 Task: For heading Calibri with Bold.  font size for heading24,  'Change the font style of data to'Bell MT.  and font size to 16,  Change the alignment of both headline & data to Align middle & Align Center.  In the sheet  Apex Sales review 
Action: Mouse moved to (188, 216)
Screenshot: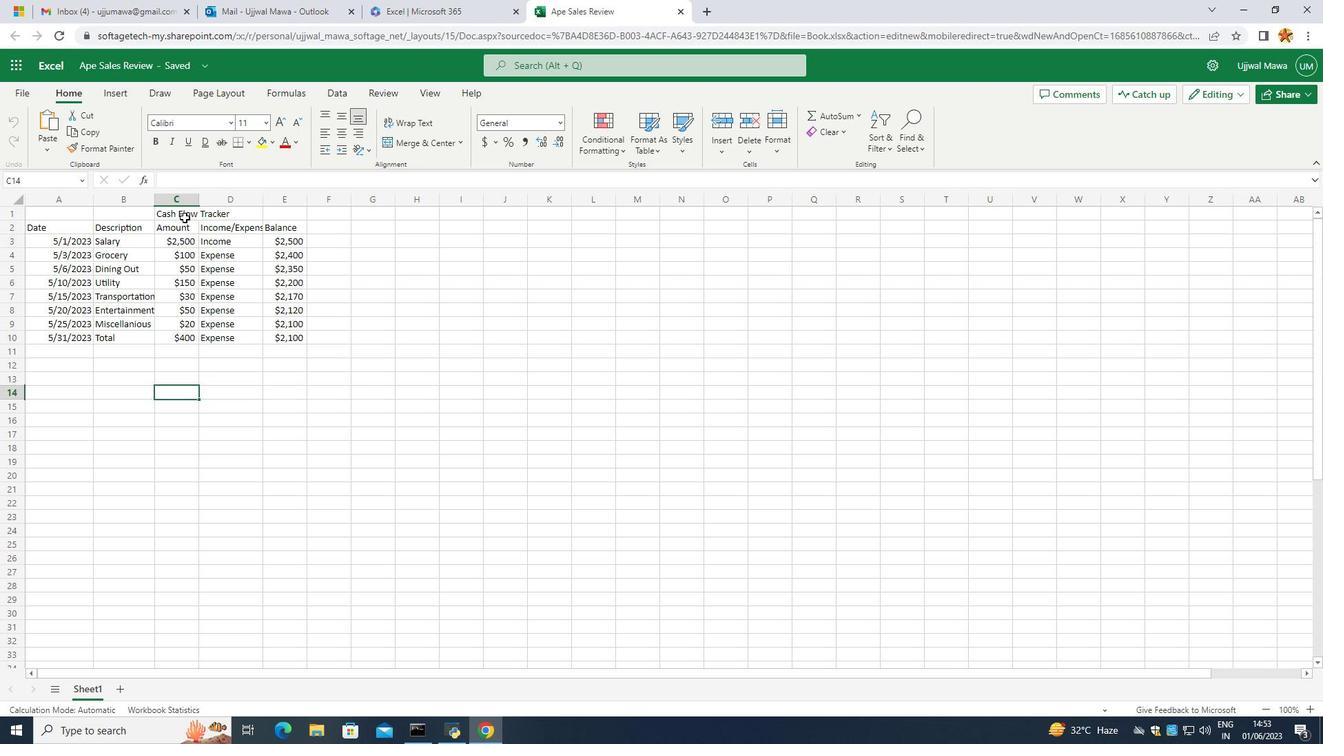 
Action: Mouse pressed left at (188, 216)
Screenshot: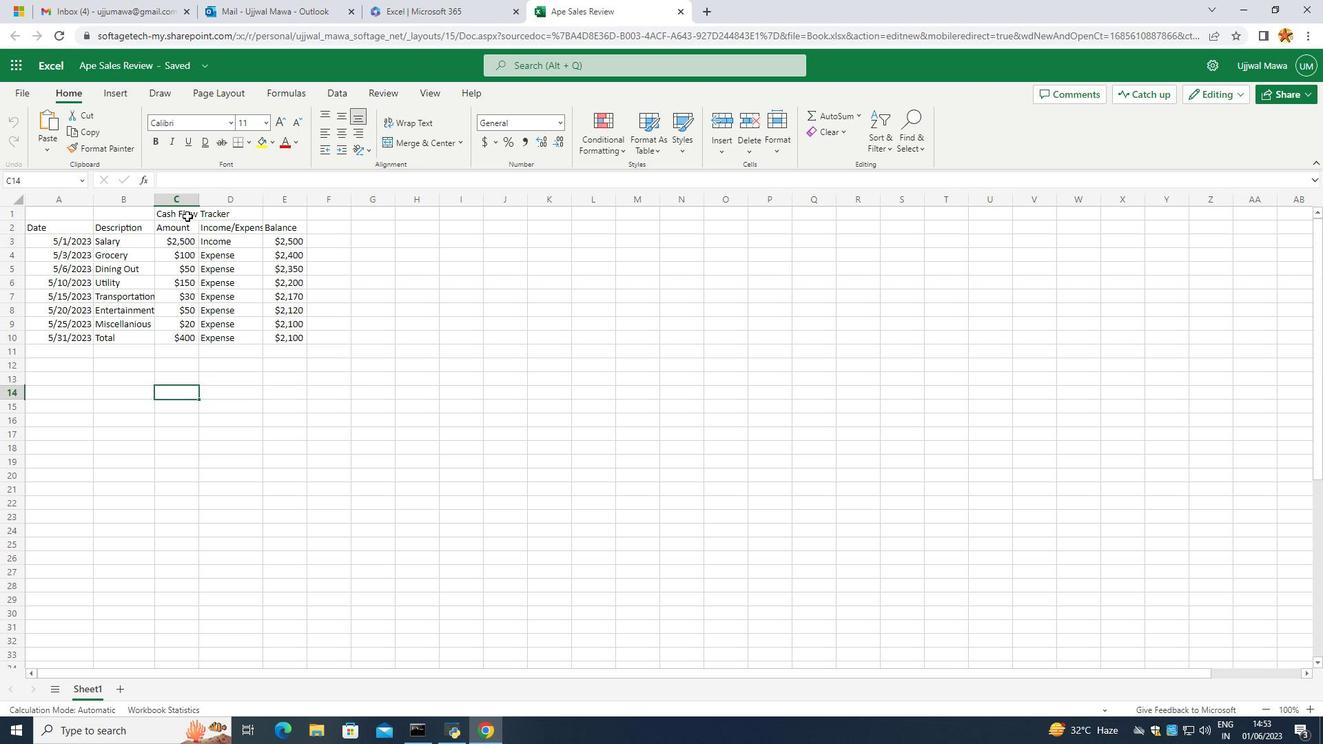 
Action: Mouse moved to (157, 139)
Screenshot: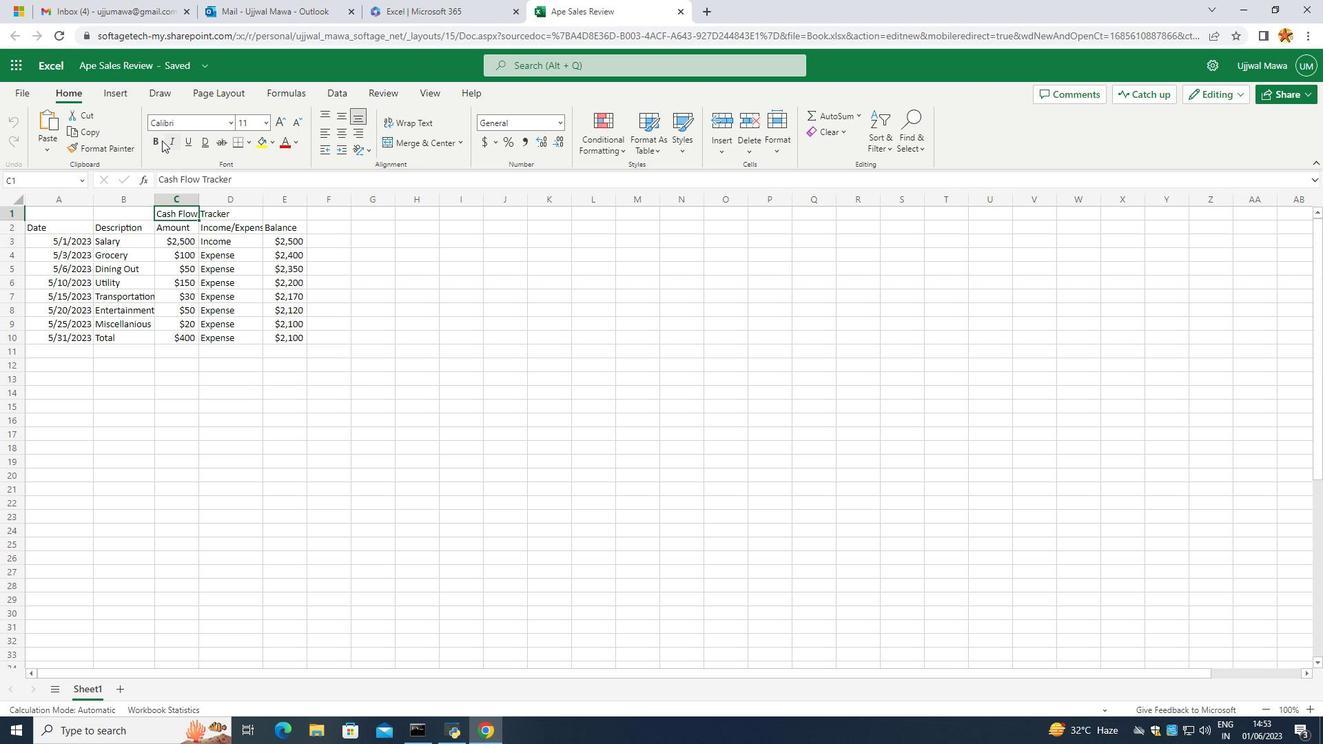 
Action: Mouse pressed left at (157, 139)
Screenshot: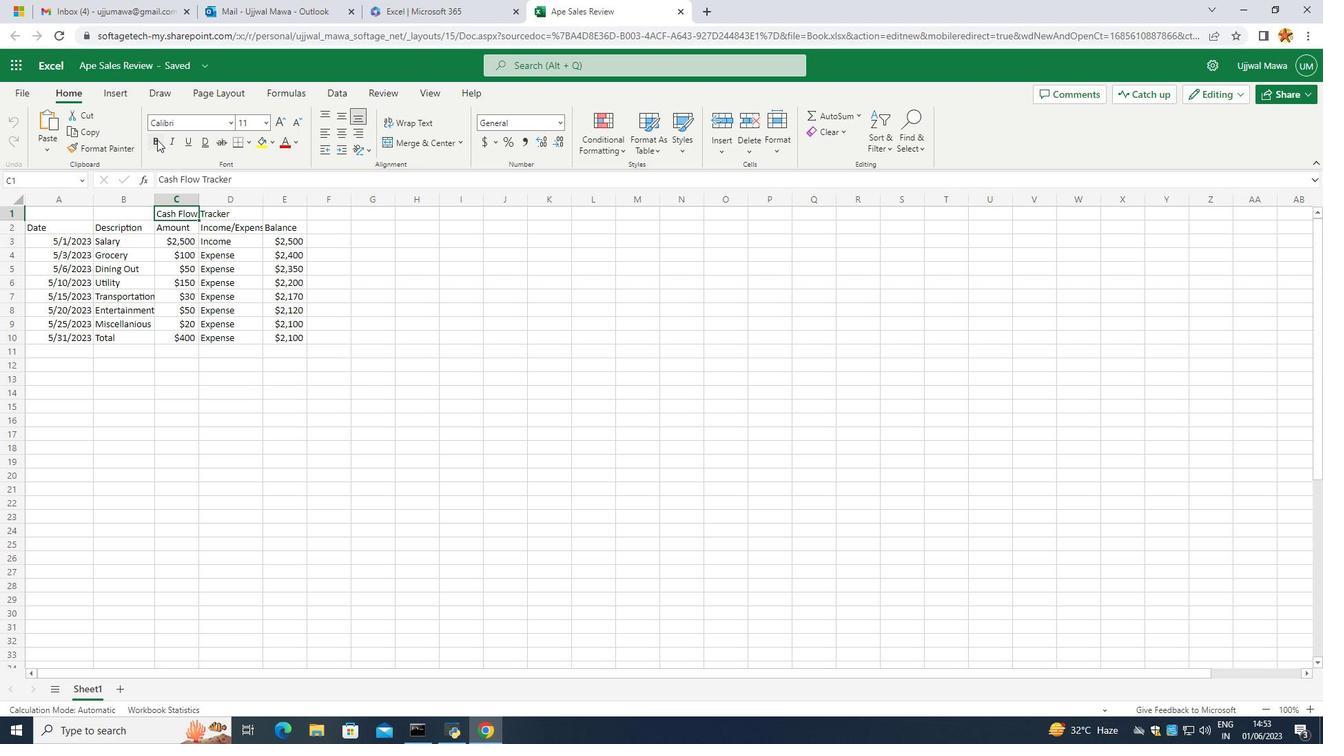 
Action: Mouse moved to (277, 124)
Screenshot: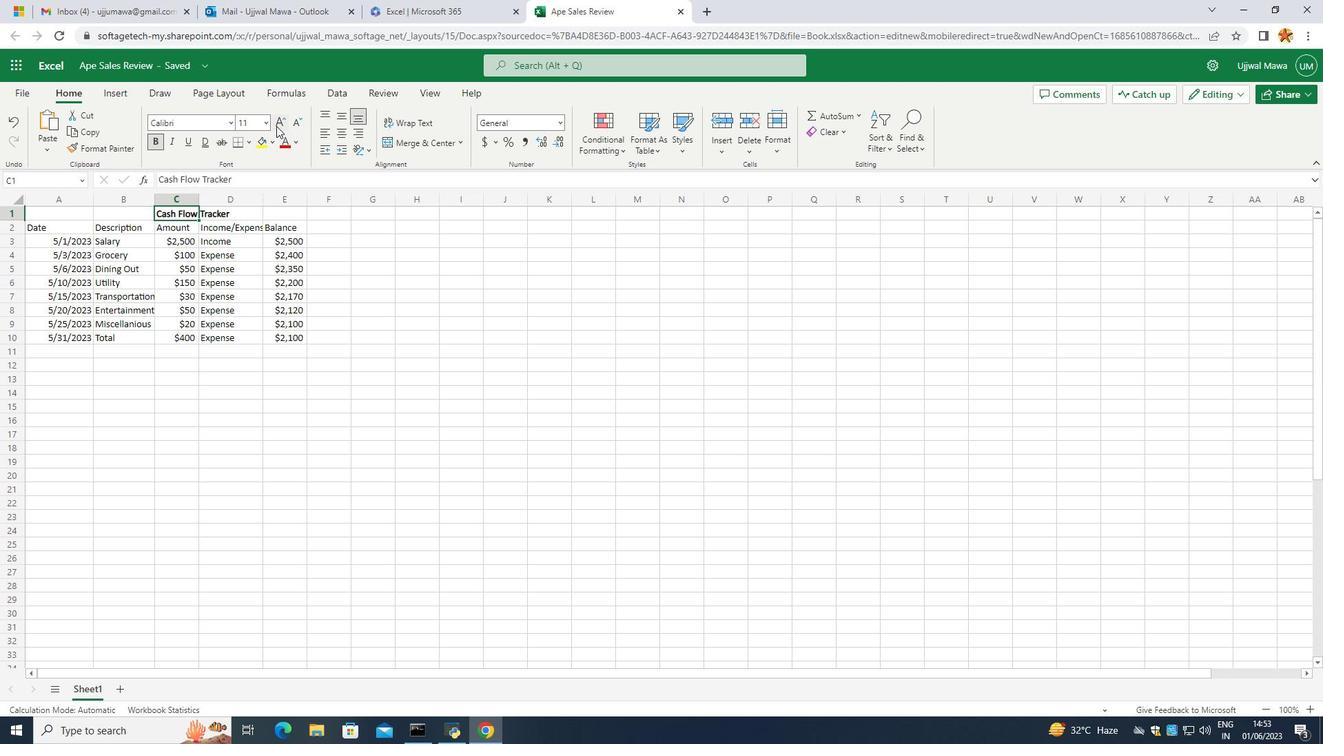 
Action: Mouse pressed left at (277, 124)
Screenshot: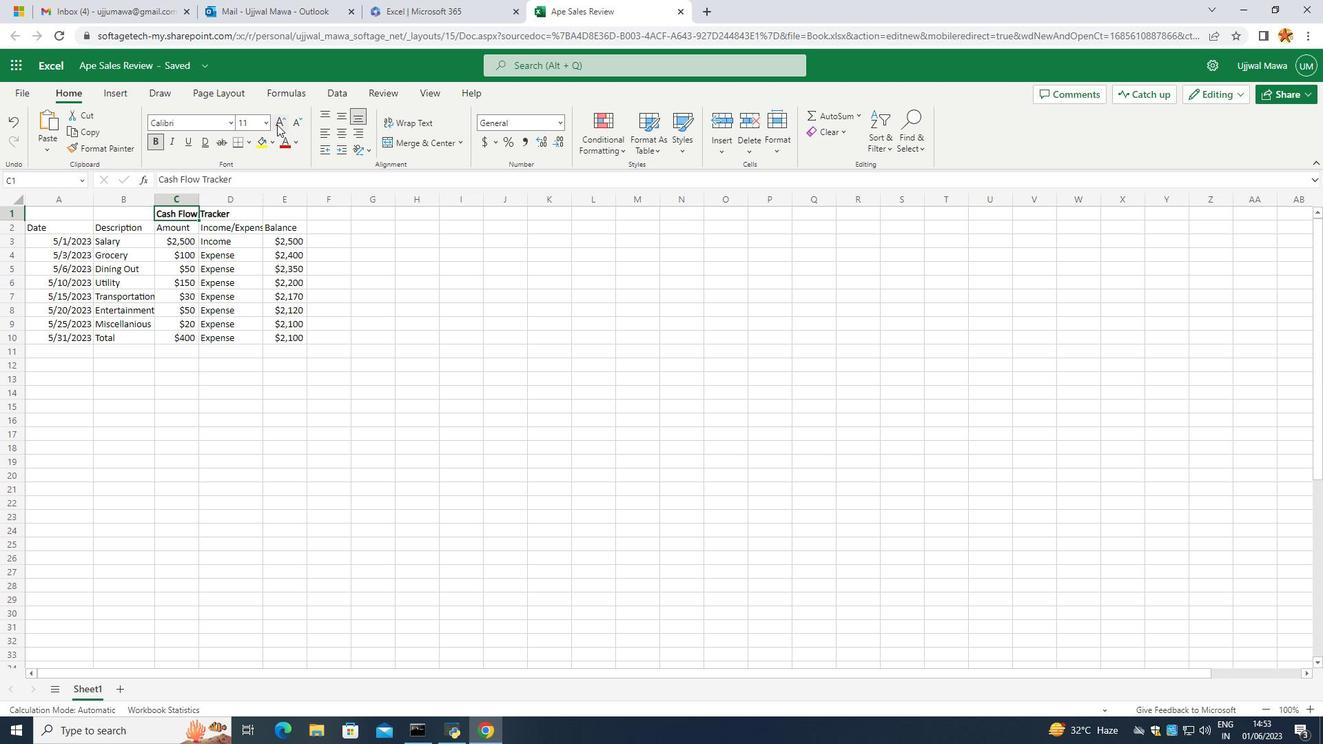 
Action: Mouse pressed left at (277, 124)
Screenshot: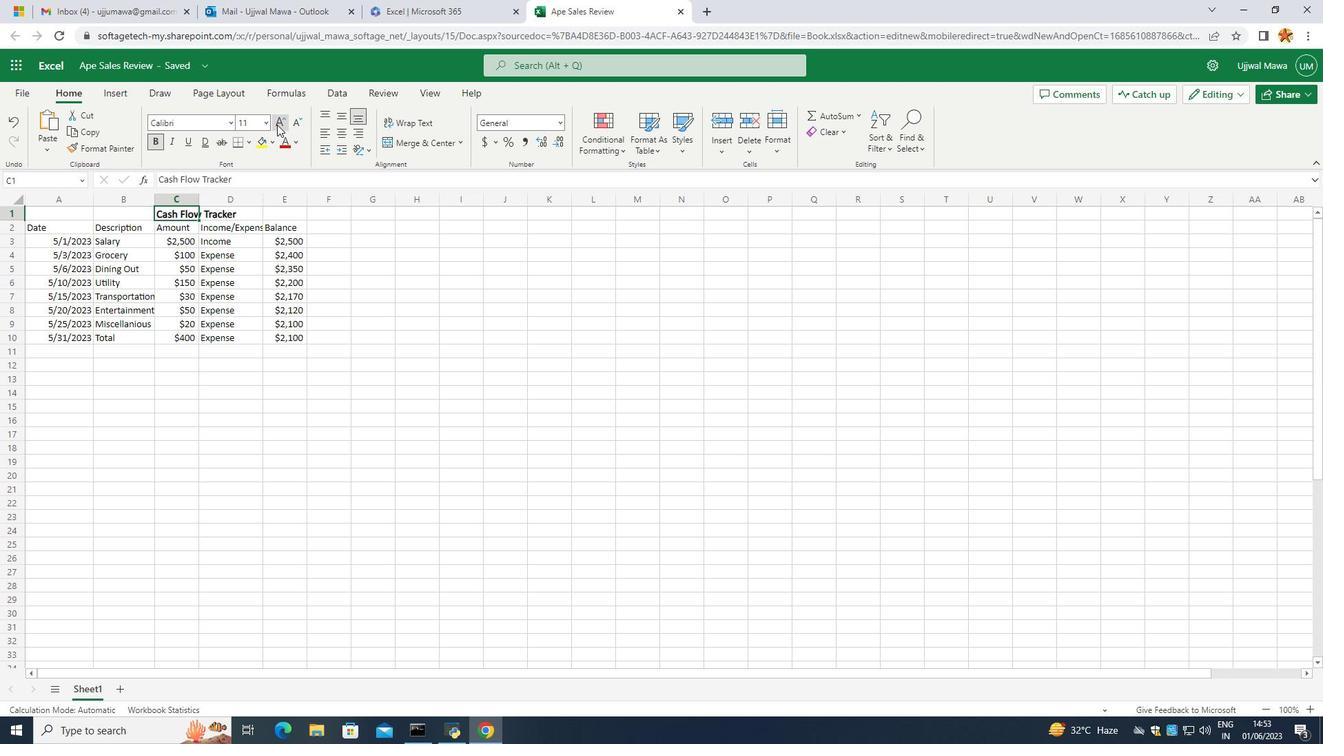 
Action: Mouse pressed left at (277, 124)
Screenshot: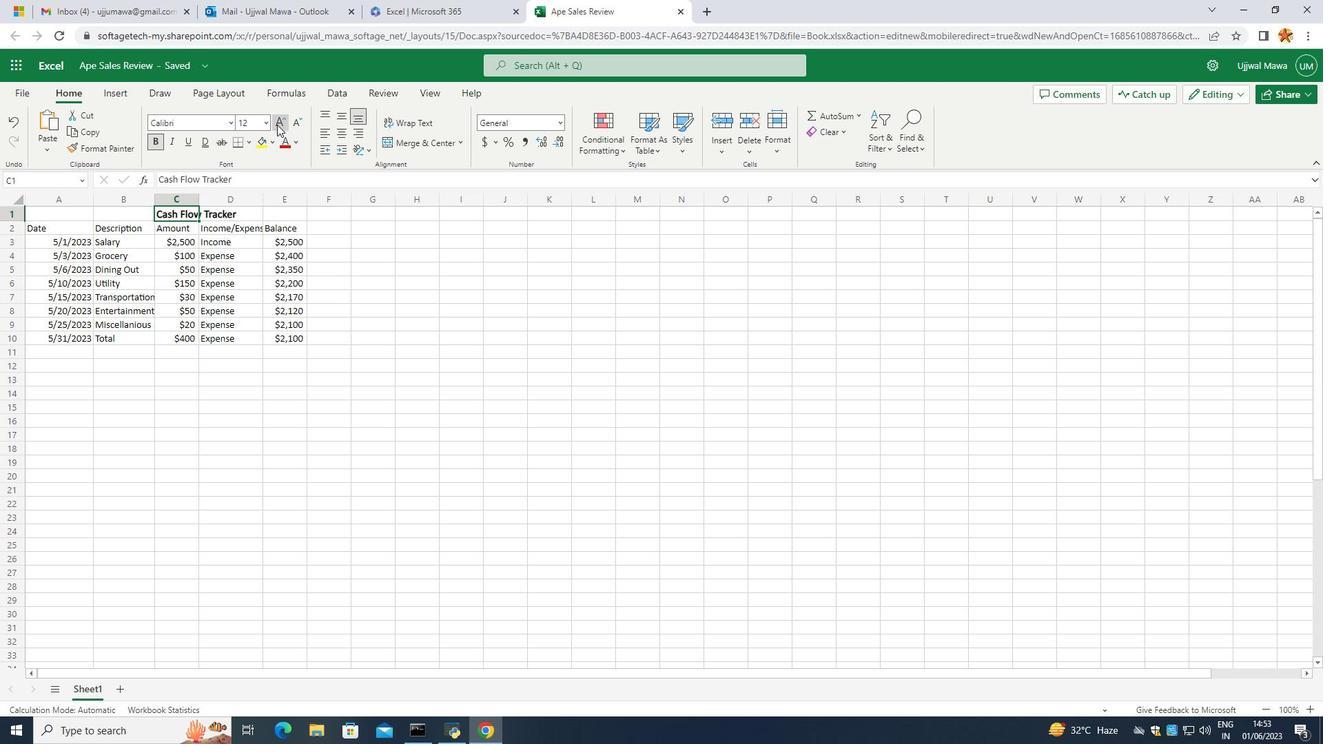 
Action: Mouse pressed left at (277, 124)
Screenshot: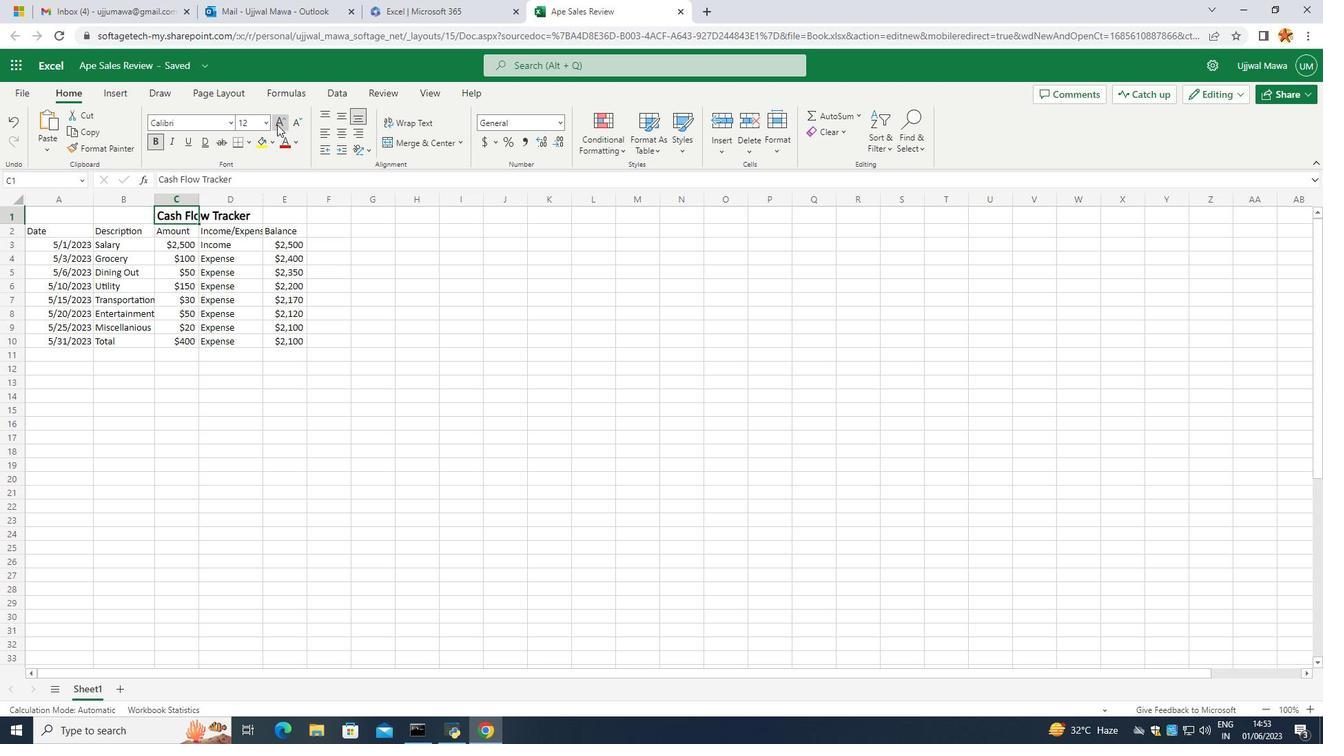 
Action: Mouse pressed left at (277, 124)
Screenshot: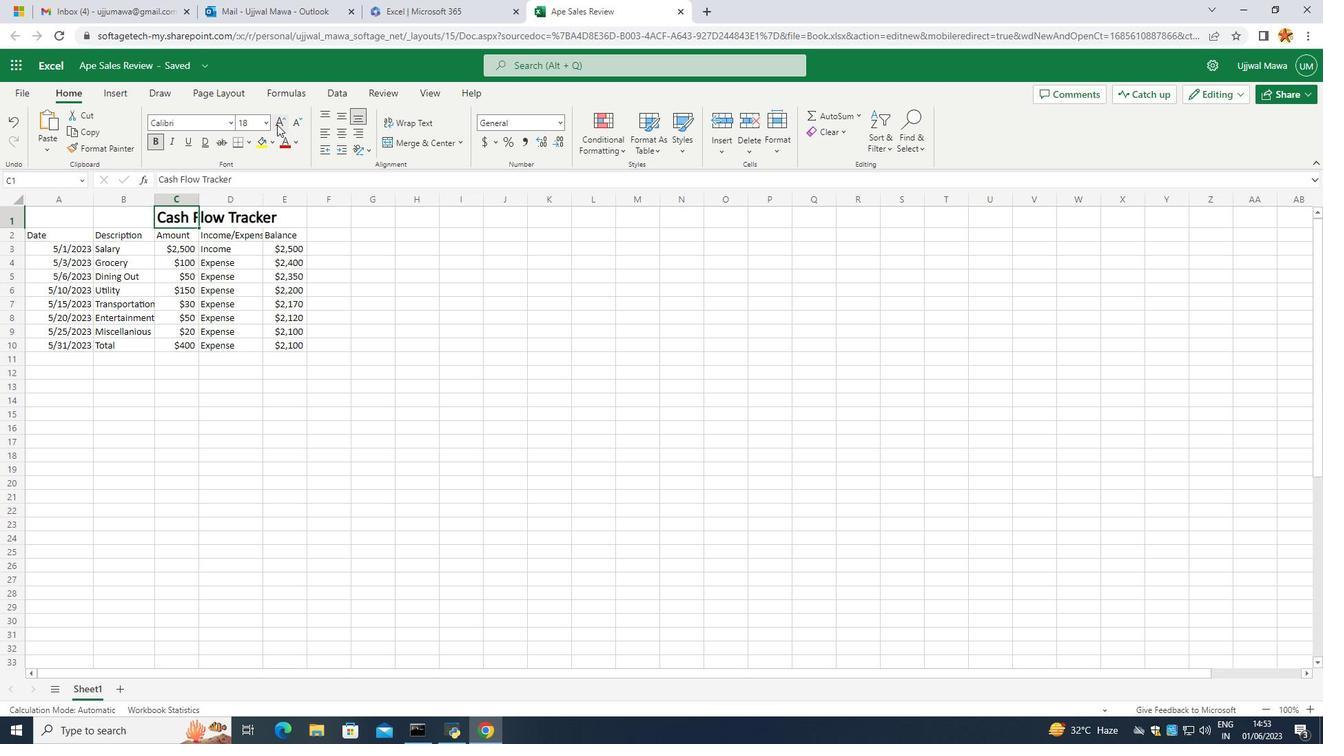 
Action: Mouse pressed left at (277, 124)
Screenshot: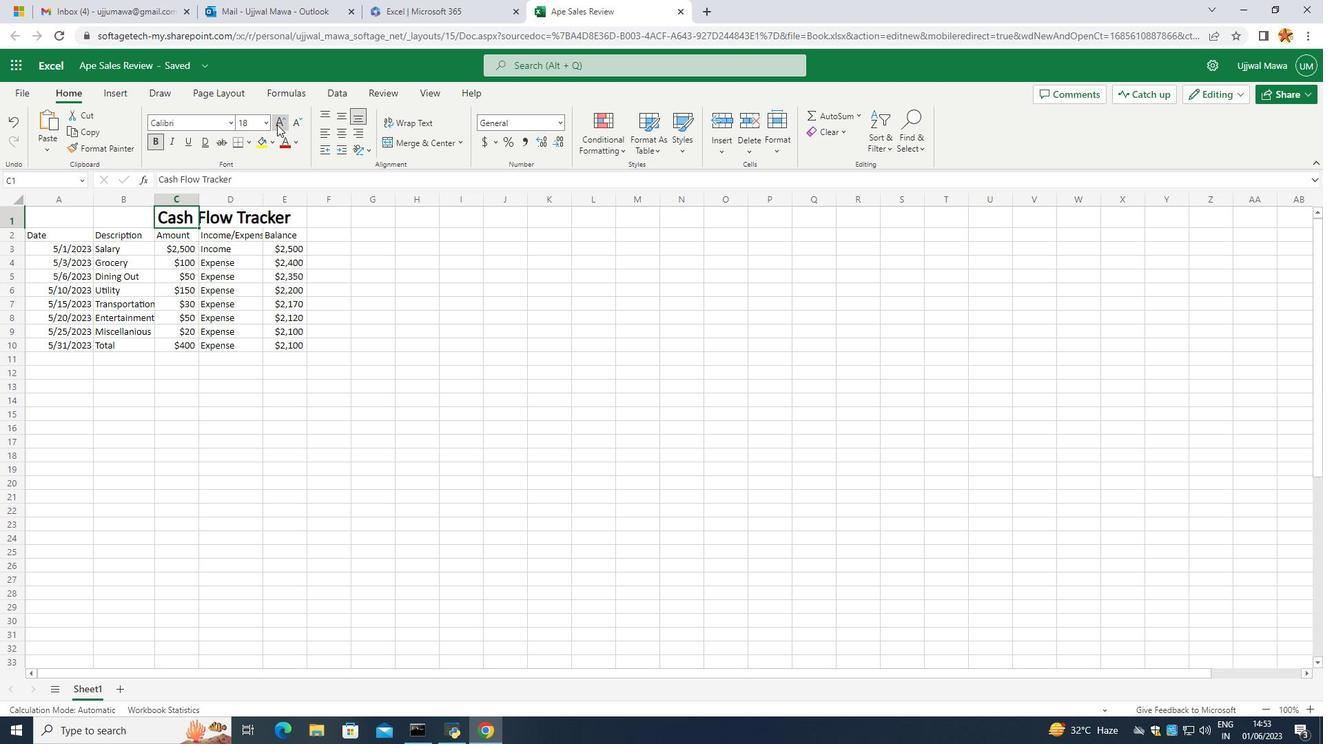 
Action: Mouse pressed left at (277, 124)
Screenshot: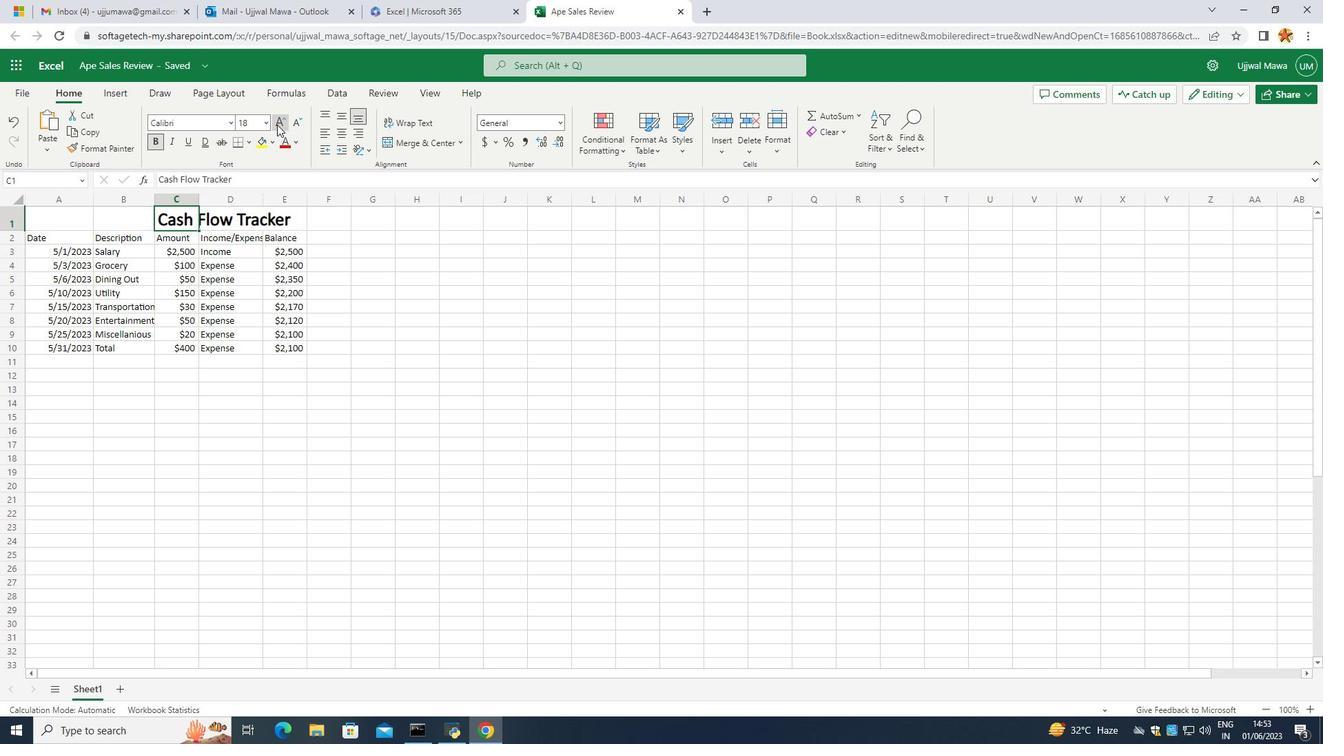 
Action: Mouse moved to (293, 121)
Screenshot: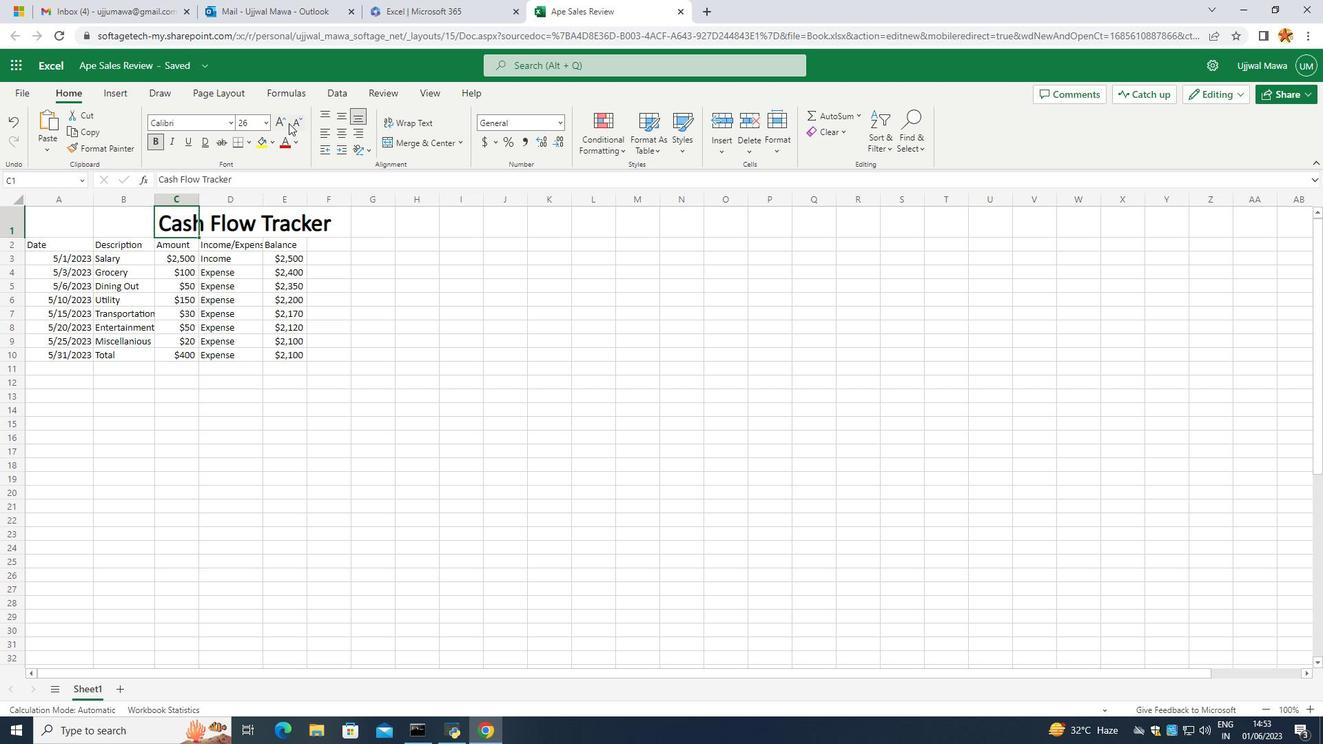 
Action: Mouse pressed left at (293, 121)
Screenshot: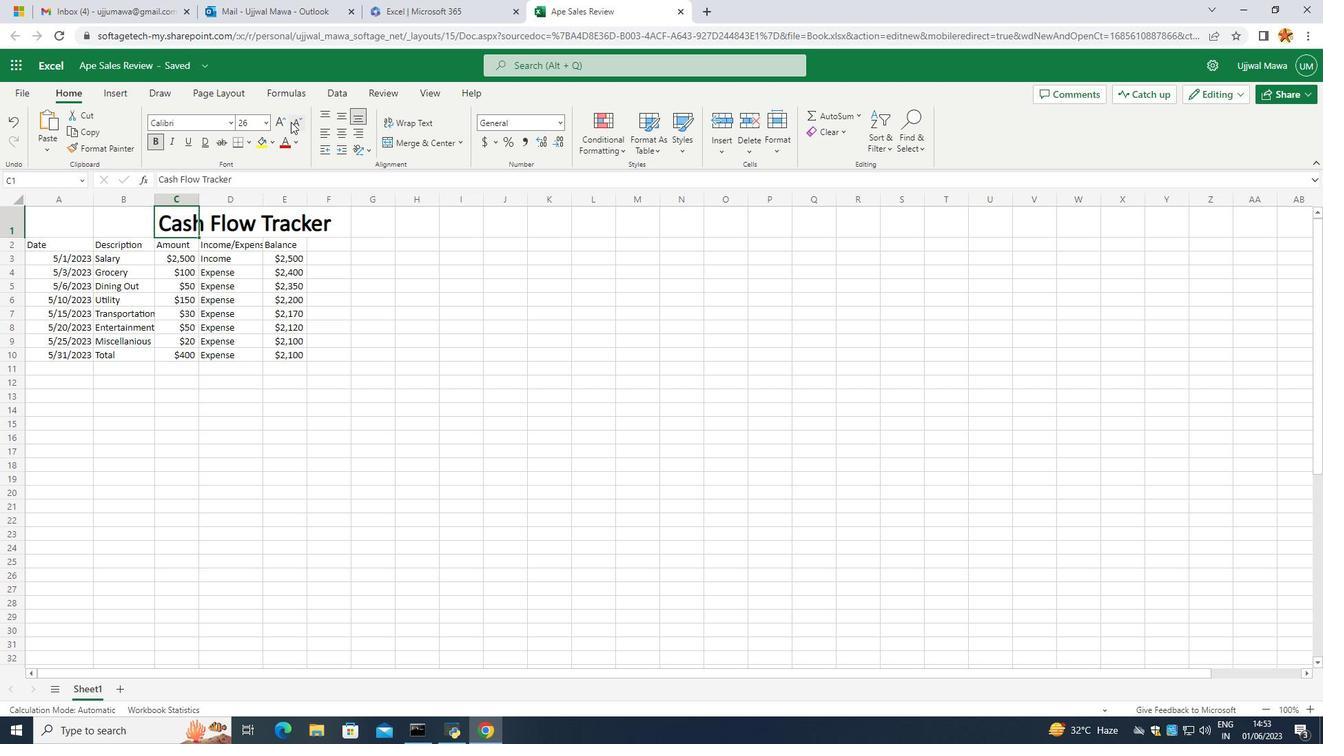 
Action: Mouse moved to (148, 368)
Screenshot: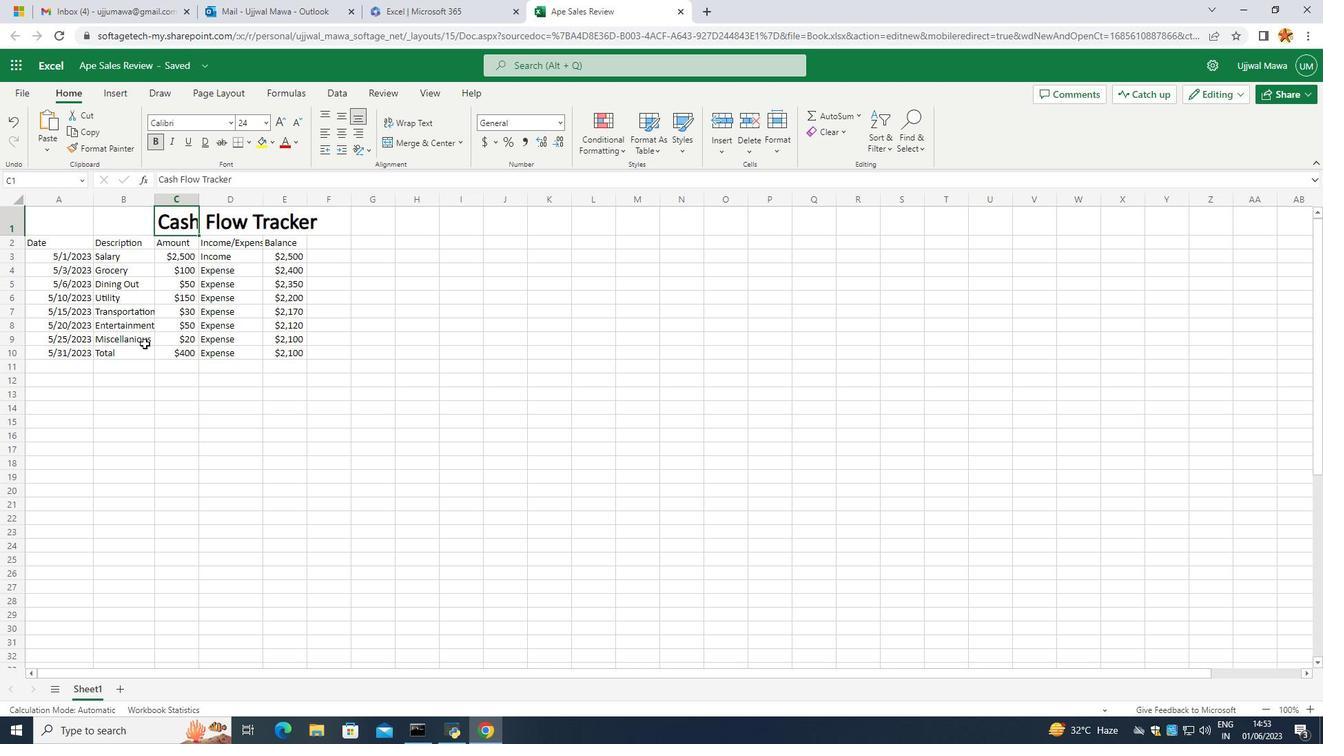 
Action: Mouse pressed left at (148, 368)
Screenshot: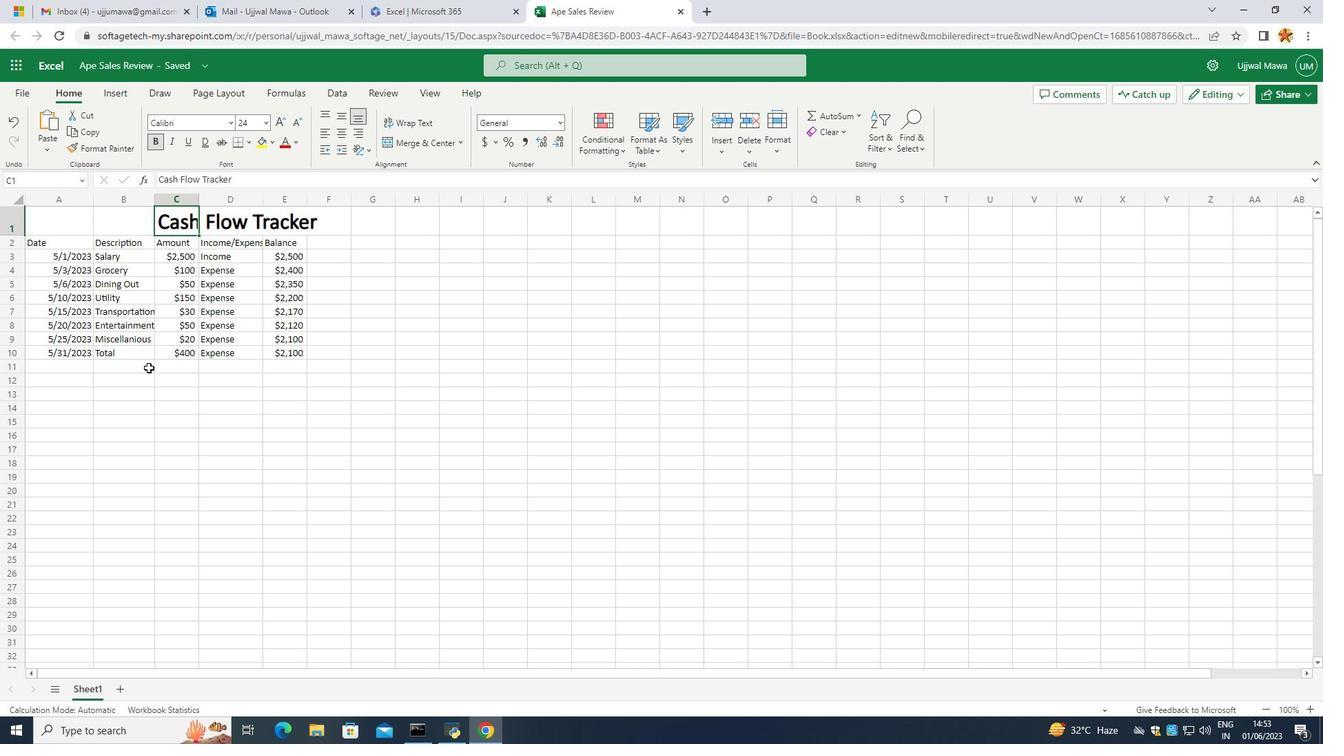 
Action: Mouse moved to (62, 240)
Screenshot: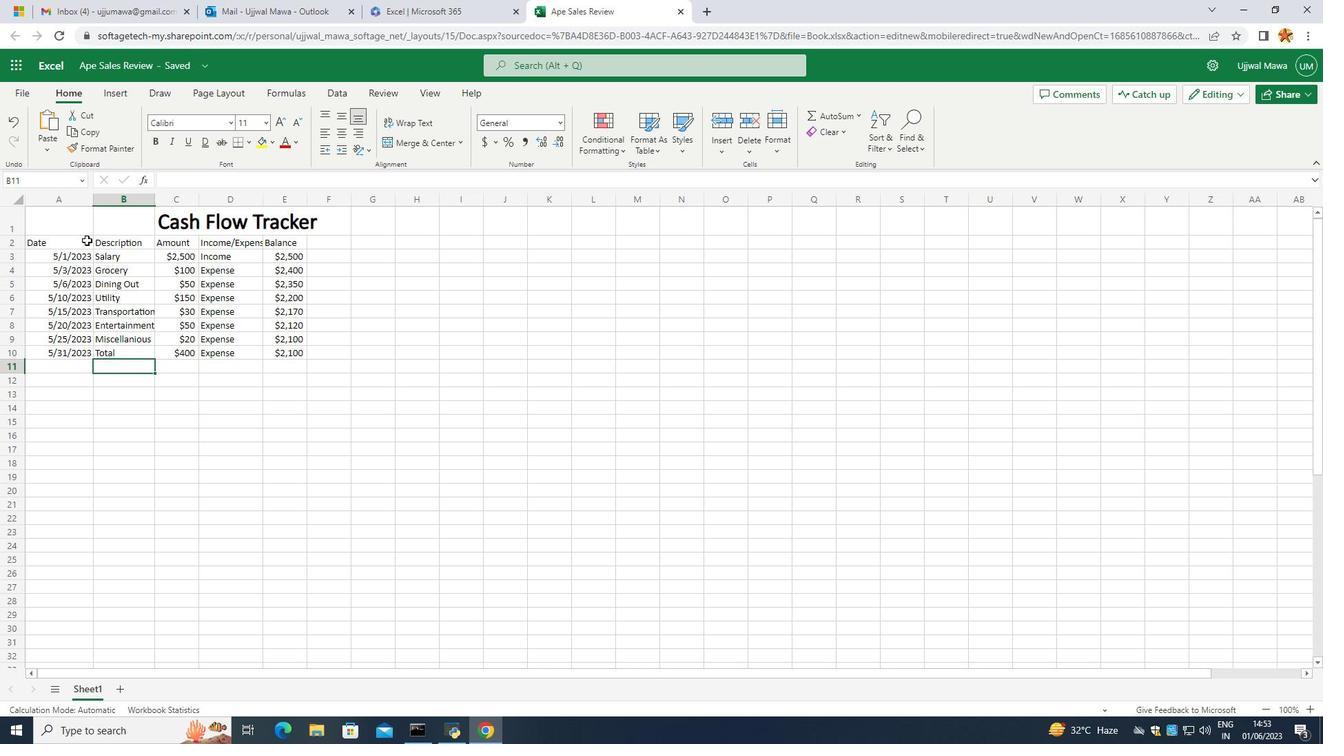 
Action: Mouse pressed left at (62, 240)
Screenshot: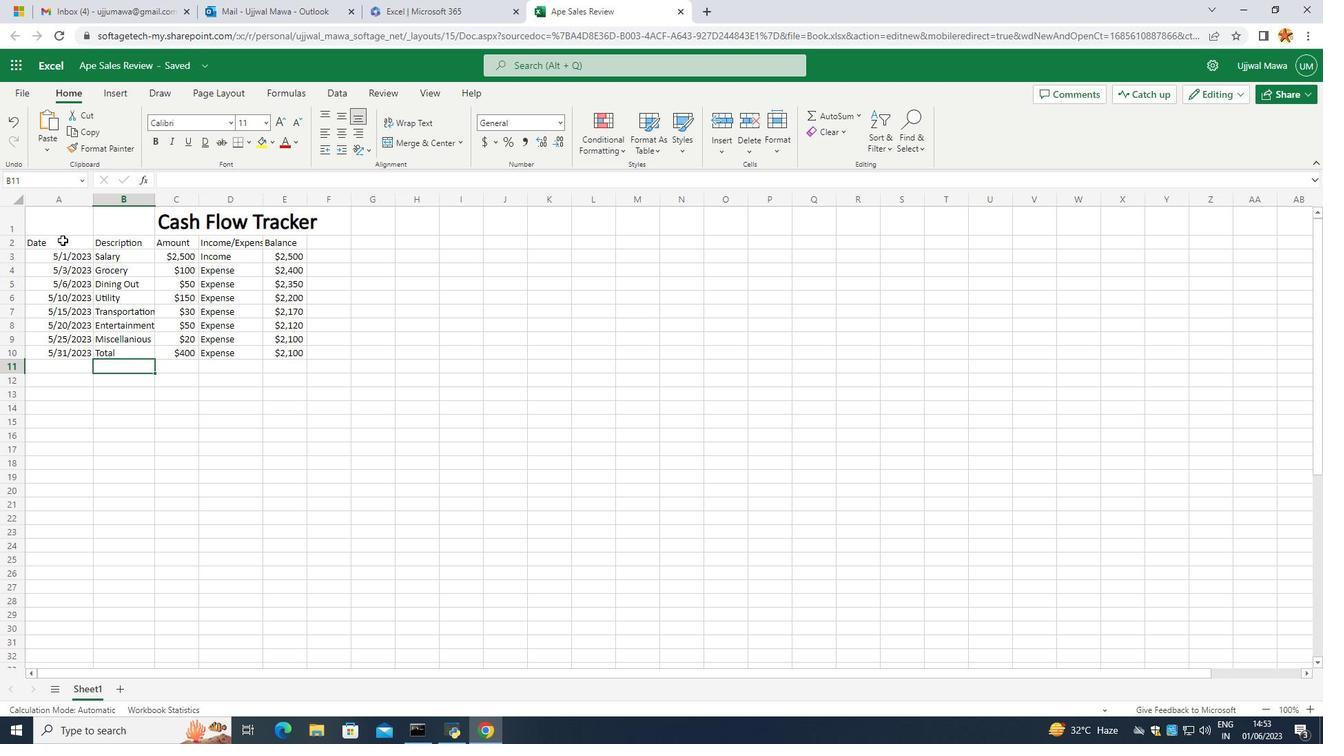 
Action: Mouse moved to (233, 126)
Screenshot: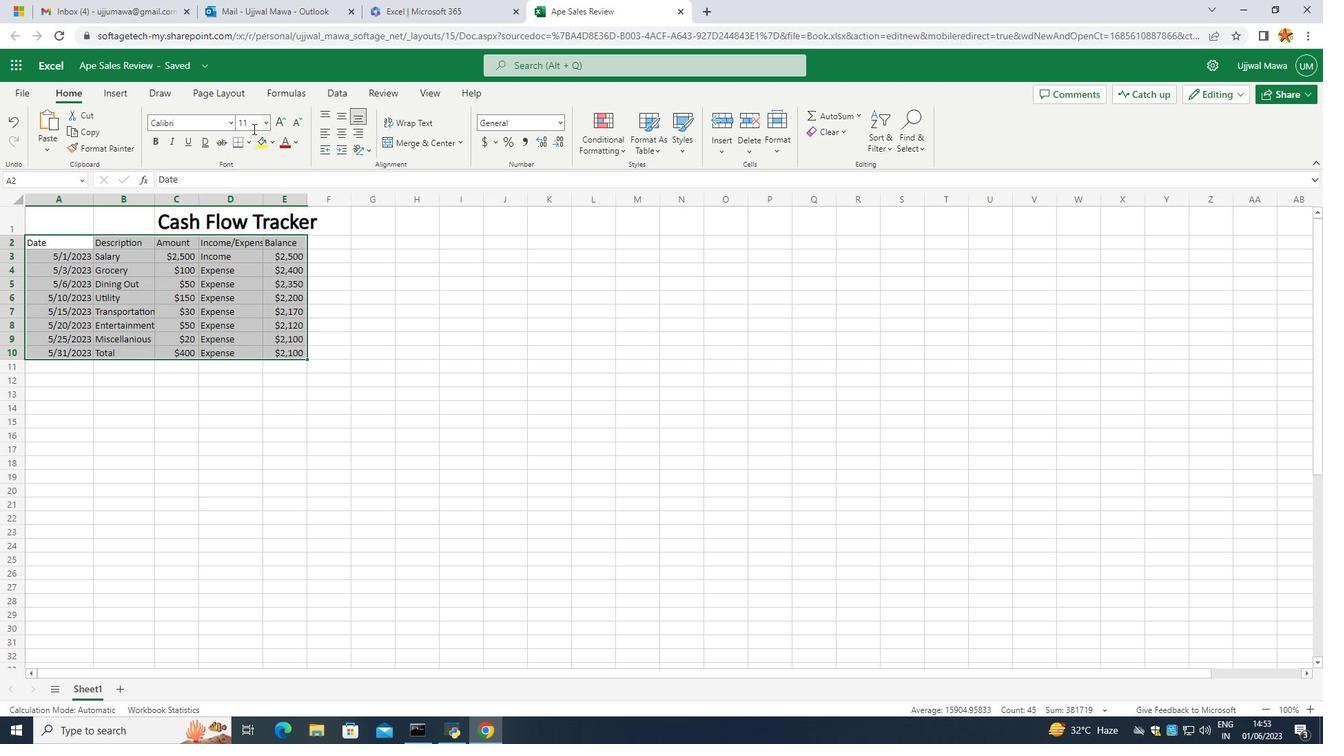 
Action: Mouse pressed left at (233, 126)
Screenshot: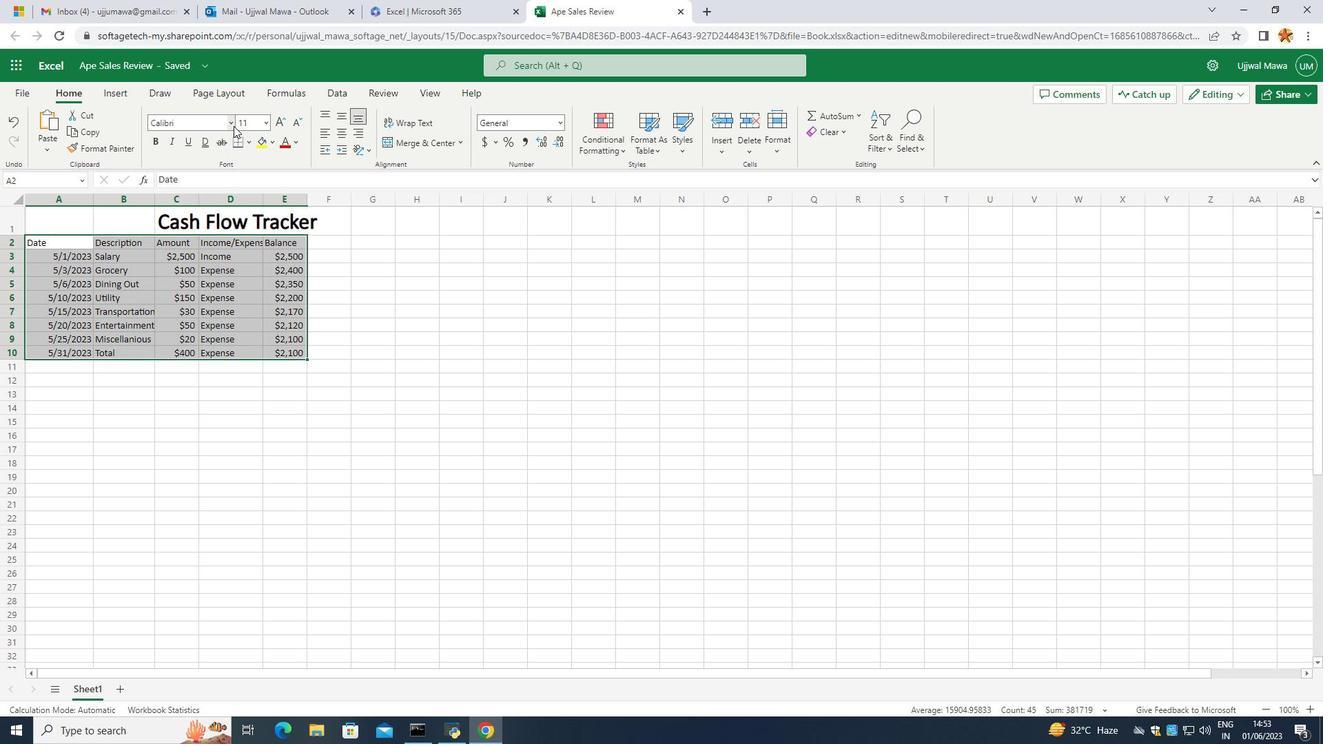
Action: Mouse moved to (164, 381)
Screenshot: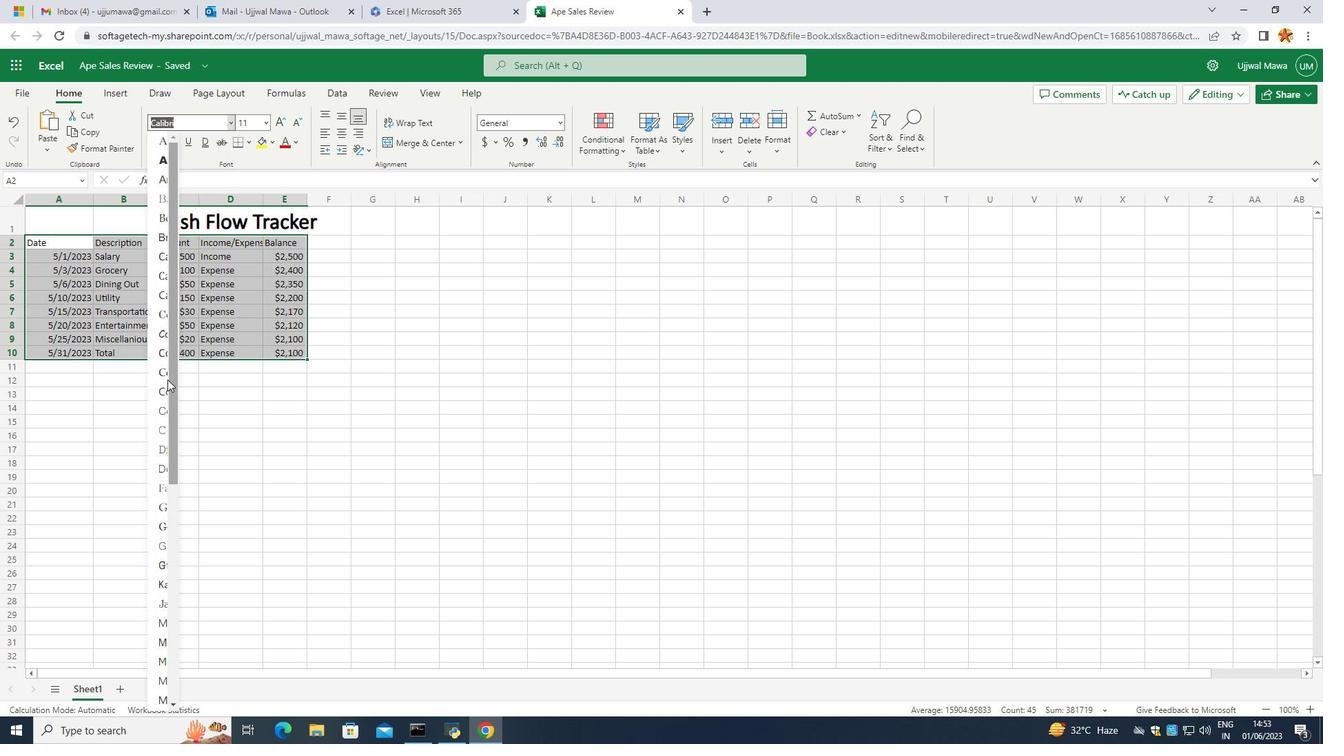 
Action: Mouse scrolled (164, 380) with delta (0, 0)
Screenshot: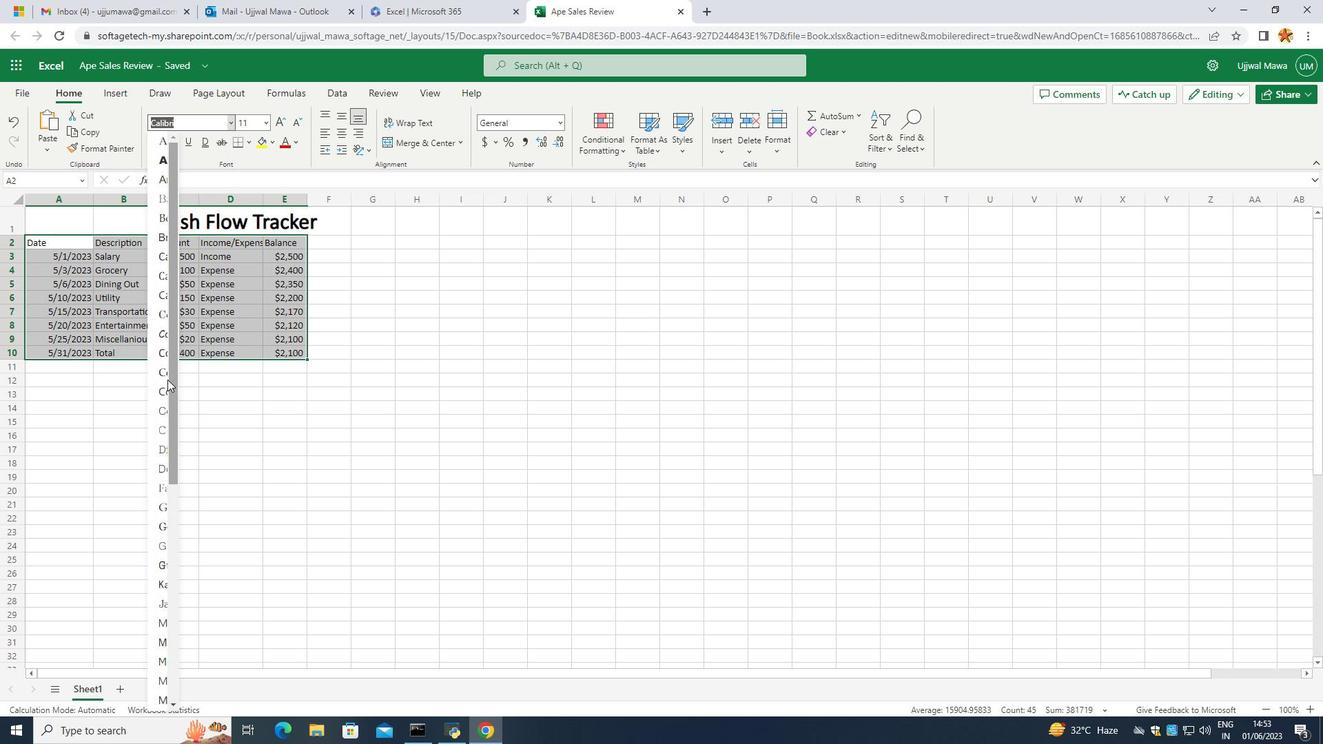 
Action: Mouse moved to (164, 381)
Screenshot: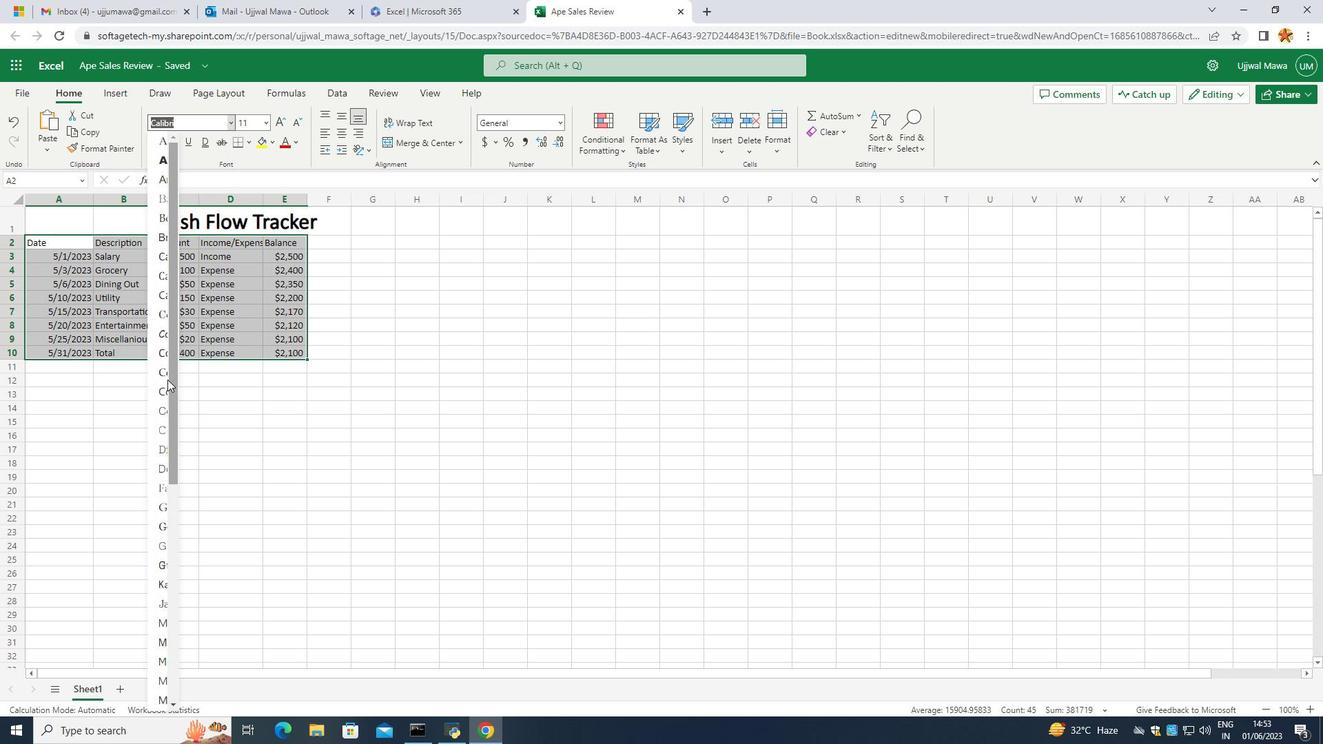 
Action: Mouse scrolled (164, 381) with delta (0, 0)
Screenshot: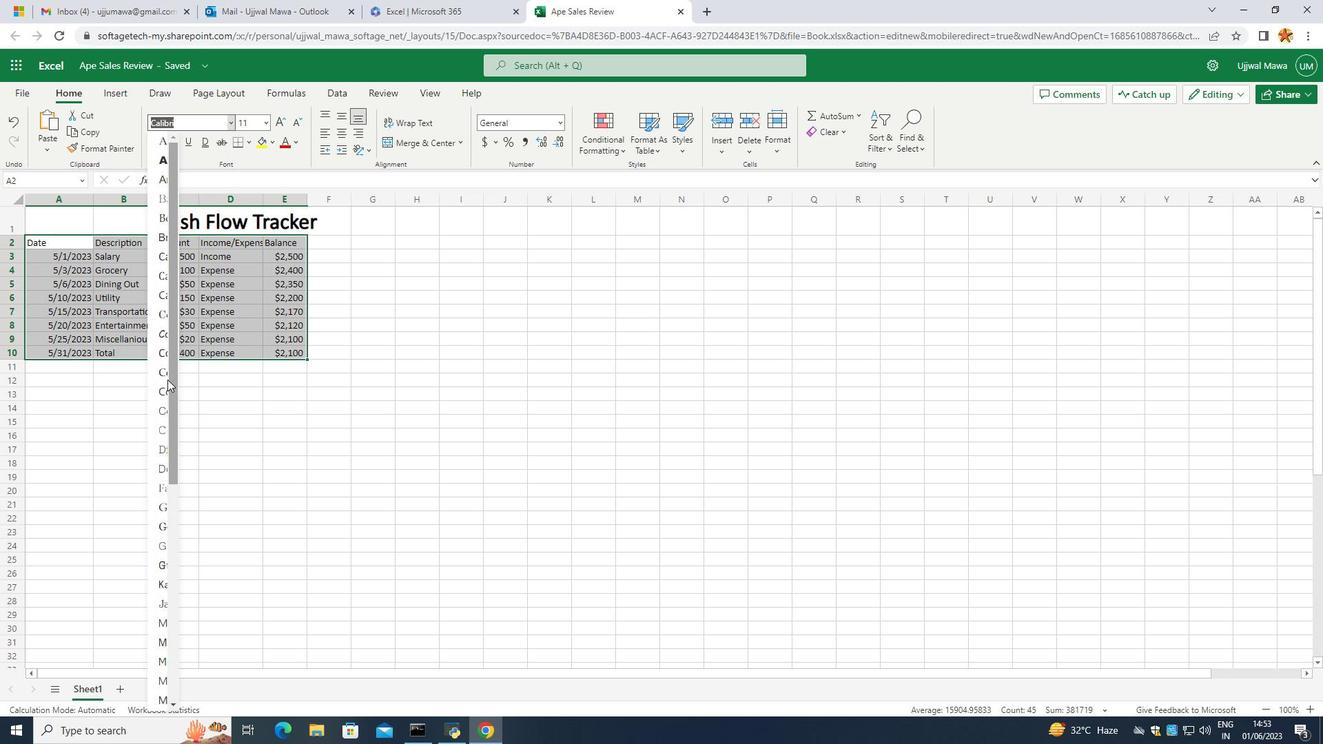 
Action: Mouse scrolled (164, 381) with delta (0, 0)
Screenshot: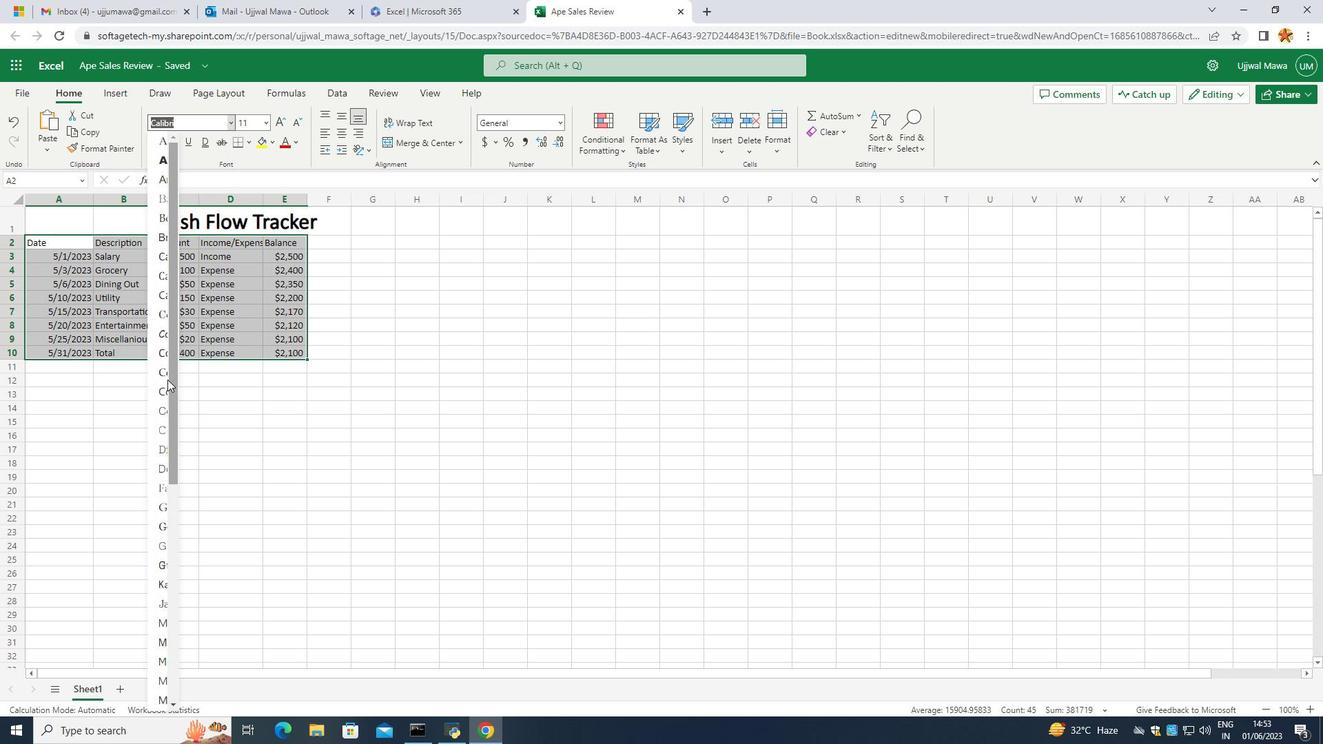 
Action: Mouse scrolled (164, 381) with delta (0, 0)
Screenshot: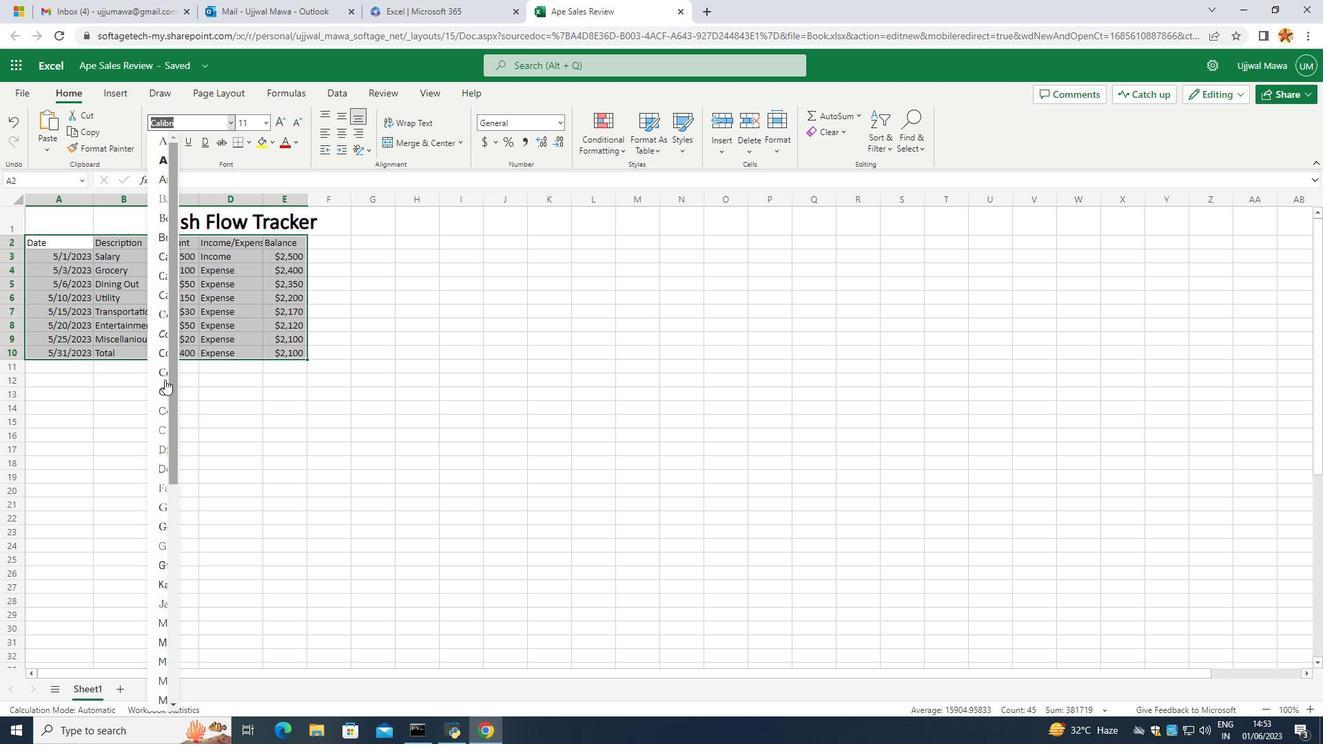 
Action: Mouse moved to (161, 381)
Screenshot: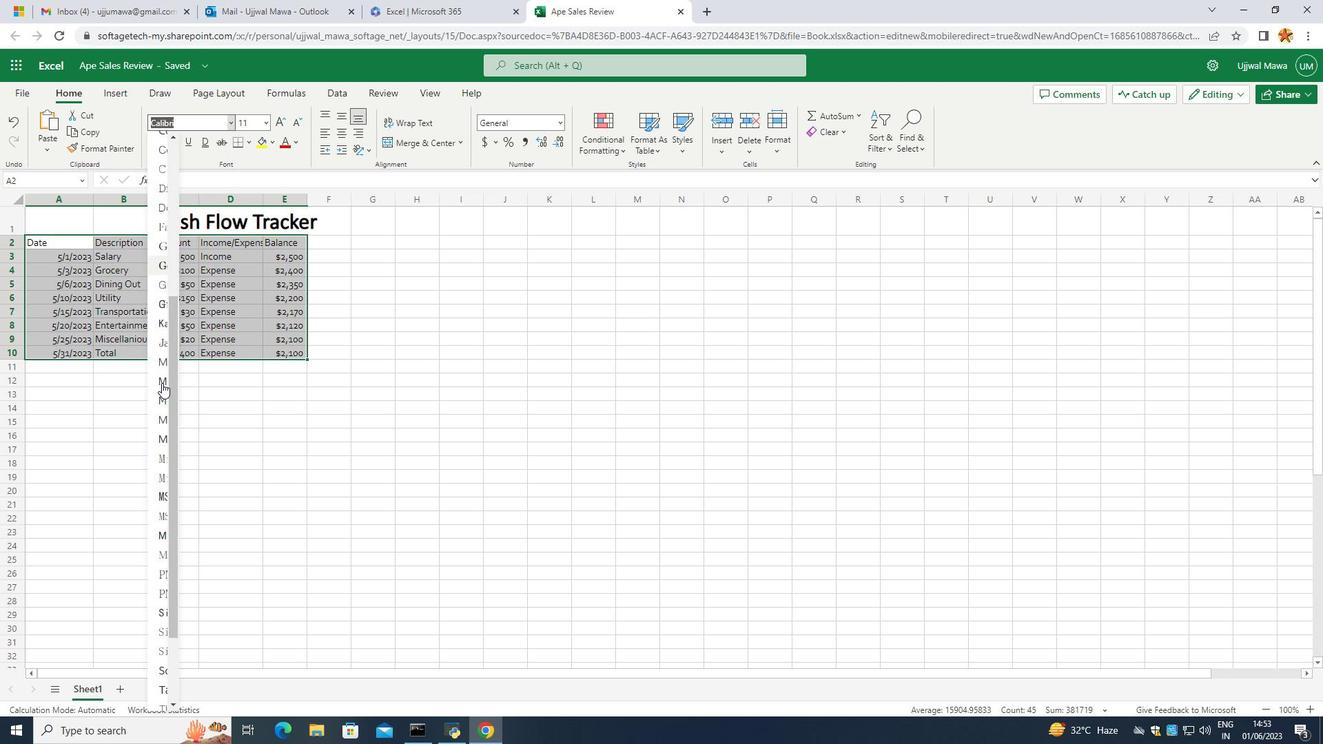 
Action: Mouse scrolled (161, 380) with delta (0, 0)
Screenshot: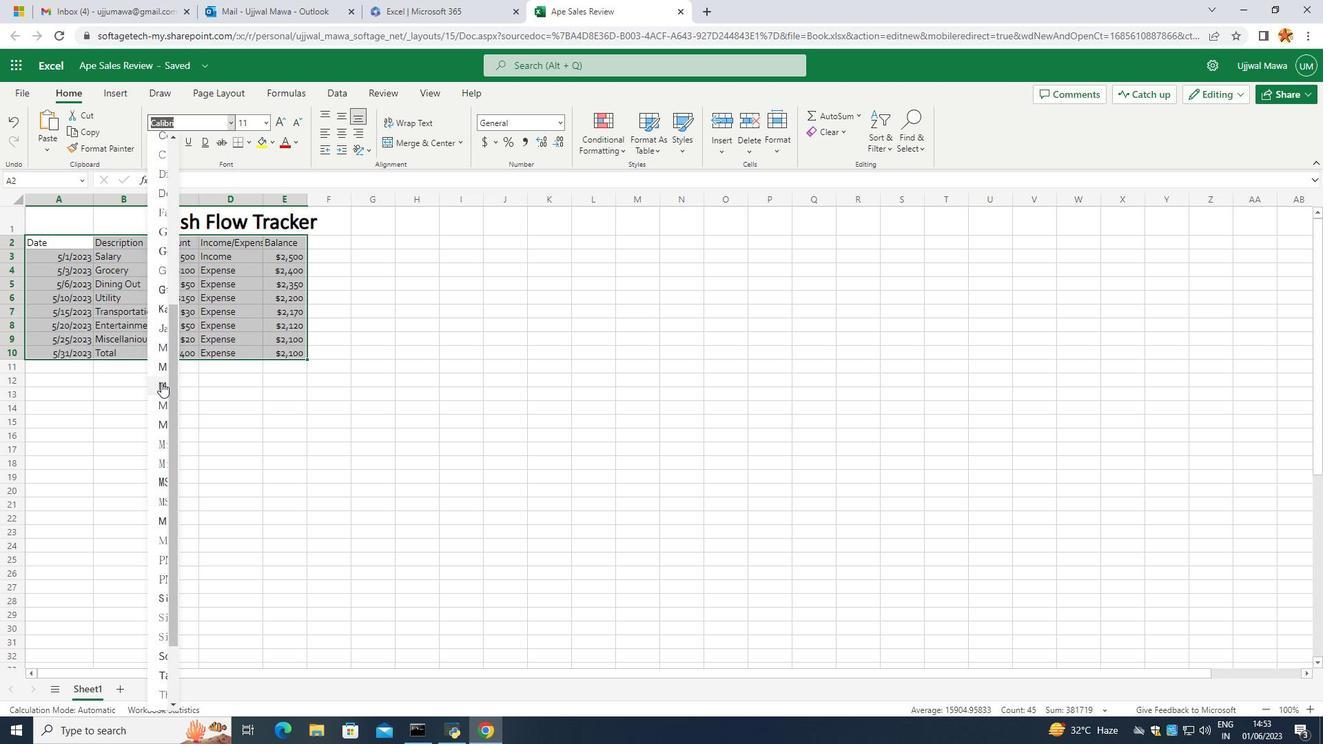 
Action: Mouse scrolled (161, 380) with delta (0, 0)
Screenshot: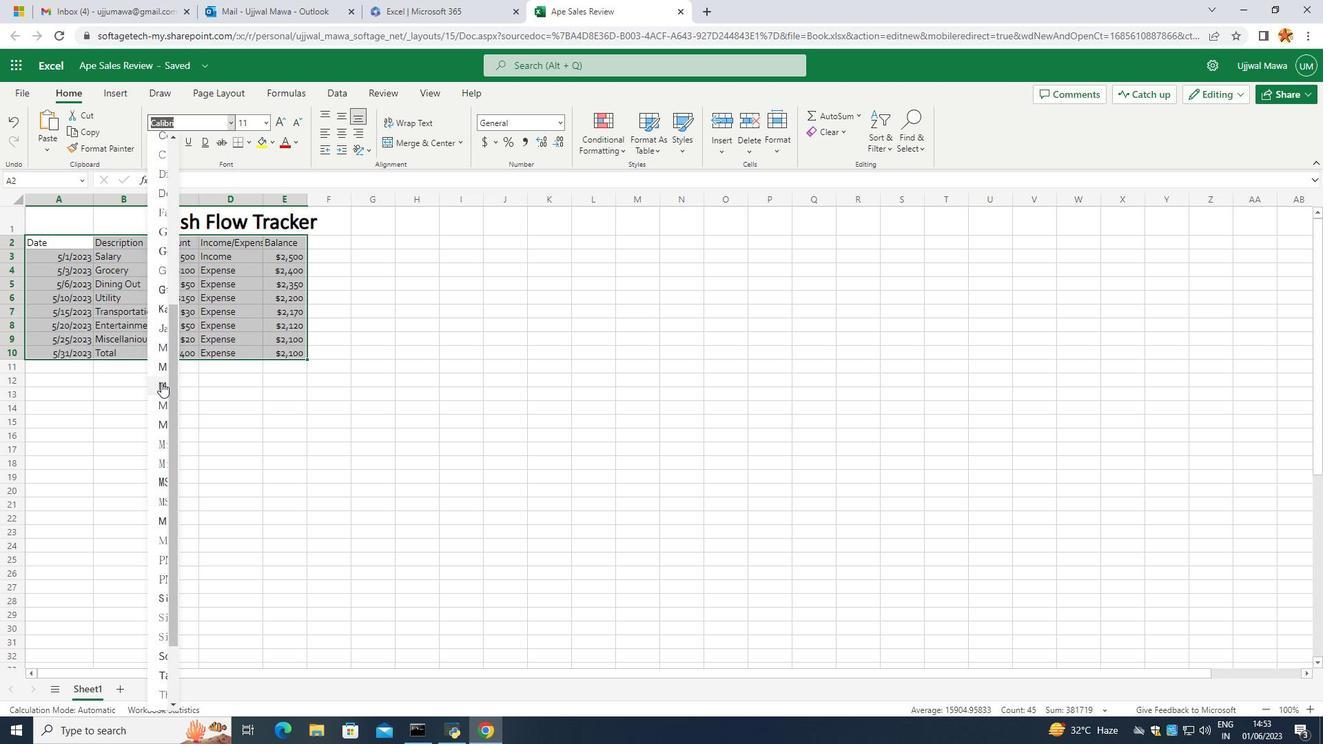 
Action: Mouse scrolled (161, 380) with delta (0, 0)
Screenshot: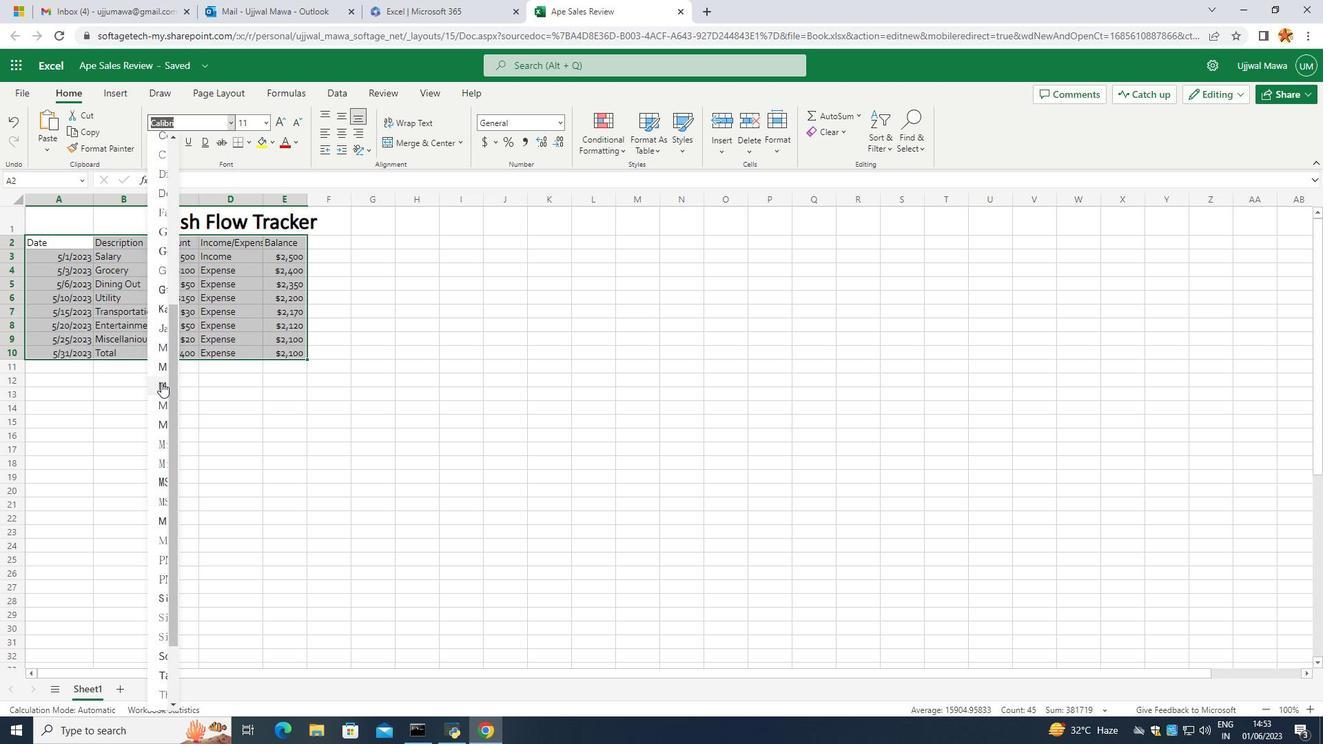
Action: Mouse moved to (162, 187)
Screenshot: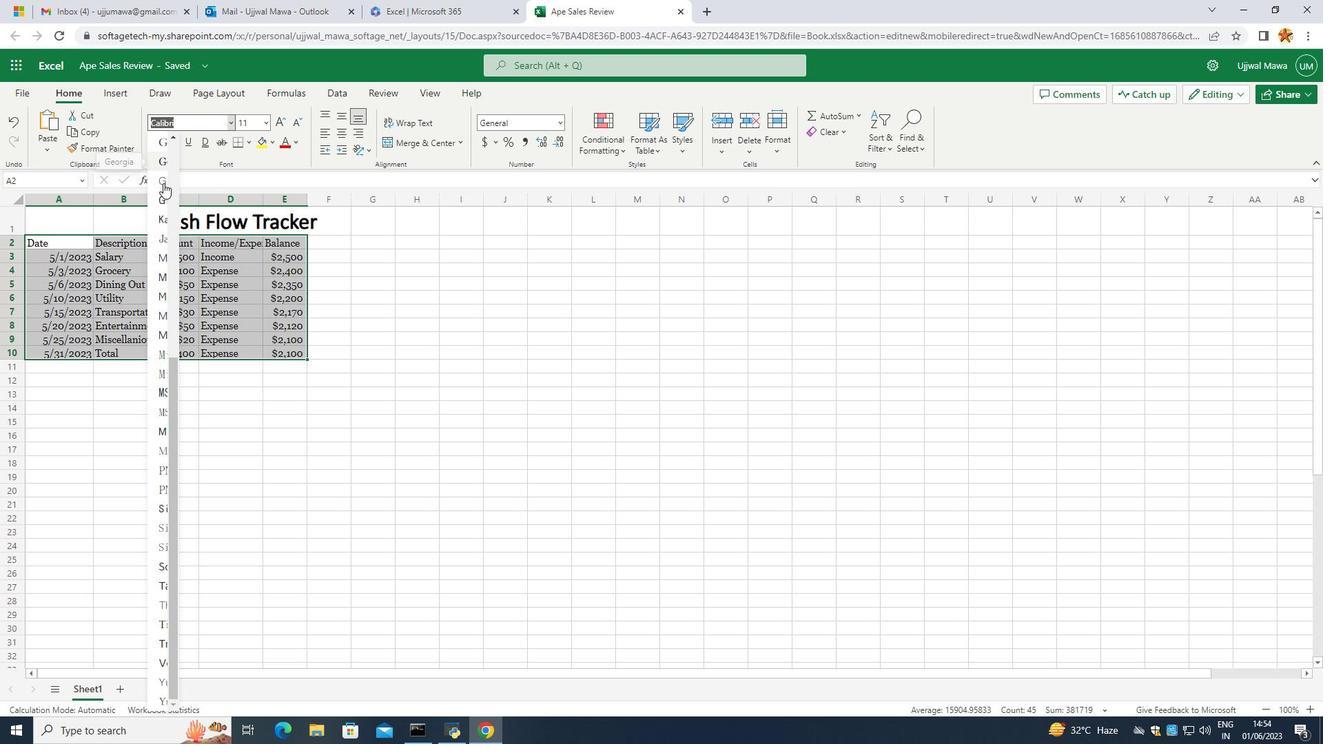 
Action: Mouse scrolled (162, 188) with delta (0, 0)
Screenshot: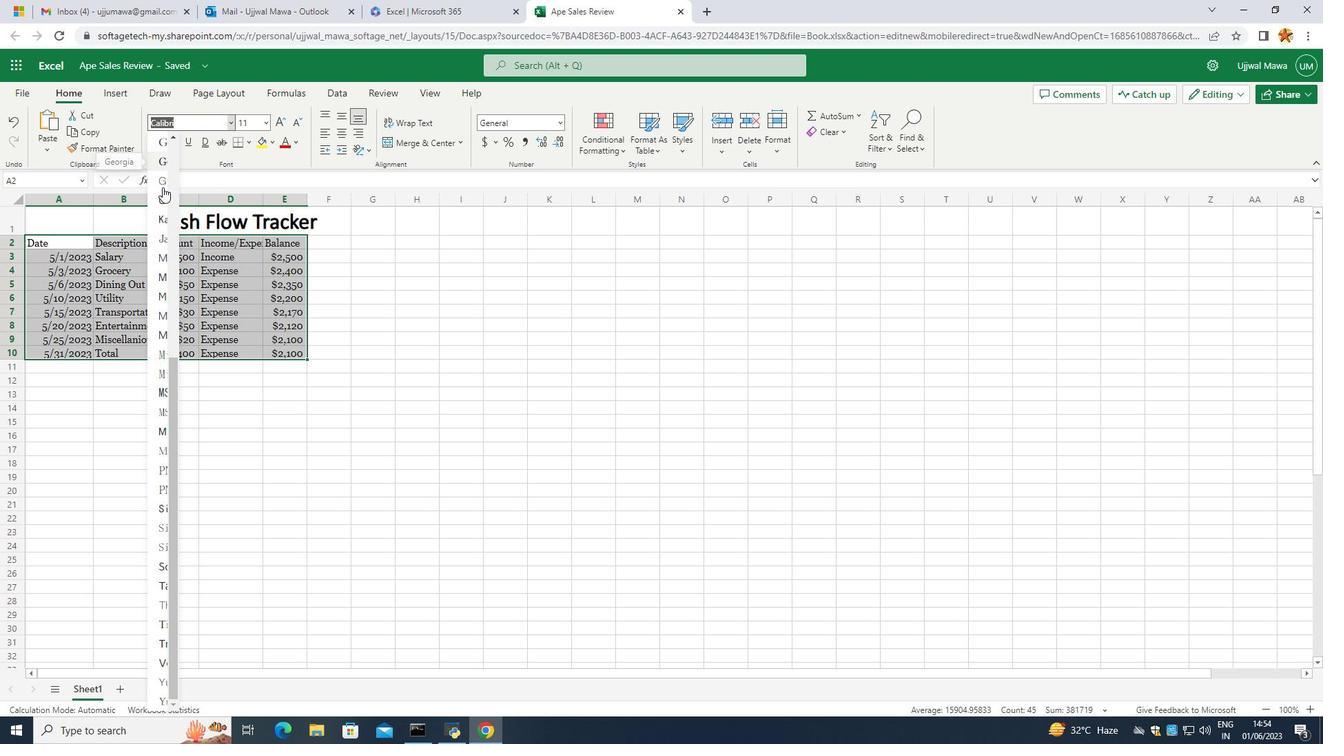 
Action: Mouse scrolled (162, 188) with delta (0, 0)
Screenshot: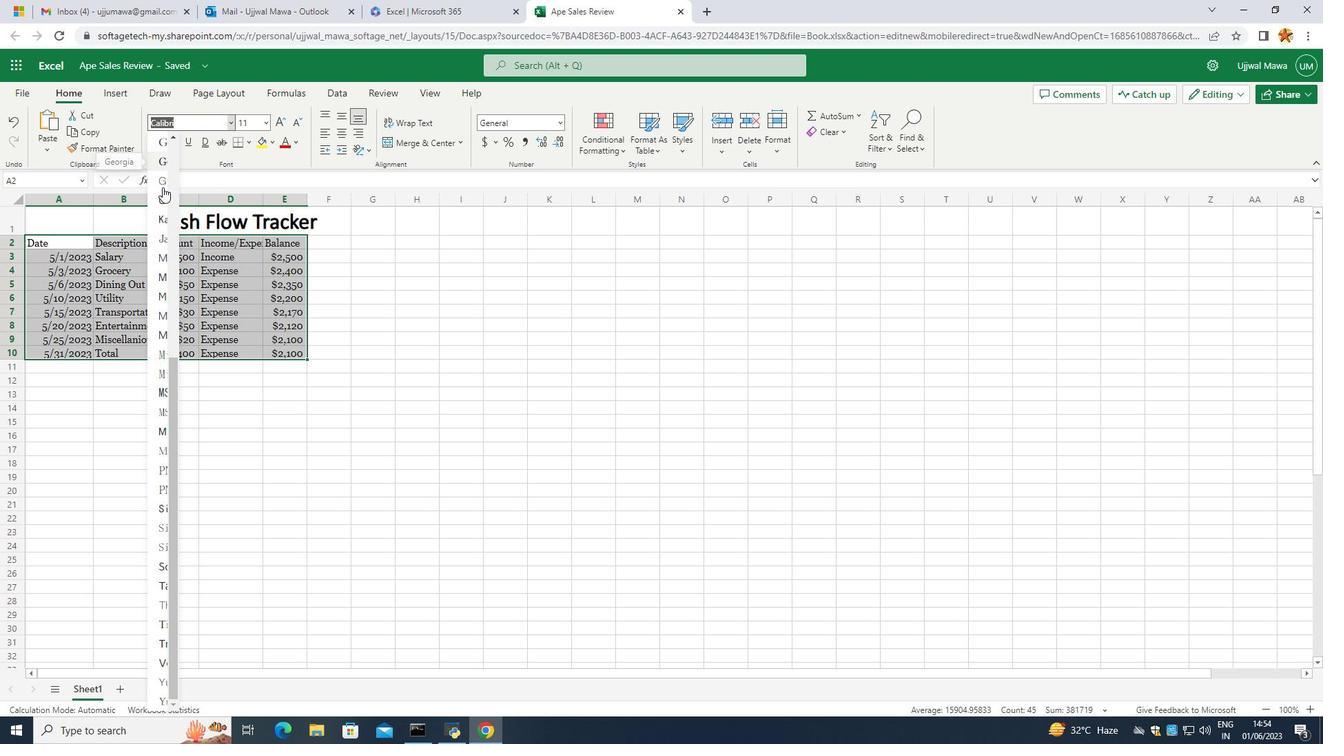 
Action: Mouse moved to (161, 188)
Screenshot: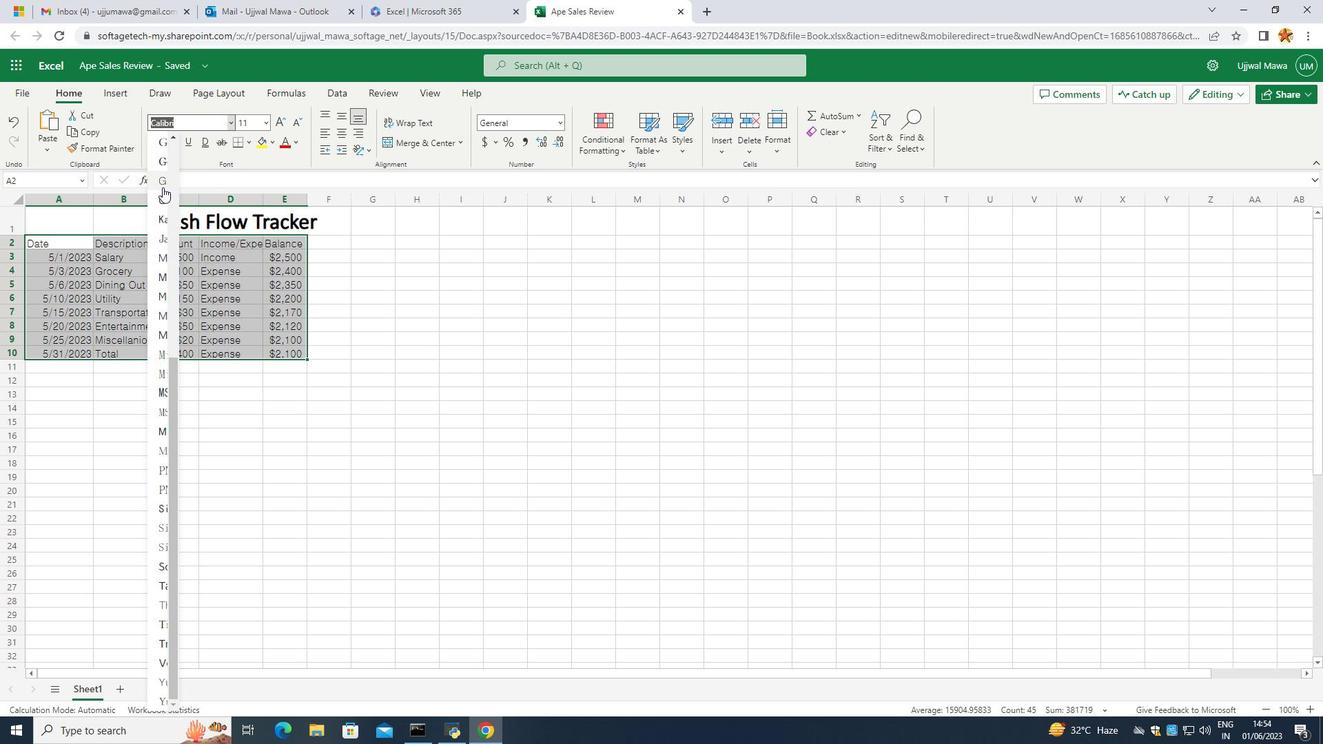 
Action: Mouse scrolled (161, 188) with delta (0, 0)
Screenshot: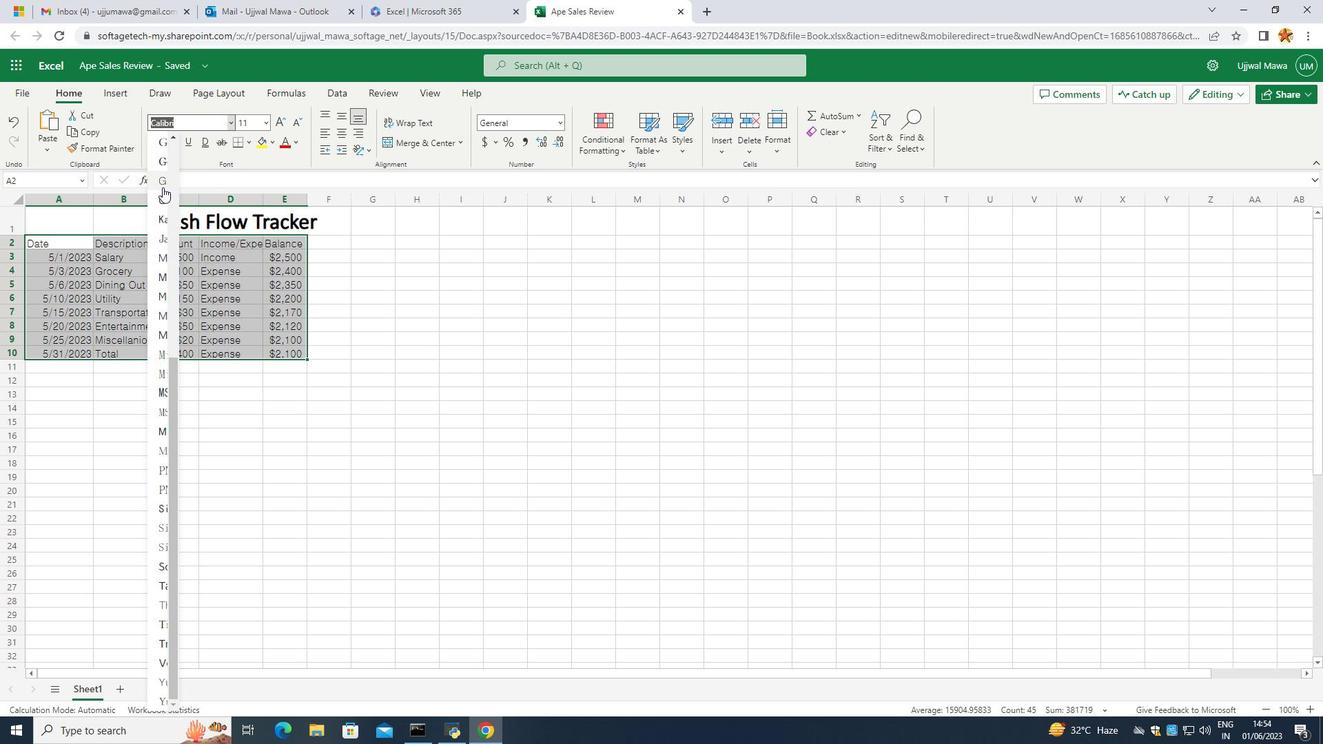 
Action: Mouse scrolled (161, 188) with delta (0, 0)
Screenshot: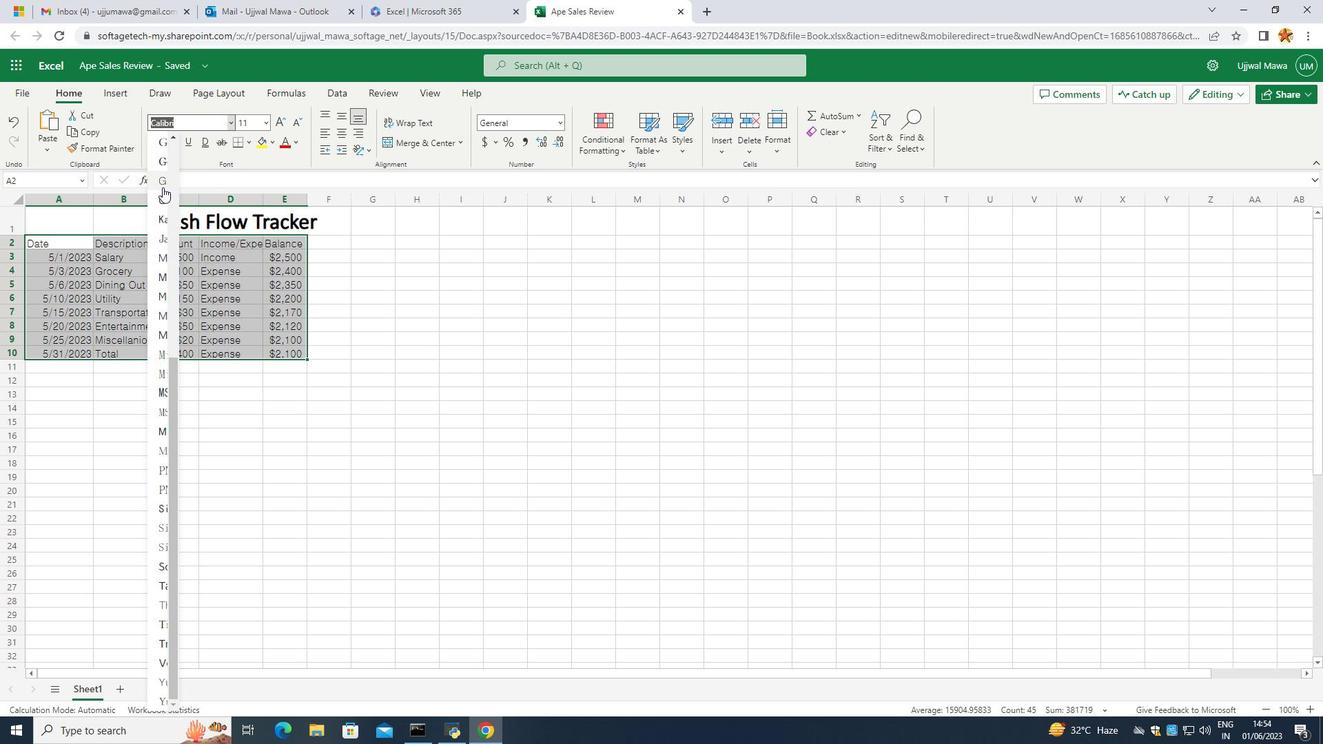 
Action: Mouse moved to (156, 197)
Screenshot: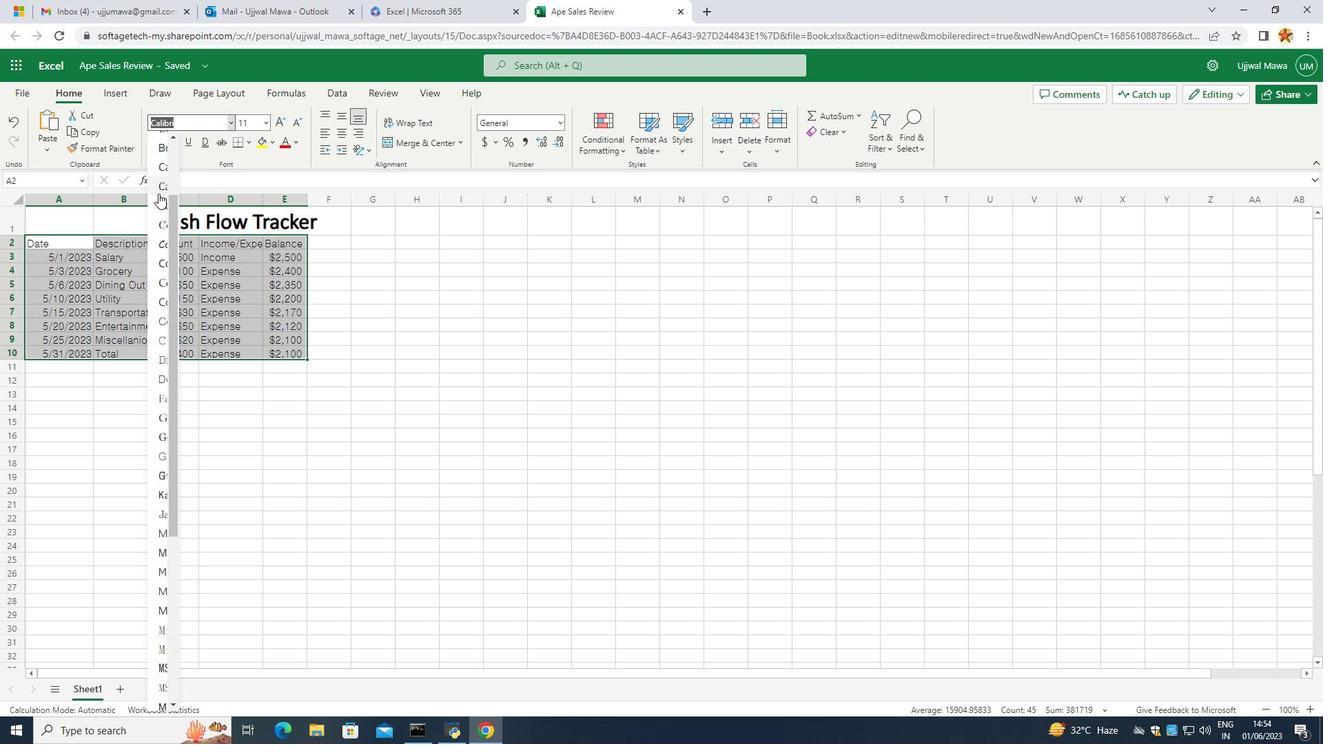 
Action: Mouse scrolled (156, 197) with delta (0, 0)
Screenshot: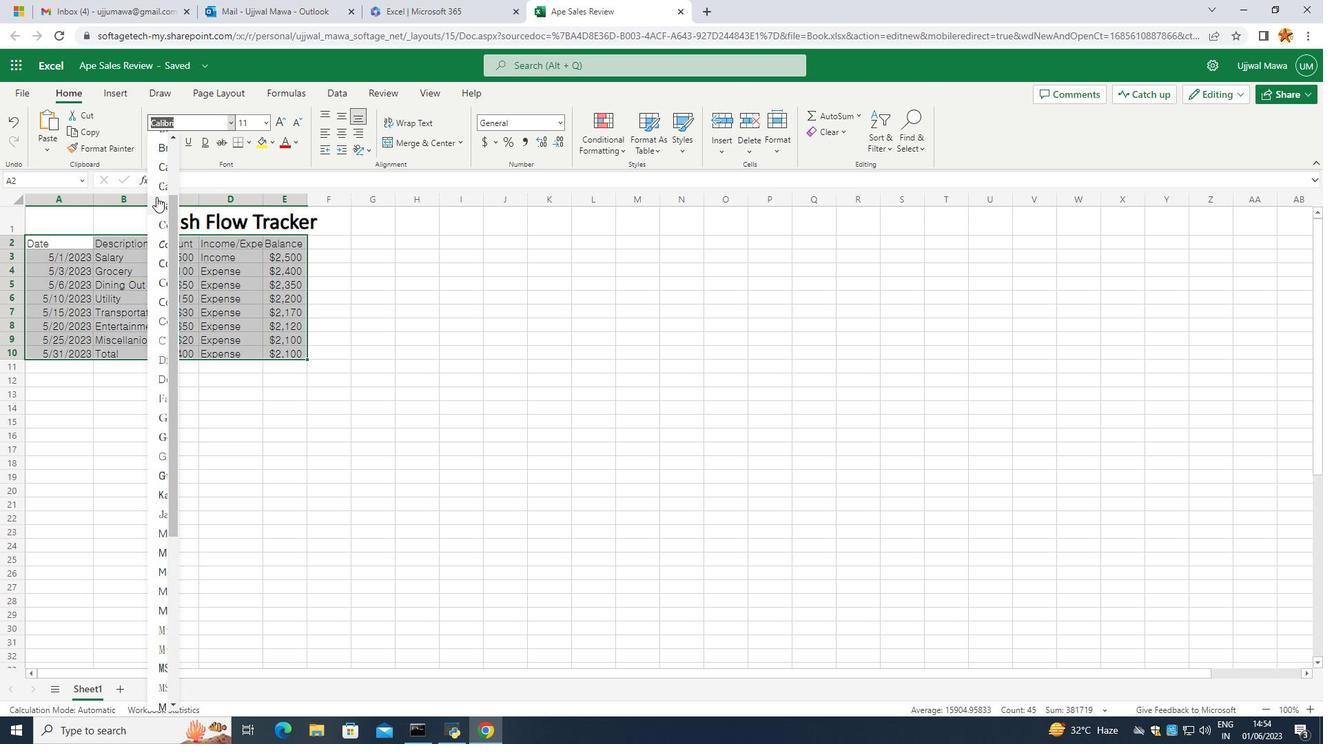 
Action: Mouse scrolled (156, 197) with delta (0, 0)
Screenshot: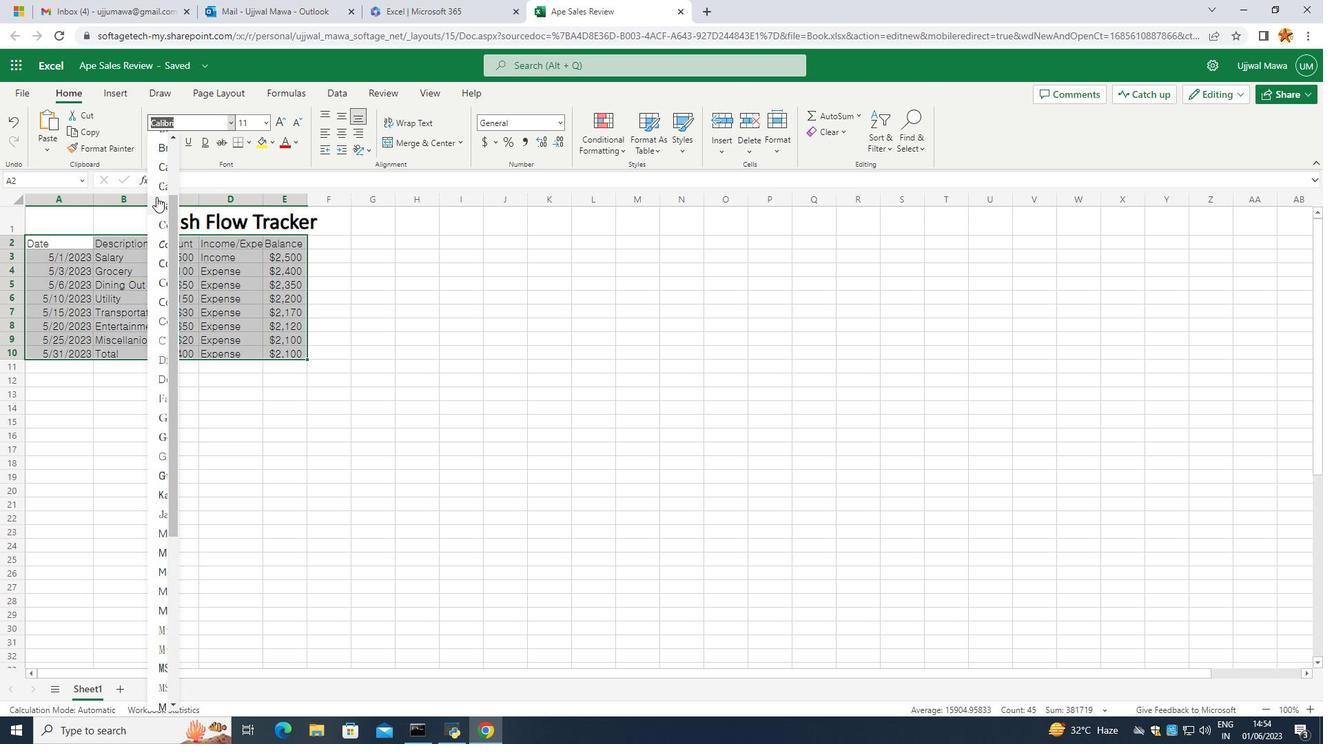 
Action: Mouse scrolled (156, 197) with delta (0, 0)
Screenshot: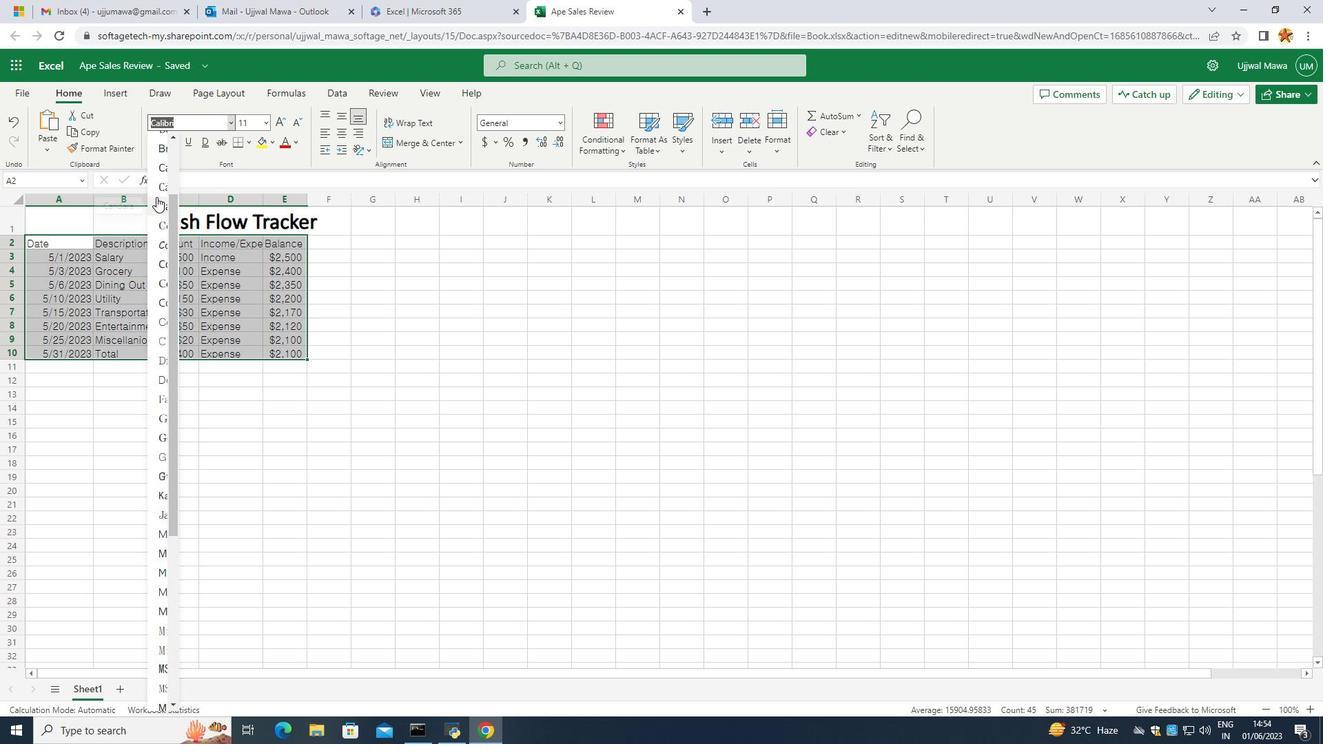 
Action: Mouse moved to (158, 218)
Screenshot: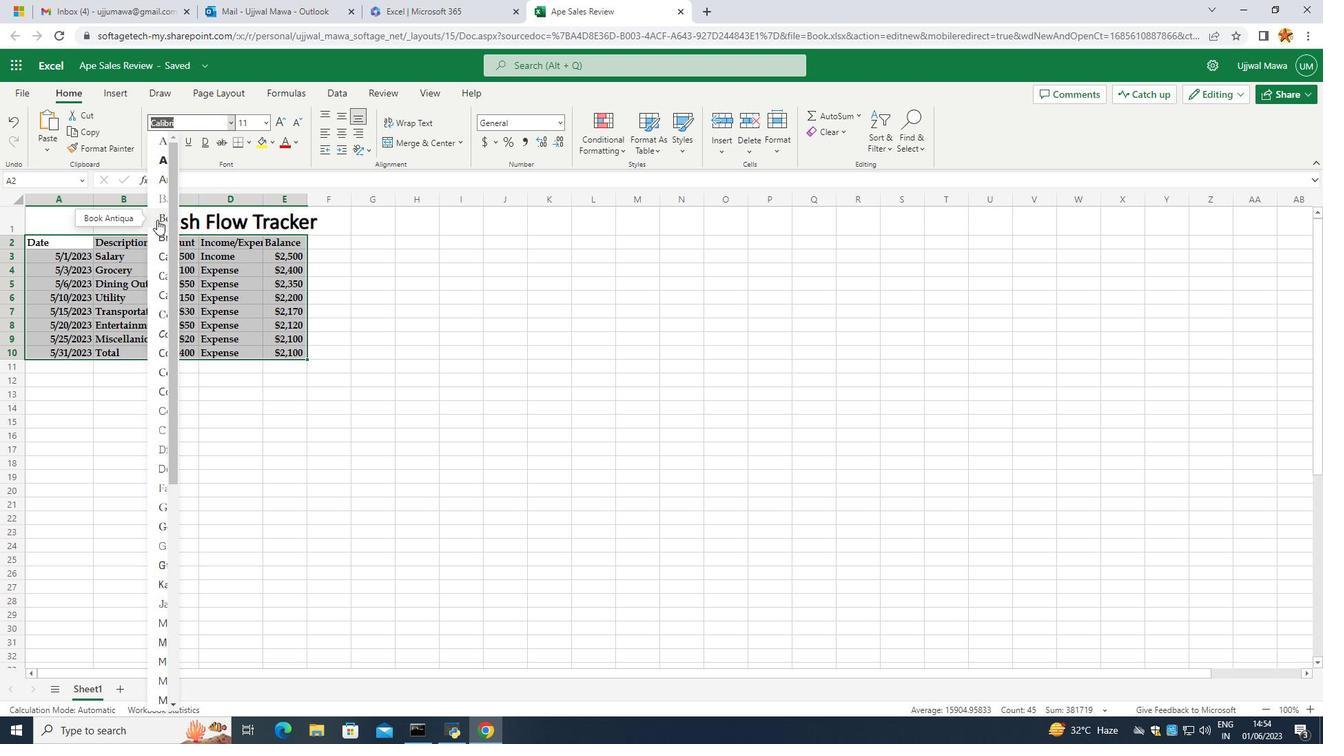 
Action: Mouse pressed left at (158, 218)
Screenshot: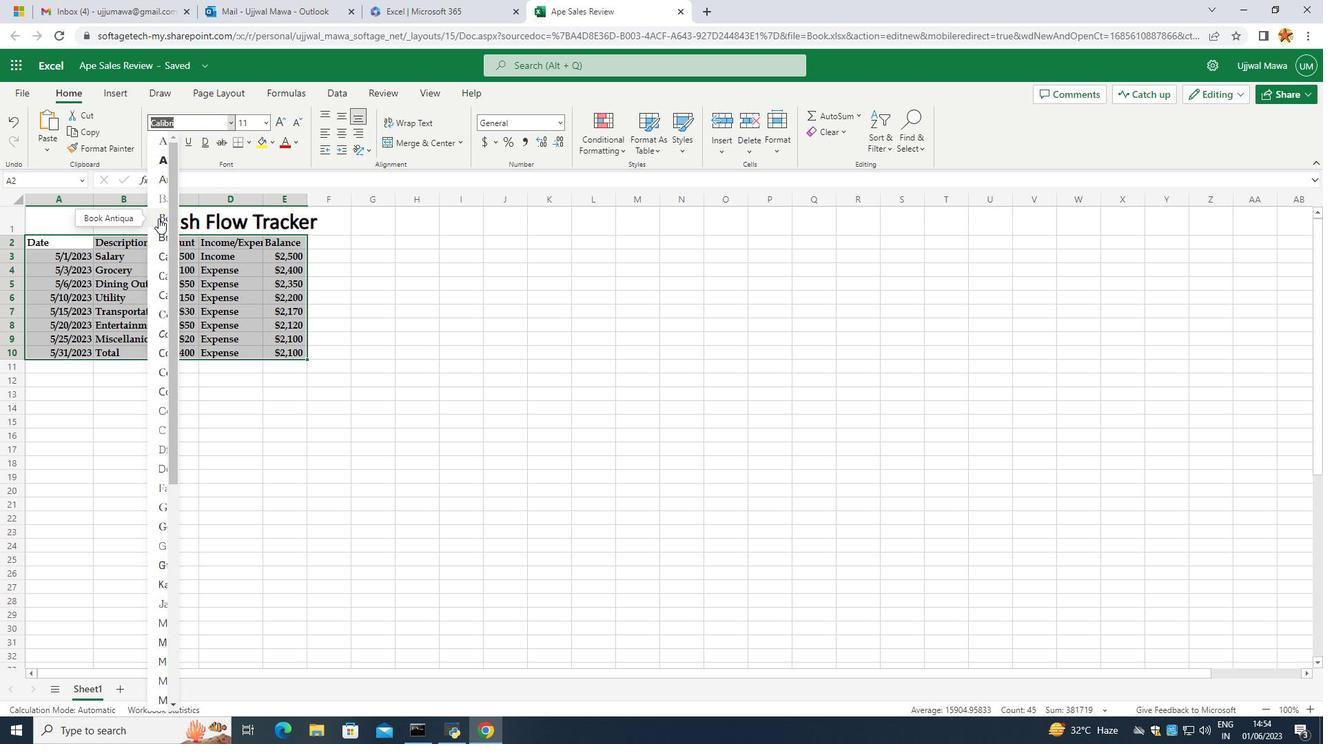 
Action: Mouse moved to (274, 121)
Screenshot: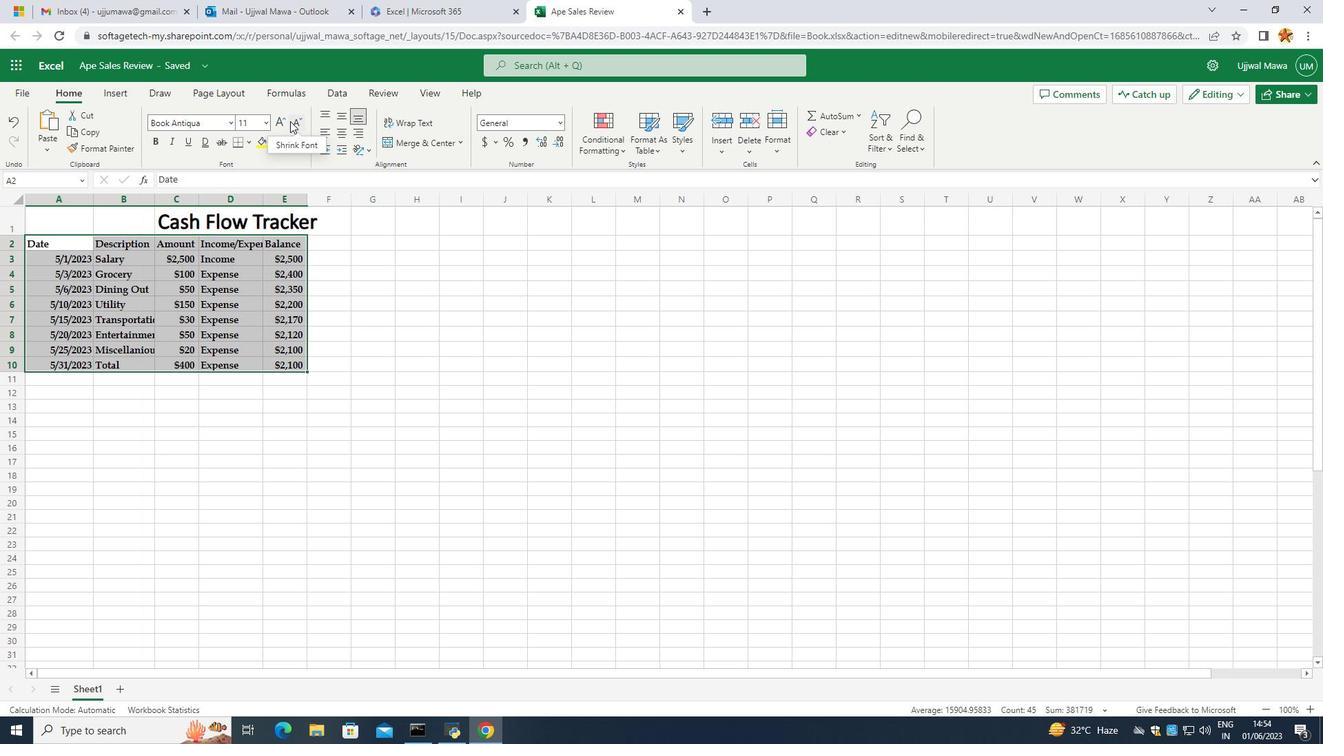 
Action: Mouse pressed left at (274, 121)
Screenshot: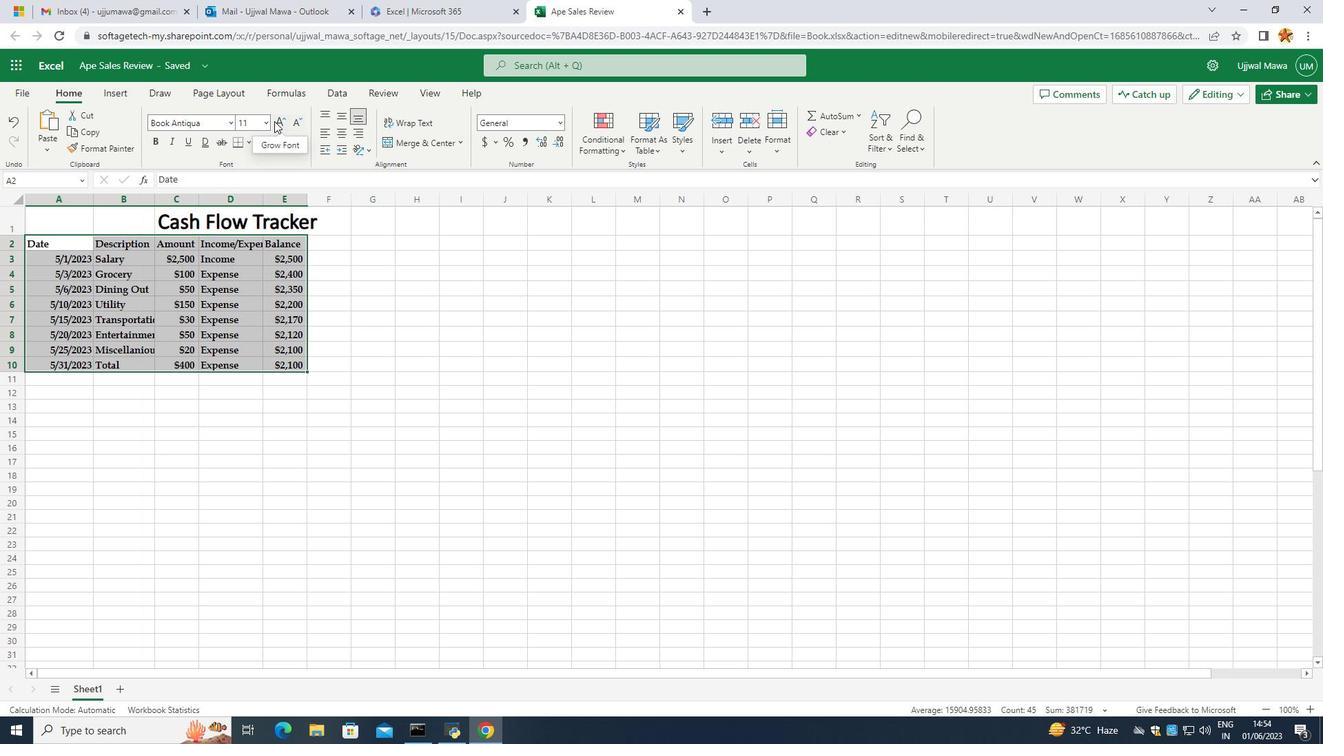 
Action: Mouse pressed left at (274, 121)
Screenshot: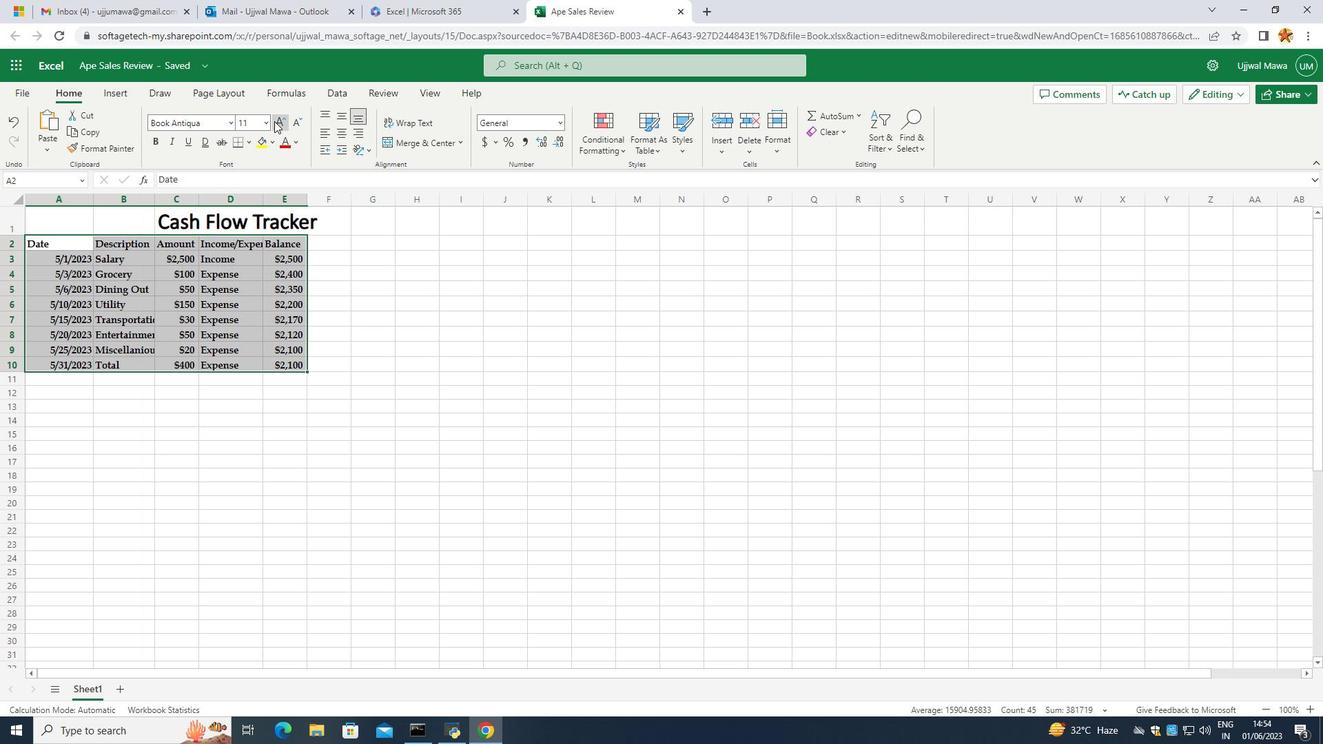 
Action: Mouse pressed left at (274, 121)
Screenshot: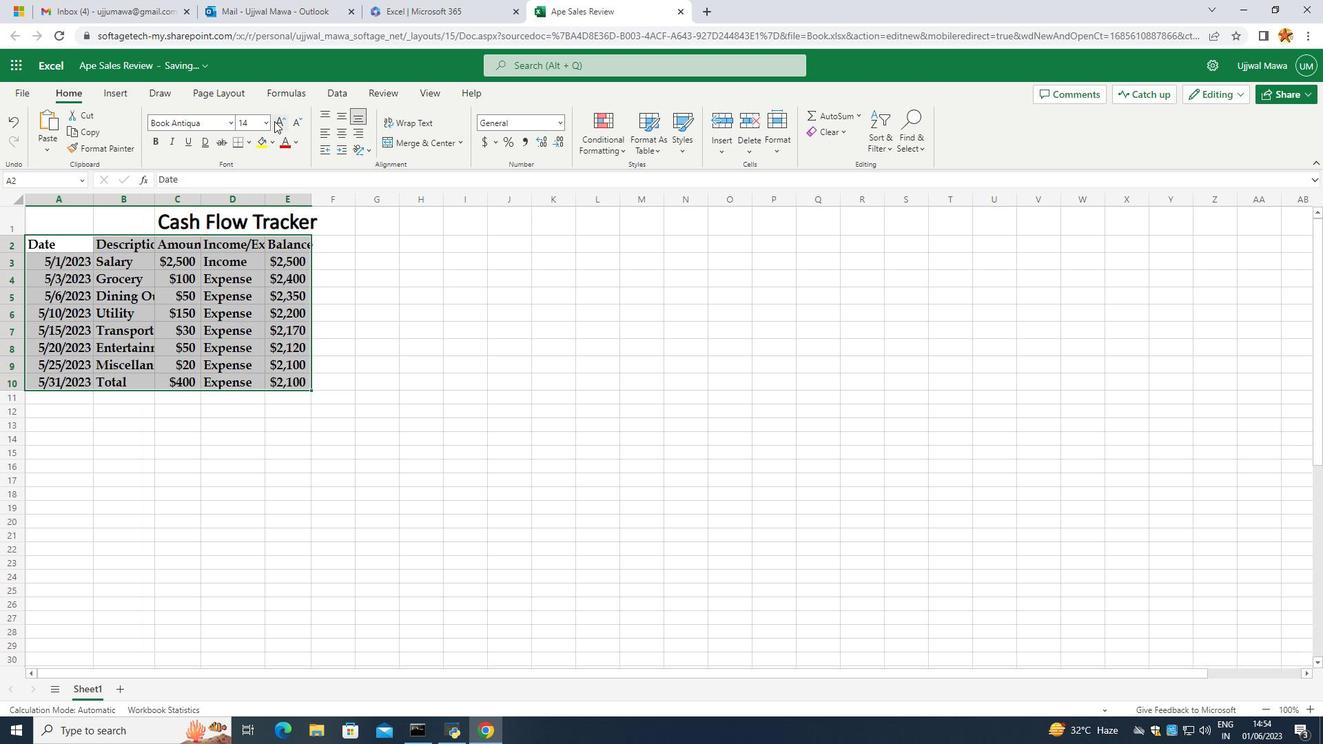 
Action: Mouse moved to (272, 121)
Screenshot: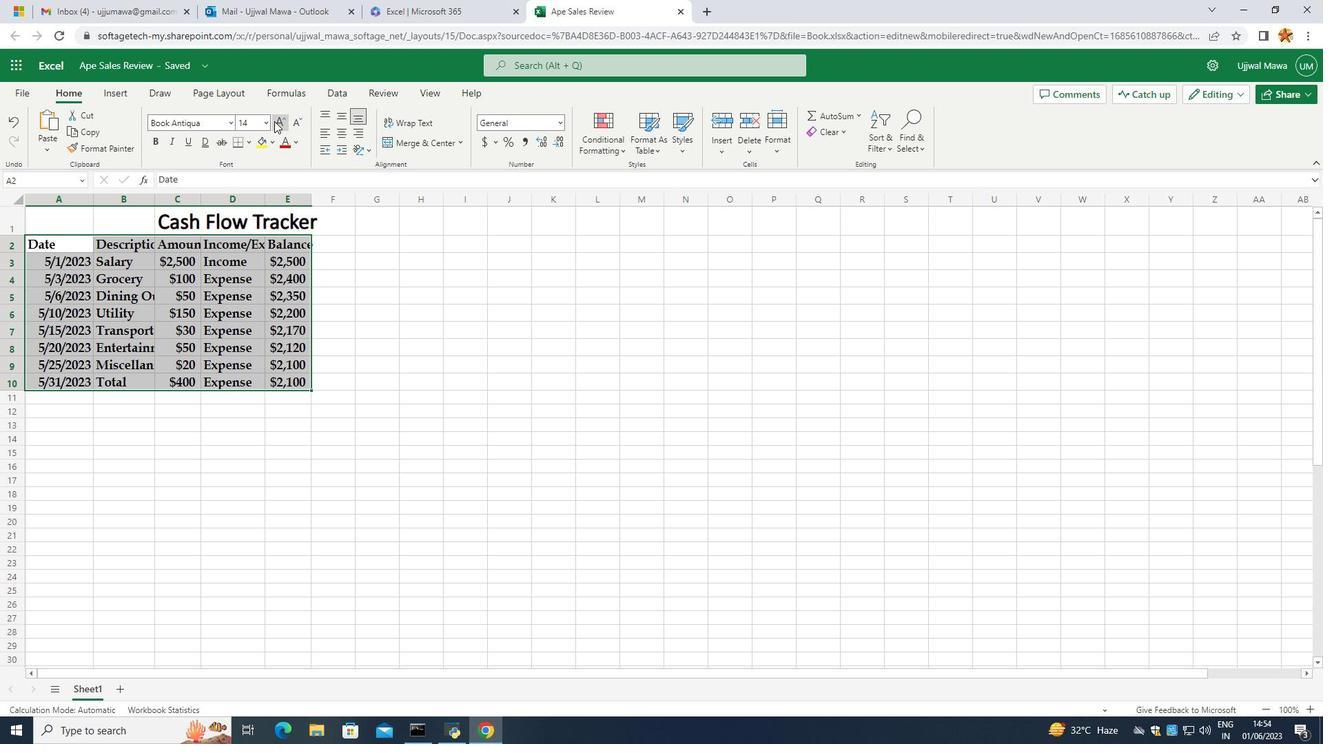 
Action: Mouse pressed left at (272, 121)
Screenshot: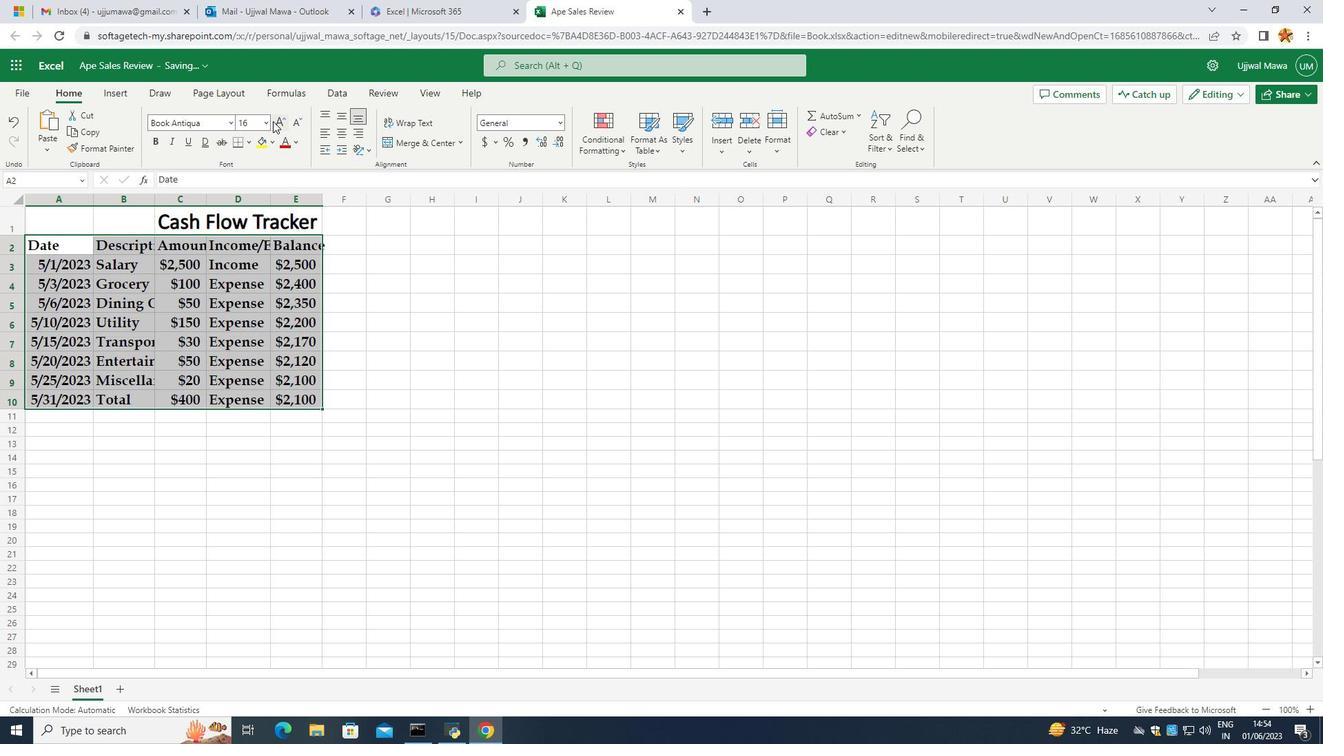 
Action: Mouse moved to (287, 122)
Screenshot: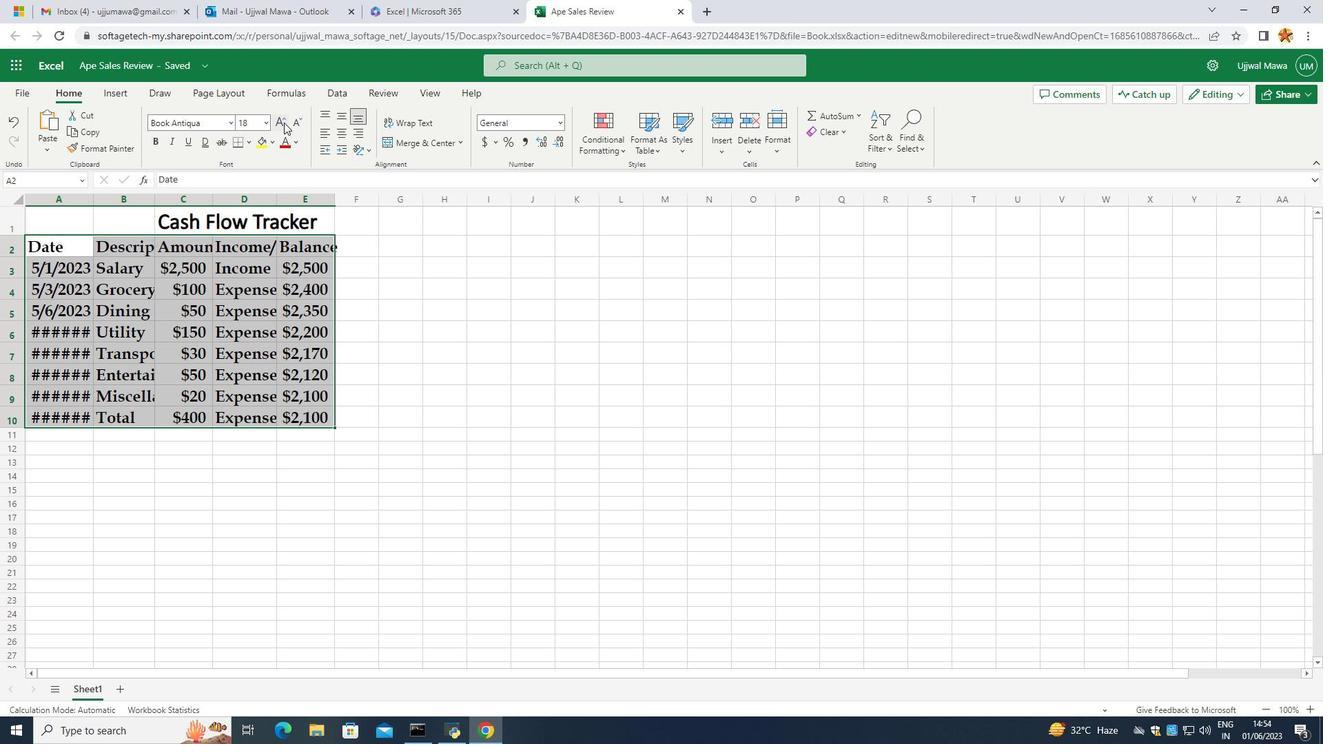 
Action: Mouse pressed left at (287, 122)
Screenshot: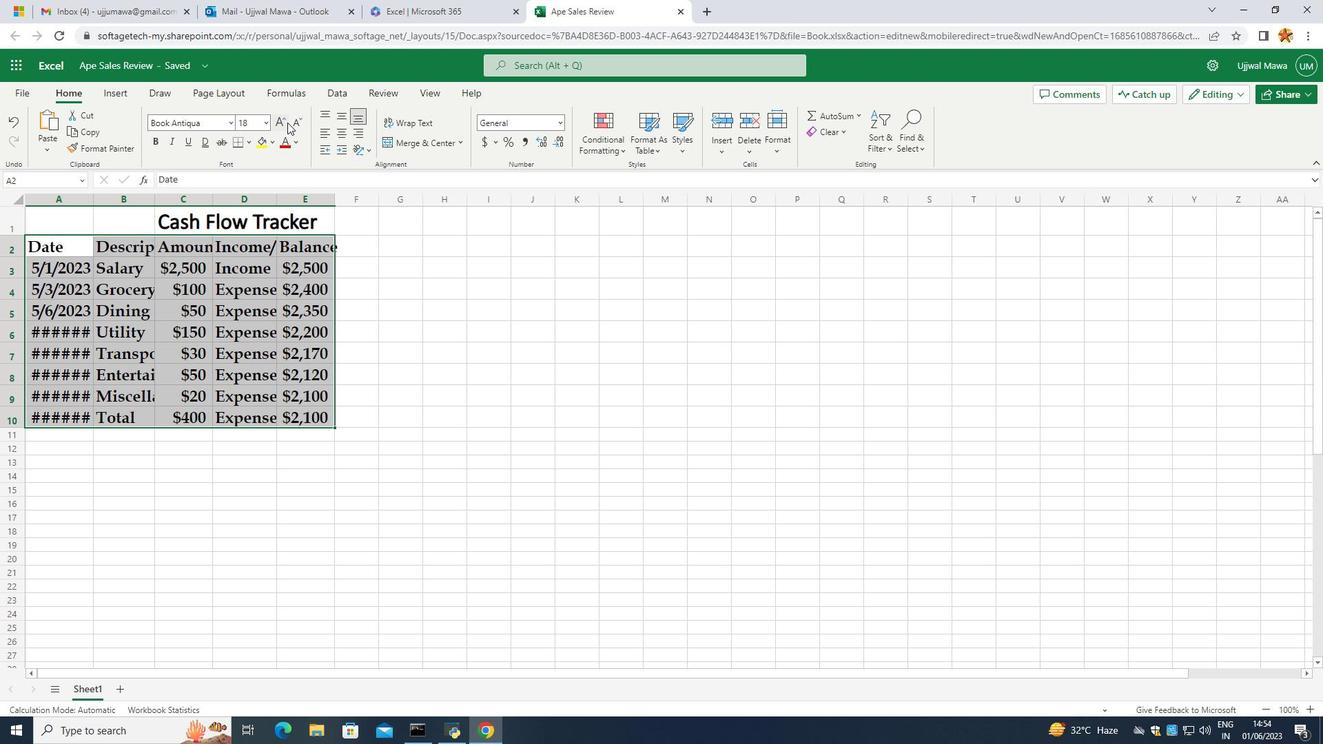 
Action: Mouse moved to (177, 269)
Screenshot: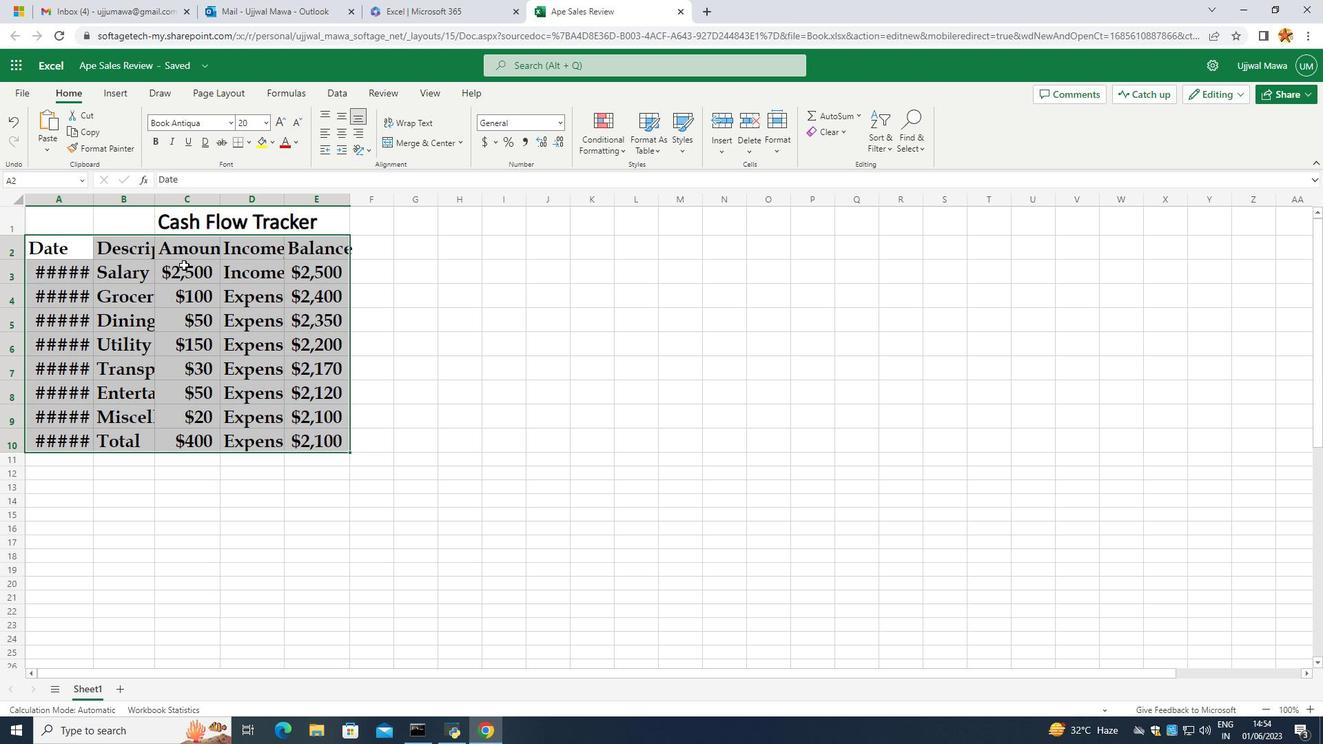 
Action: Mouse pressed left at (177, 269)
Screenshot: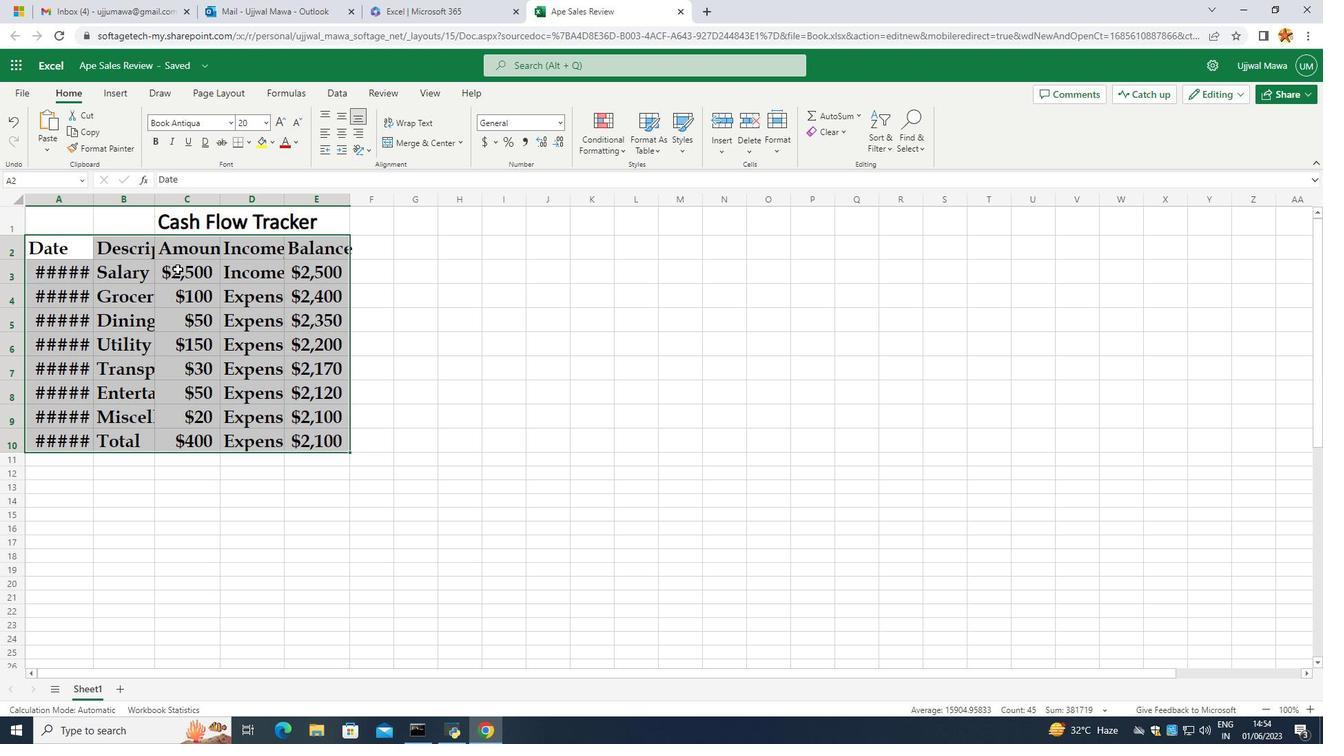 
Action: Mouse moved to (130, 228)
Screenshot: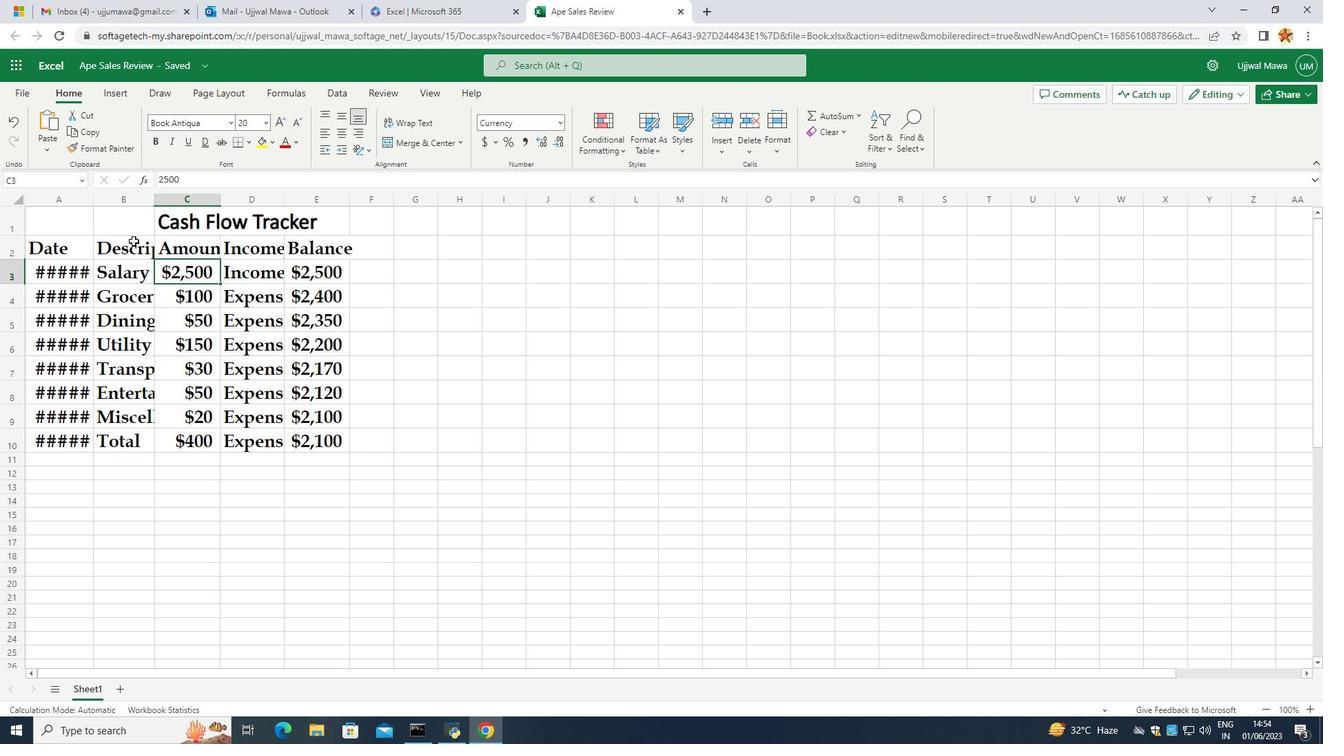 
Action: Mouse pressed left at (130, 228)
Screenshot: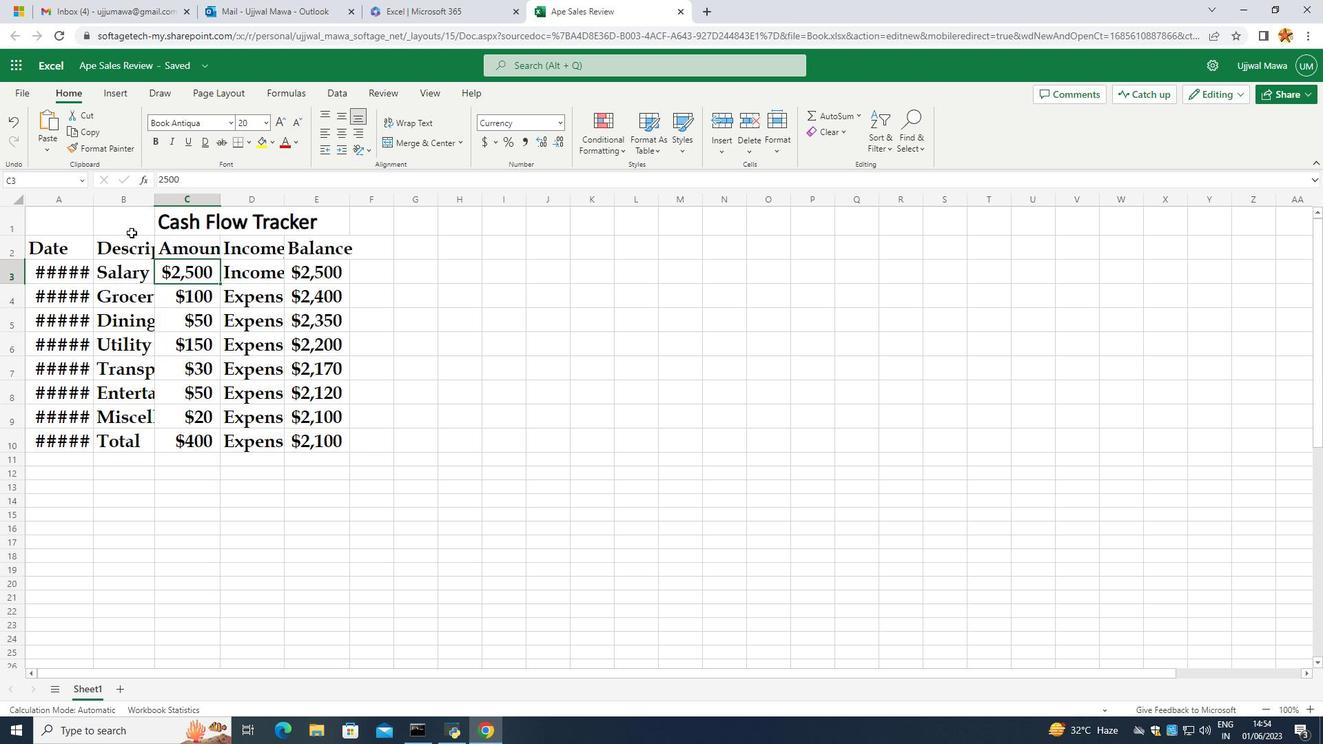 
Action: Mouse moved to (152, 204)
Screenshot: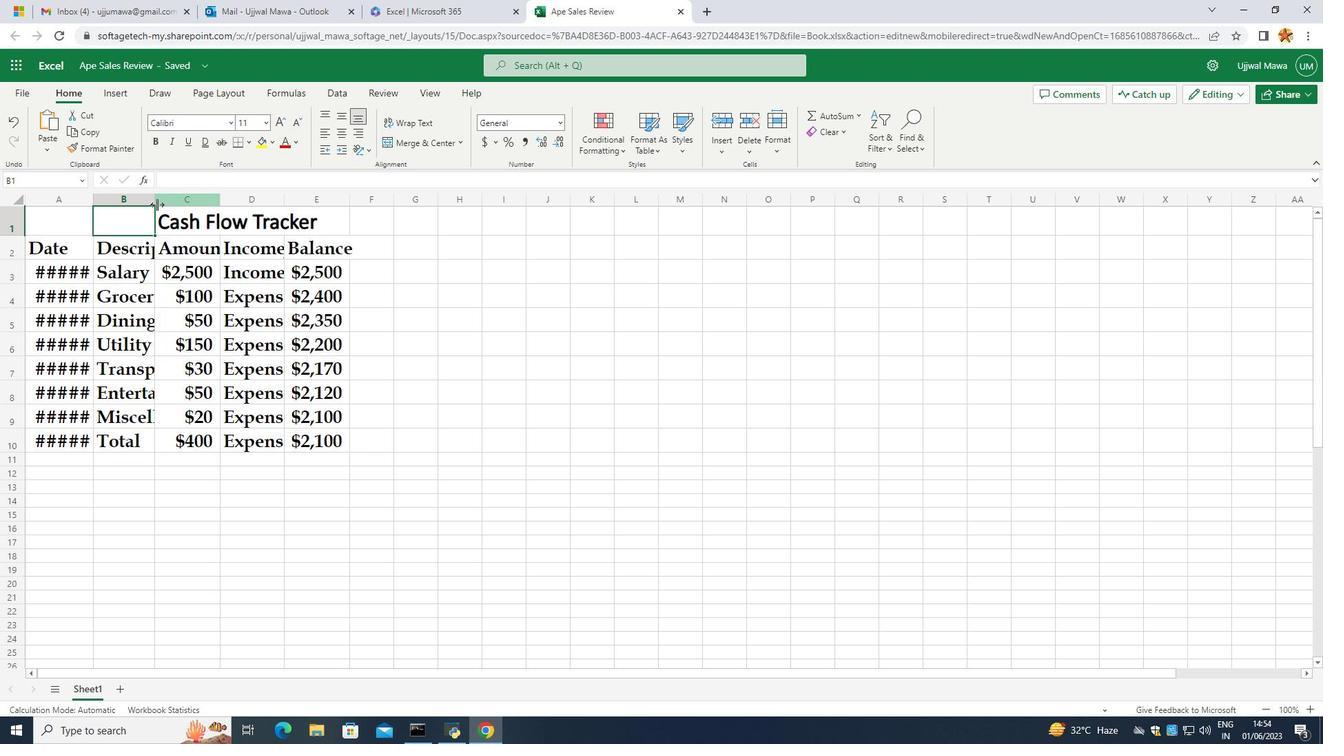 
Action: Mouse pressed left at (152, 204)
Screenshot: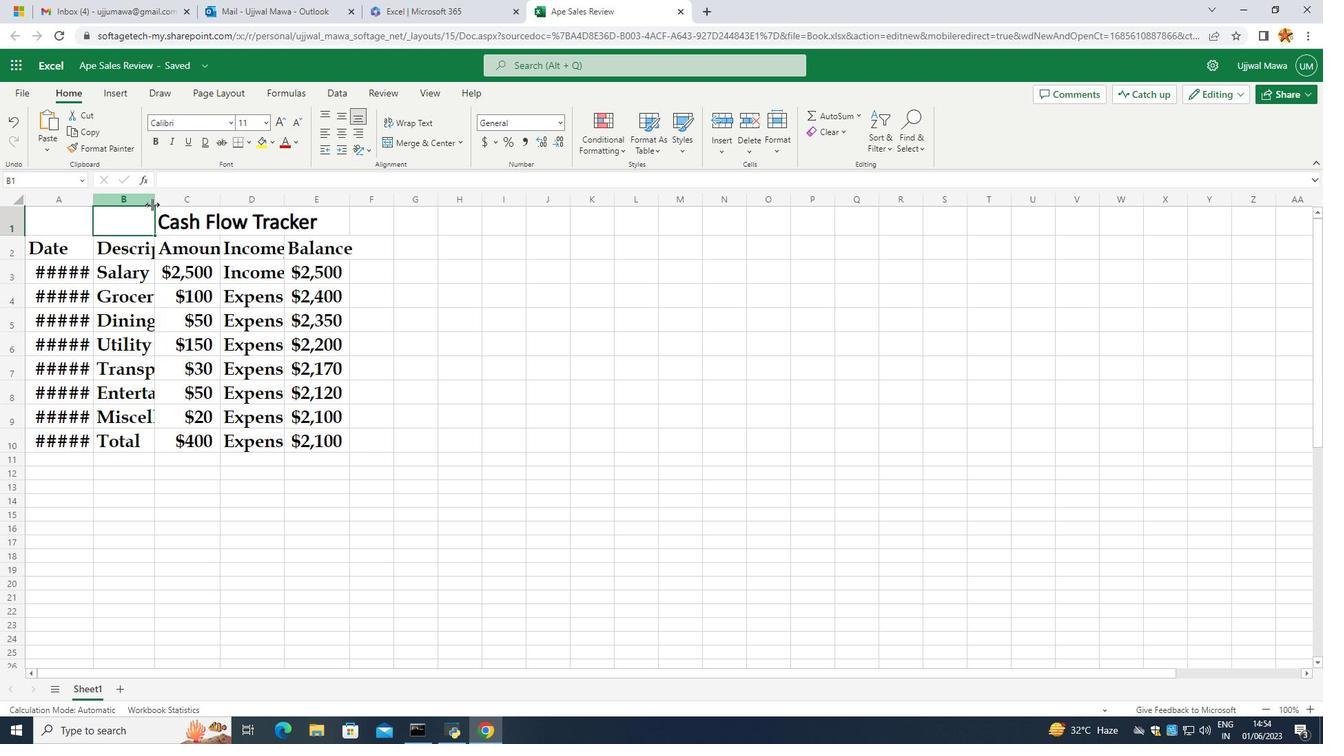 
Action: Mouse moved to (175, 203)
Screenshot: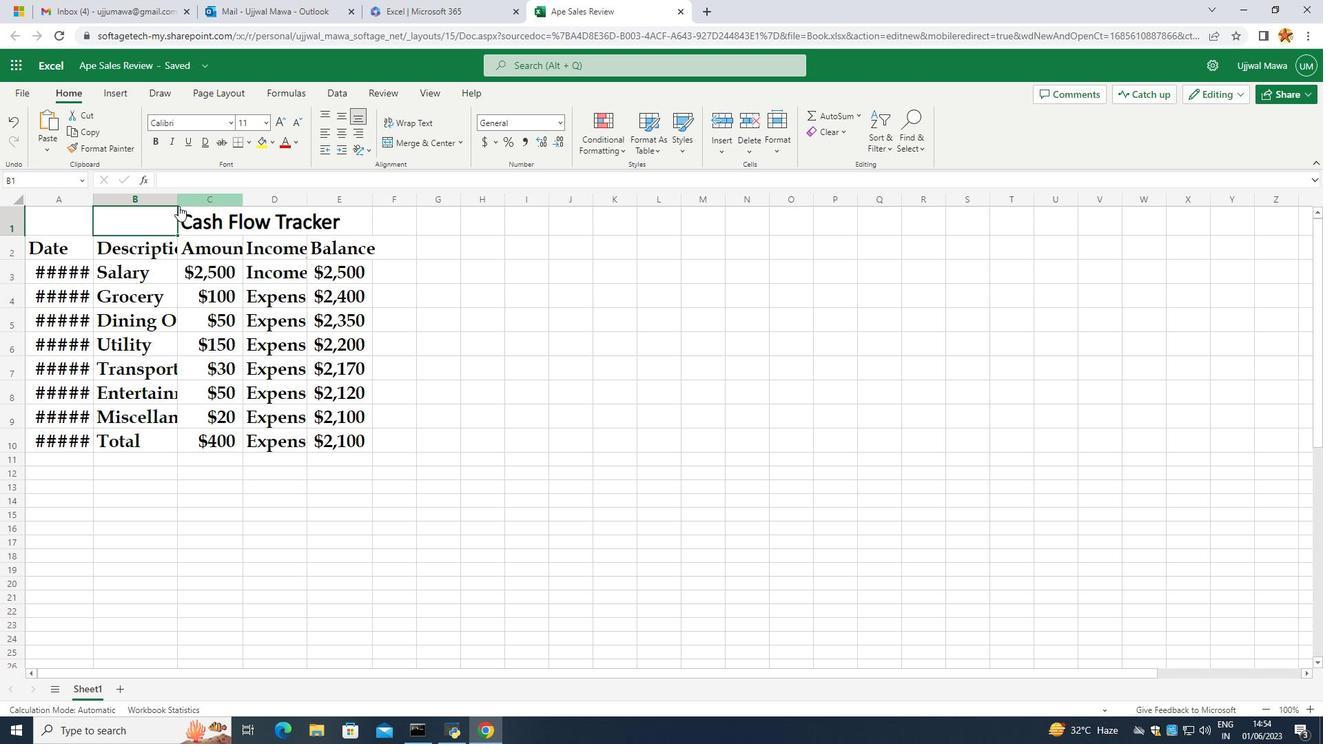
Action: Mouse pressed left at (175, 203)
Screenshot: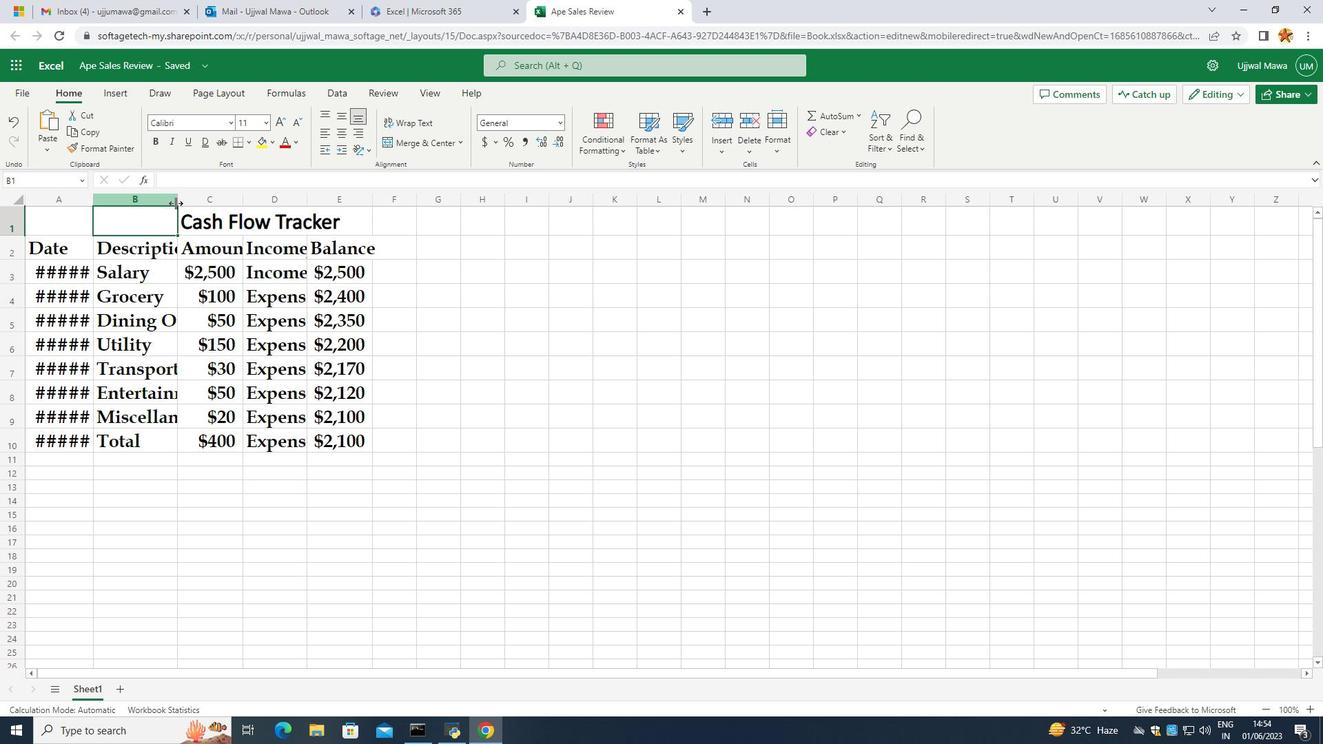 
Action: Mouse moved to (90, 201)
Screenshot: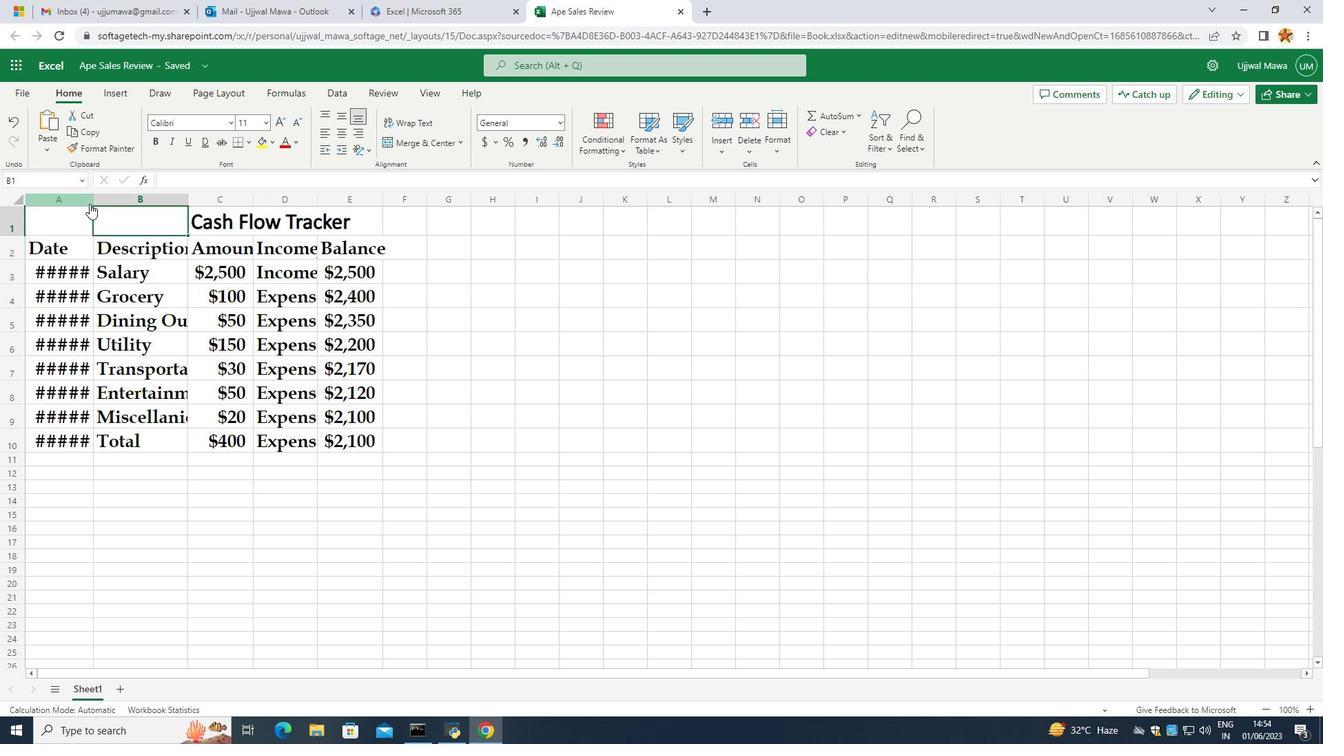 
Action: Mouse pressed left at (90, 201)
Screenshot: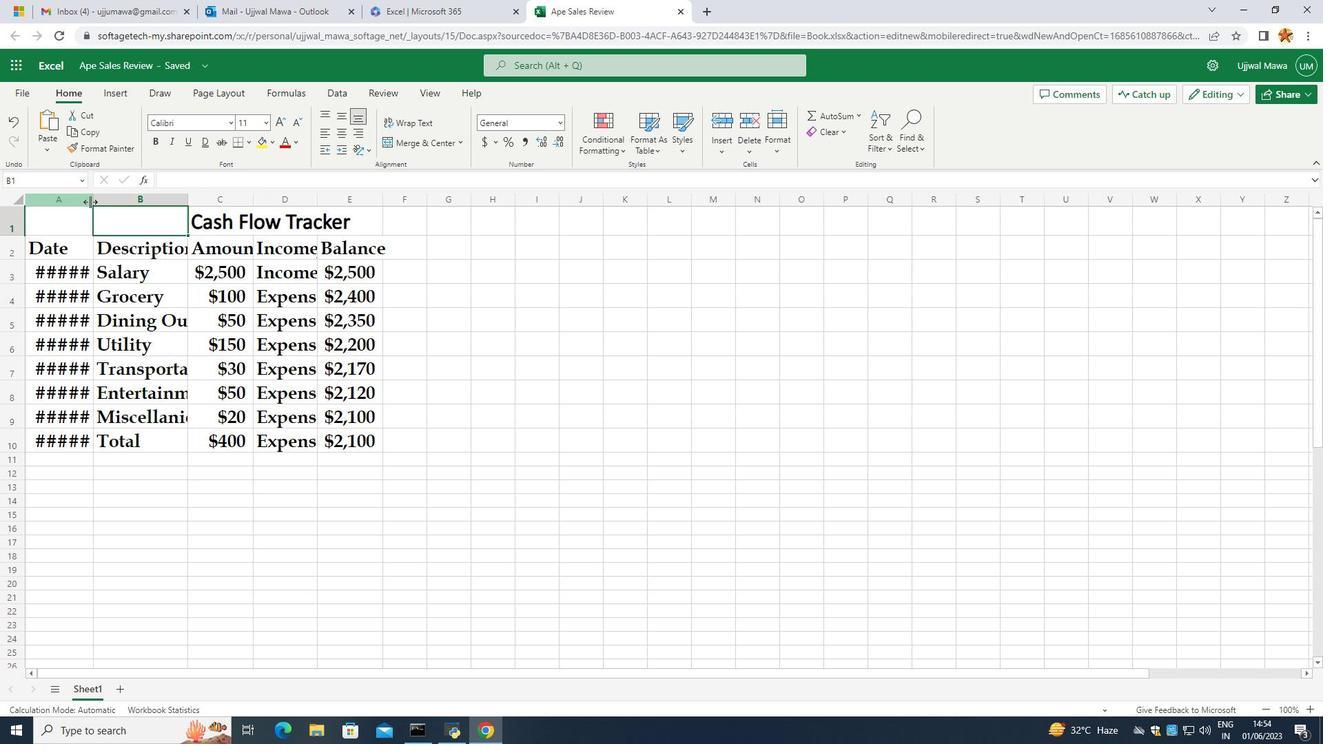 
Action: Mouse moved to (233, 225)
Screenshot: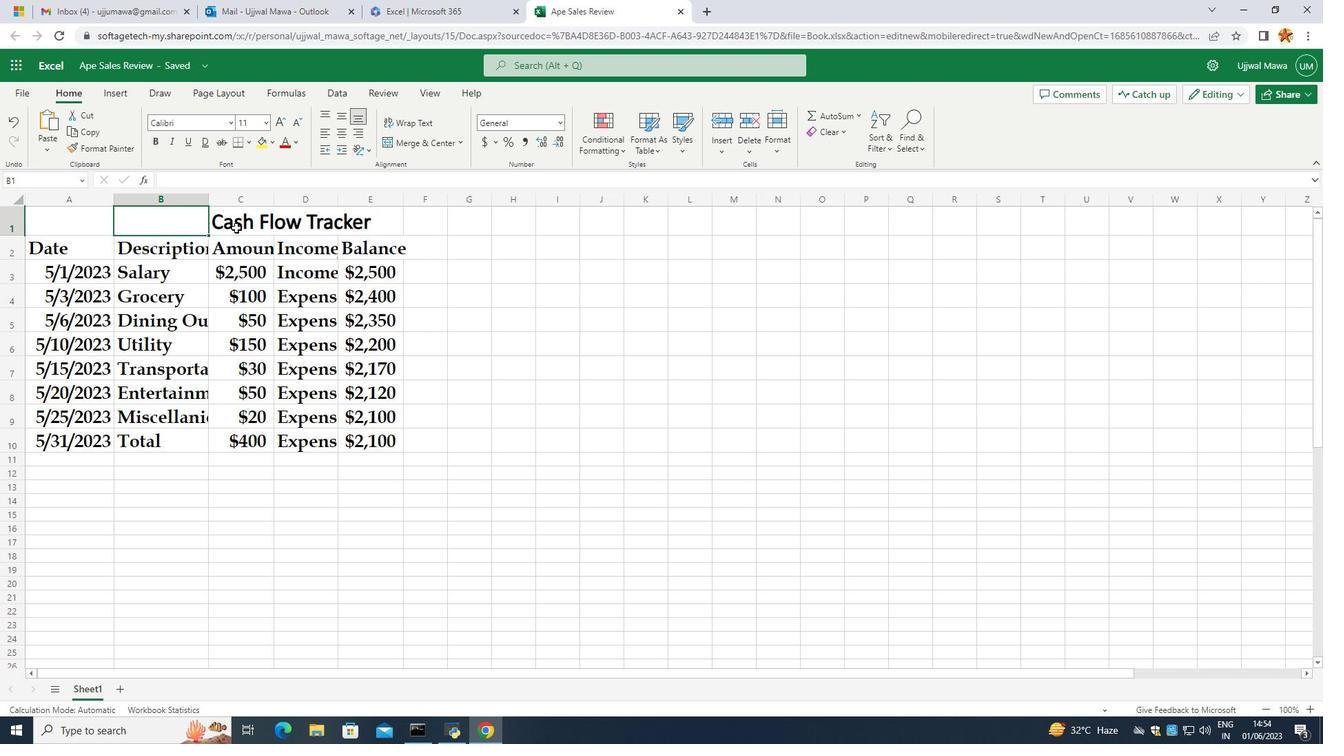
Action: Mouse pressed left at (233, 225)
Screenshot: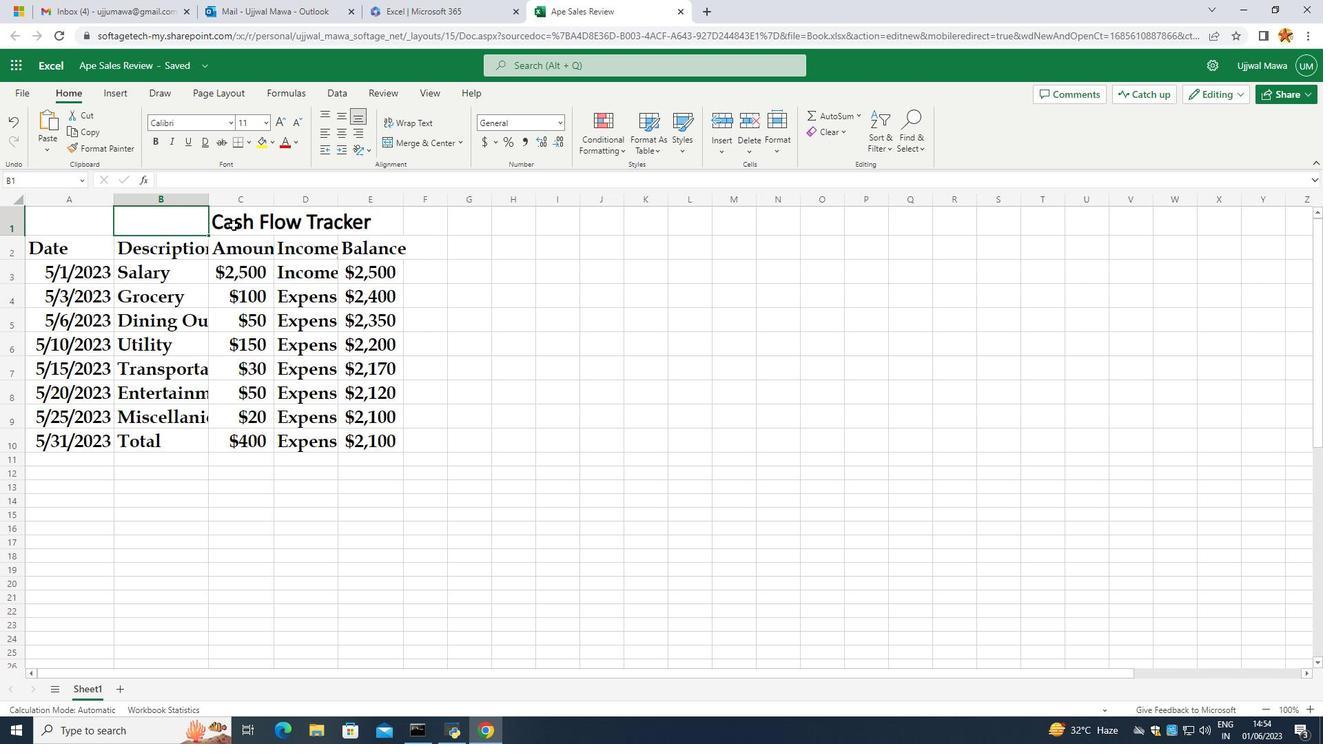 
Action: Mouse moved to (272, 211)
Screenshot: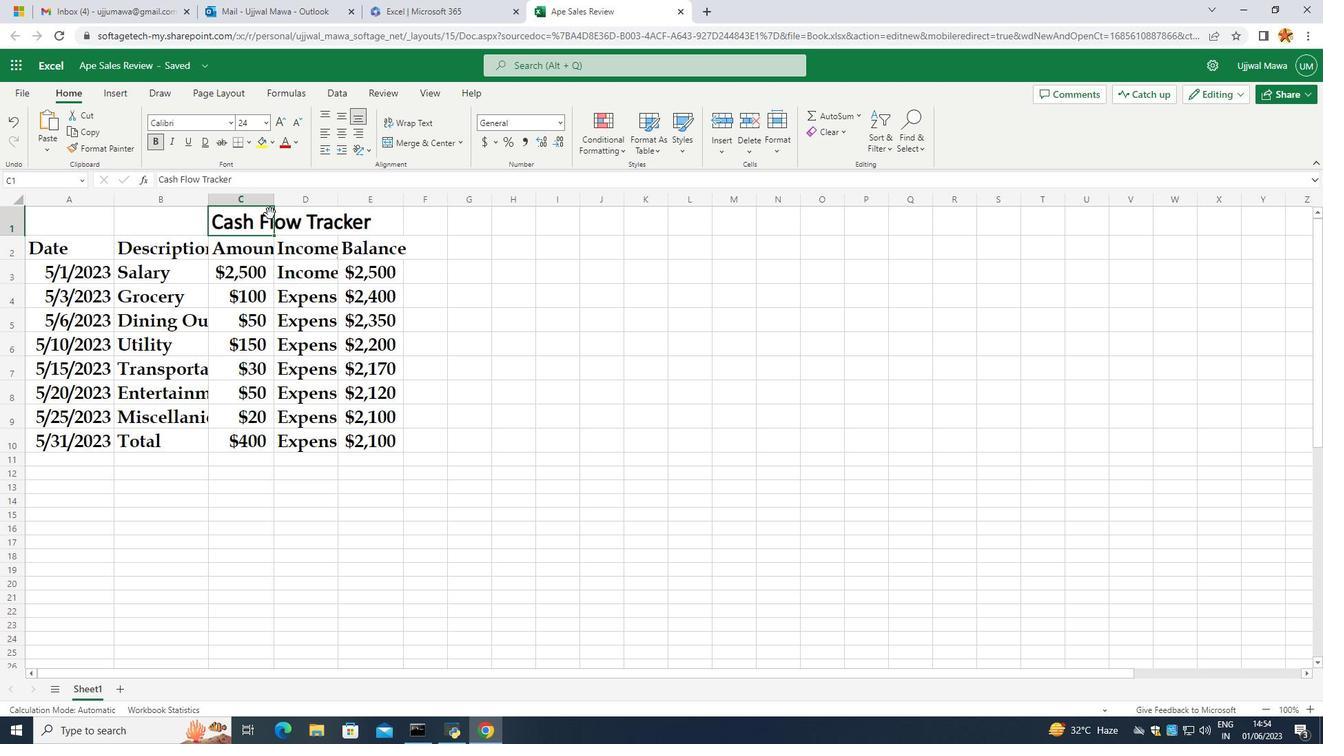 
Action: Mouse pressed left at (272, 211)
Screenshot: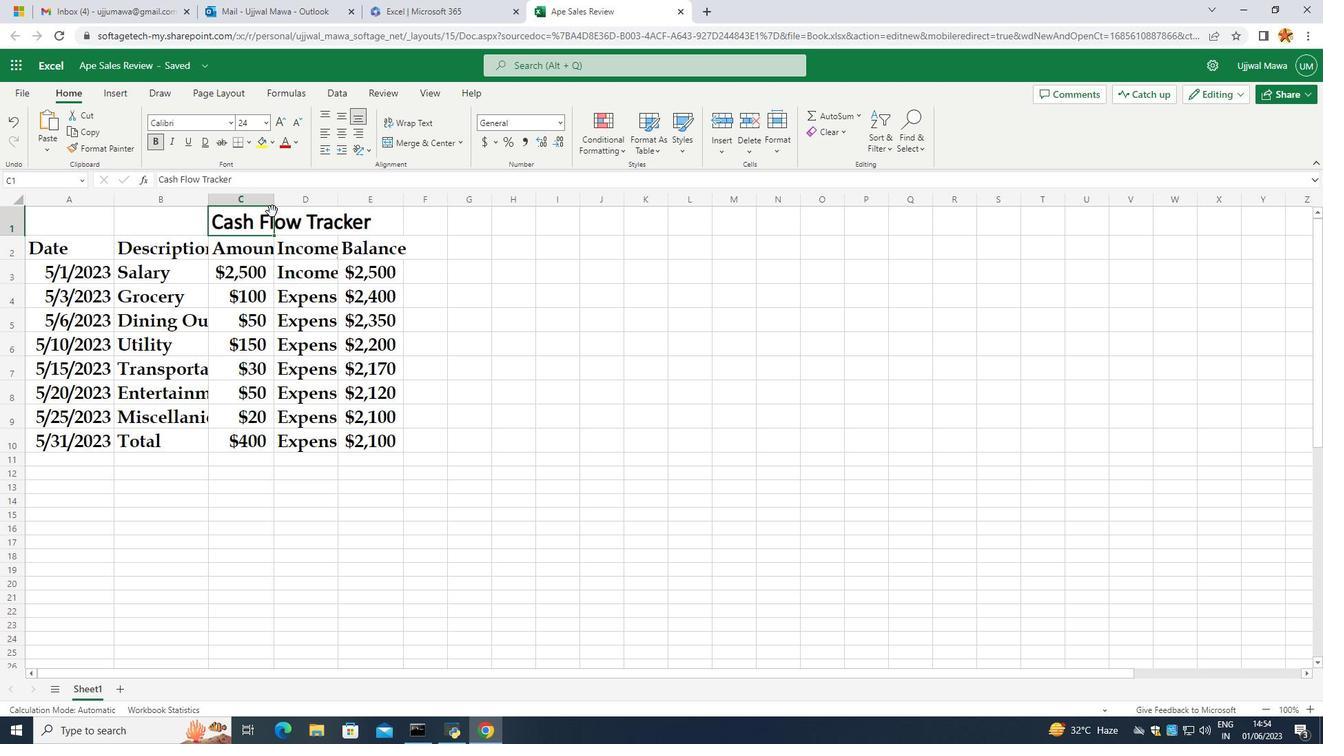 
Action: Mouse moved to (274, 203)
Screenshot: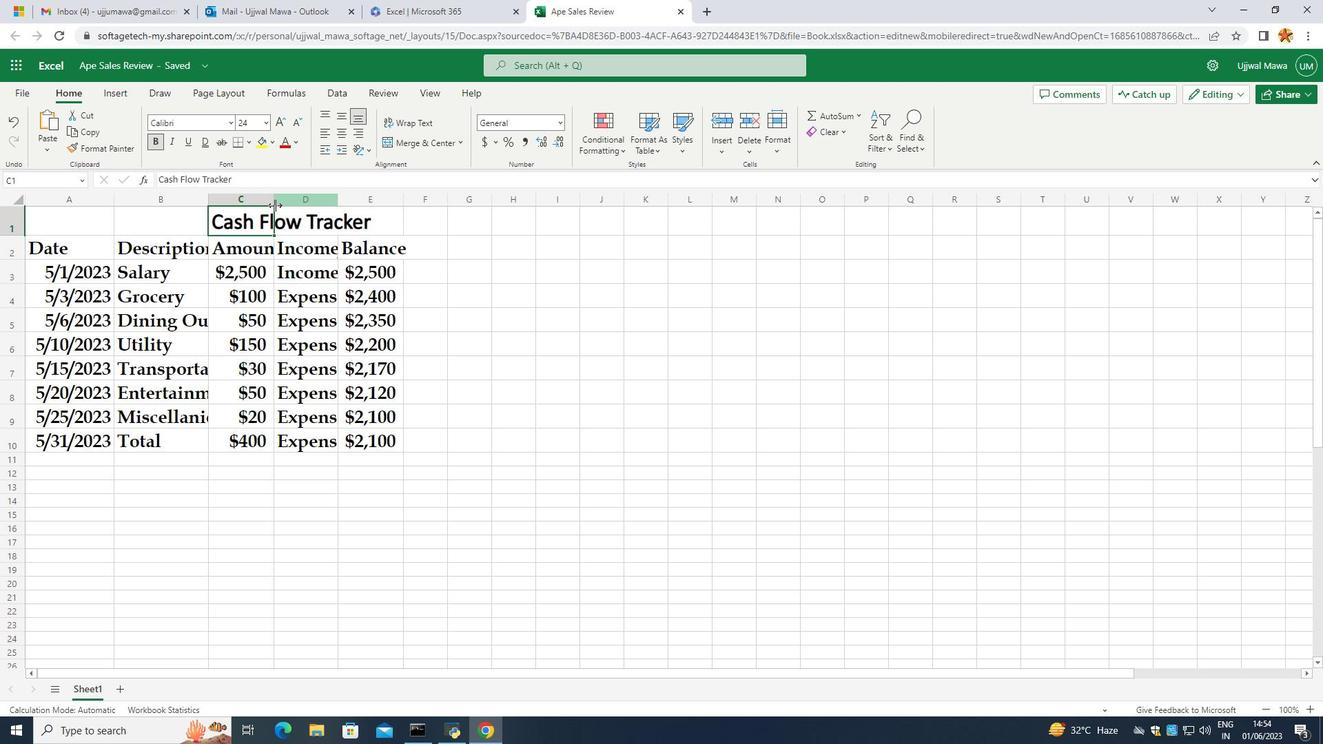 
Action: Mouse pressed left at (274, 203)
Screenshot: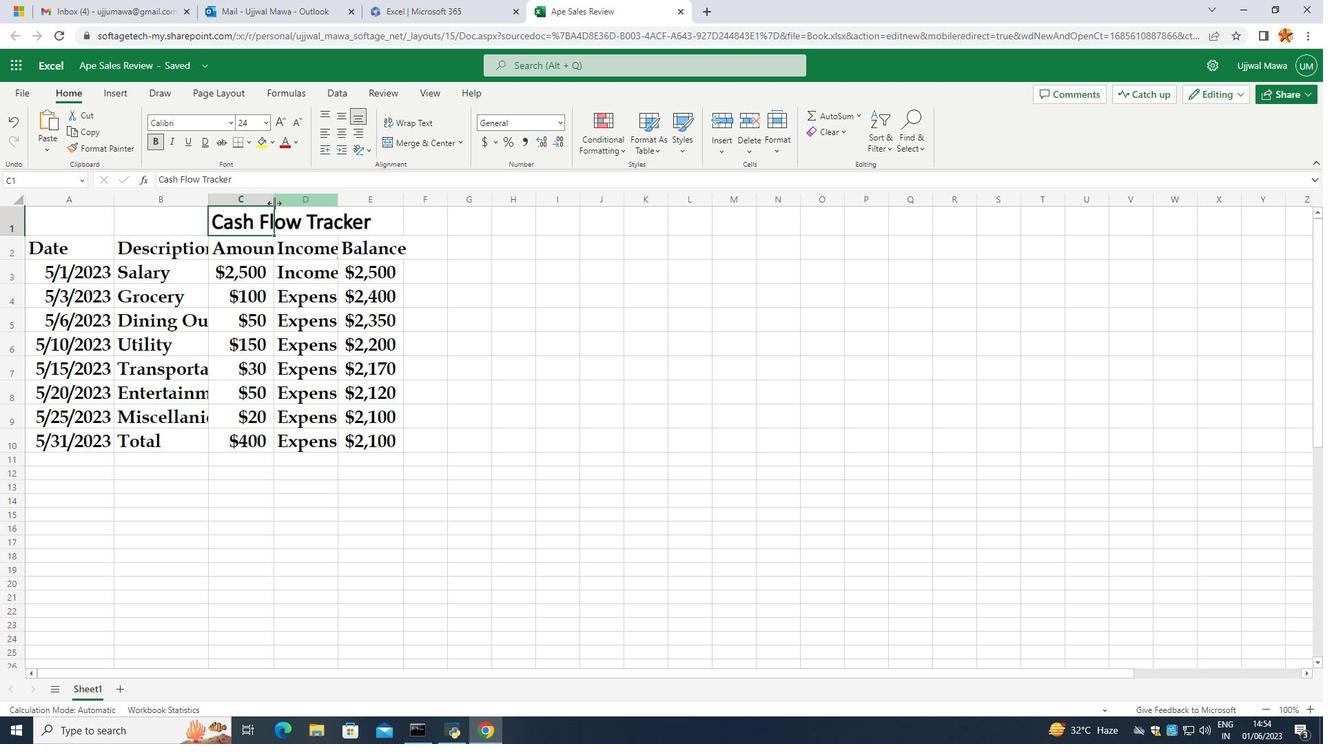 
Action: Mouse moved to (489, 288)
Screenshot: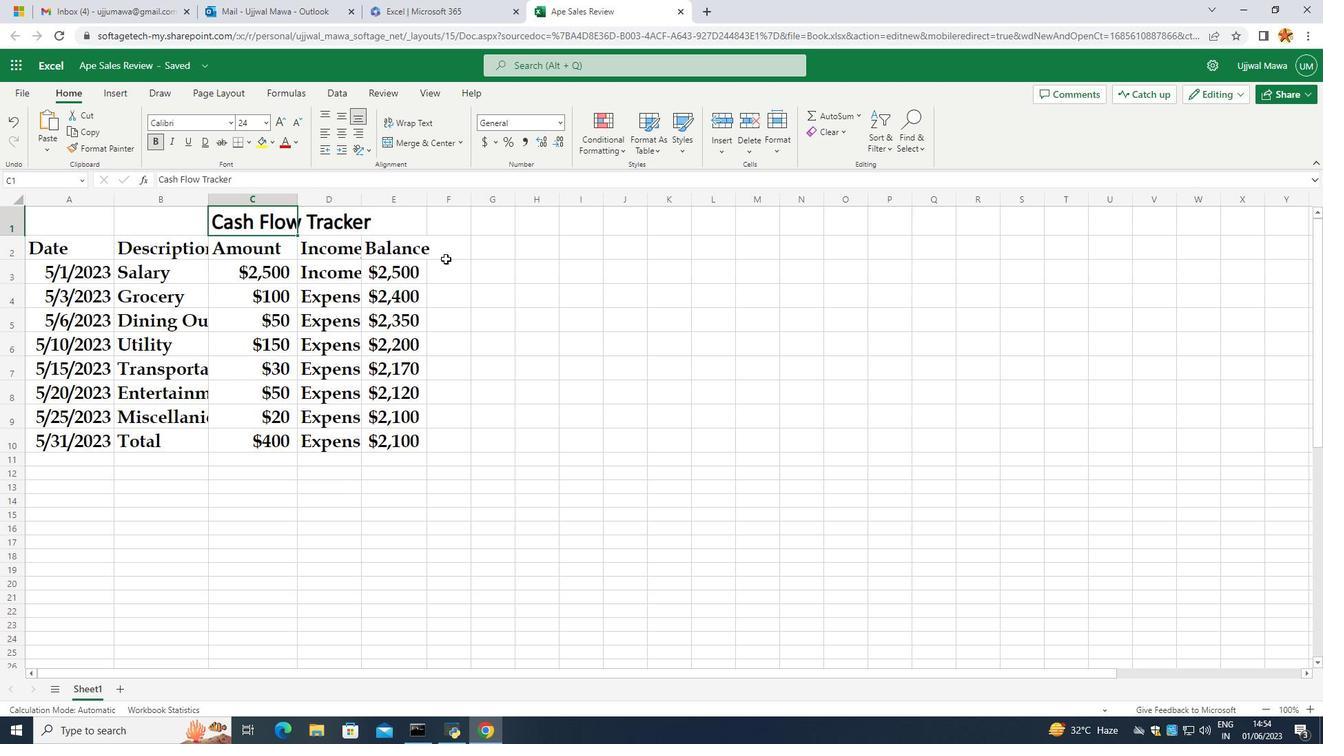 
Action: Mouse pressed left at (489, 288)
Screenshot: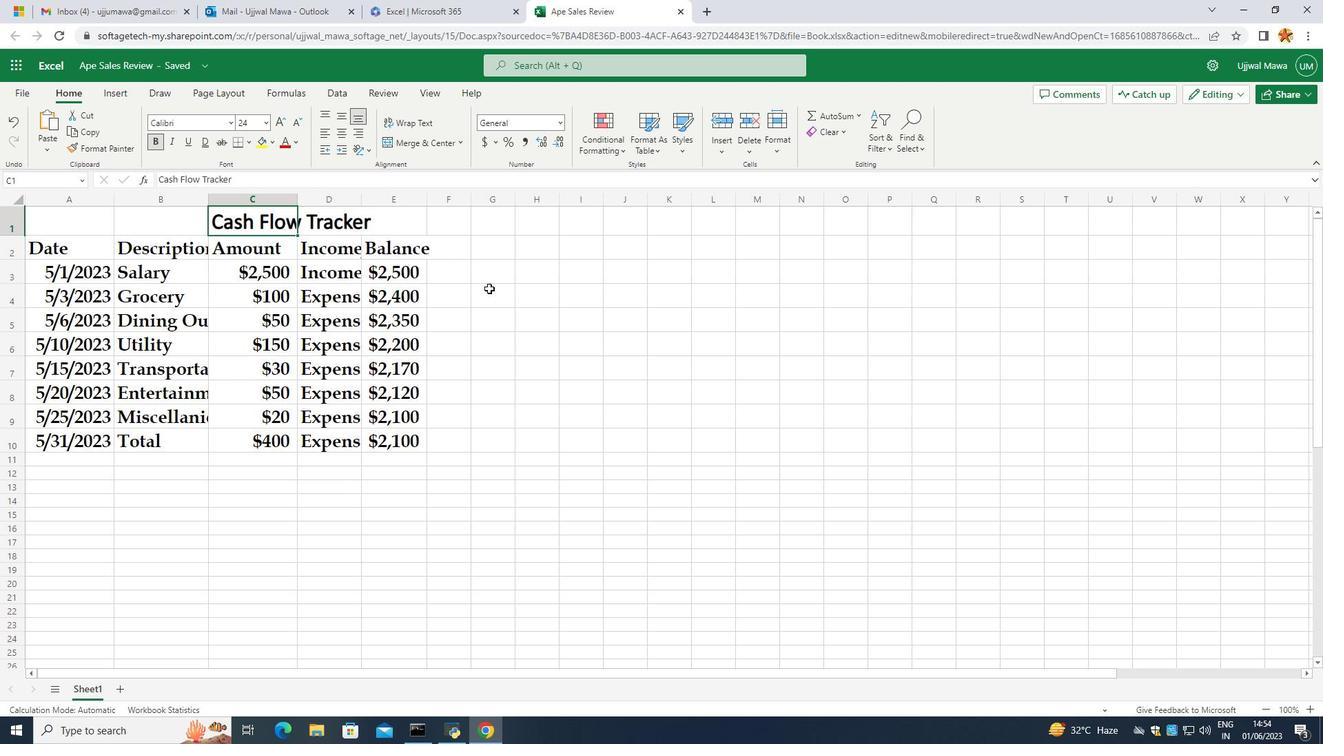 
Action: Mouse moved to (153, 521)
Screenshot: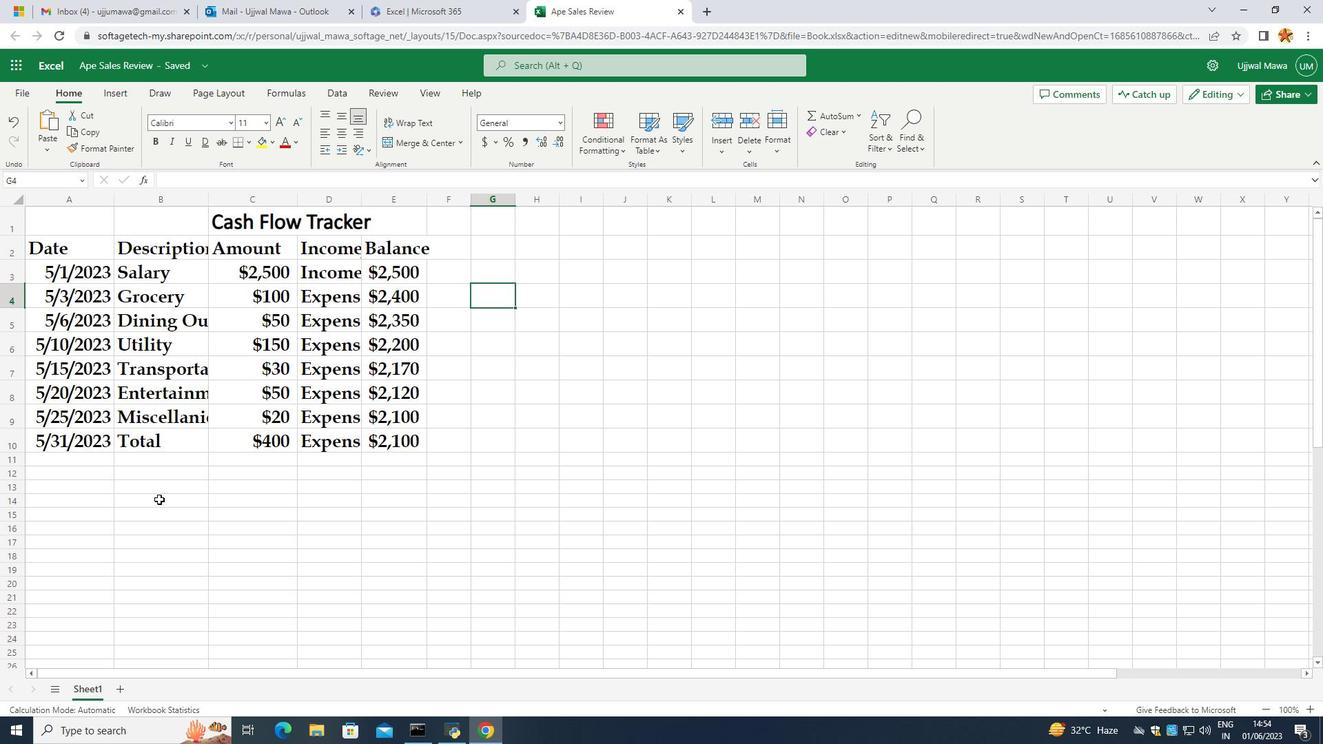 
Action: Mouse pressed left at (153, 521)
Screenshot: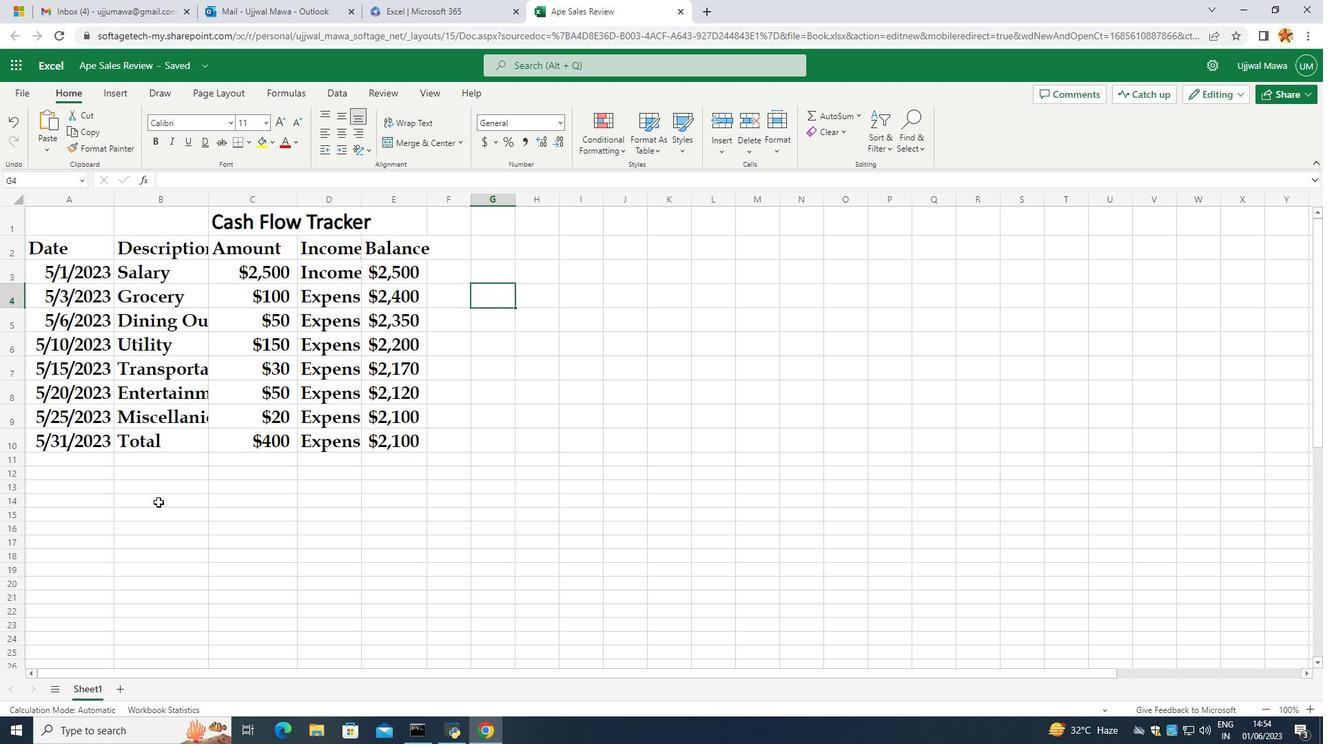 
Action: Mouse moved to (180, 393)
Screenshot: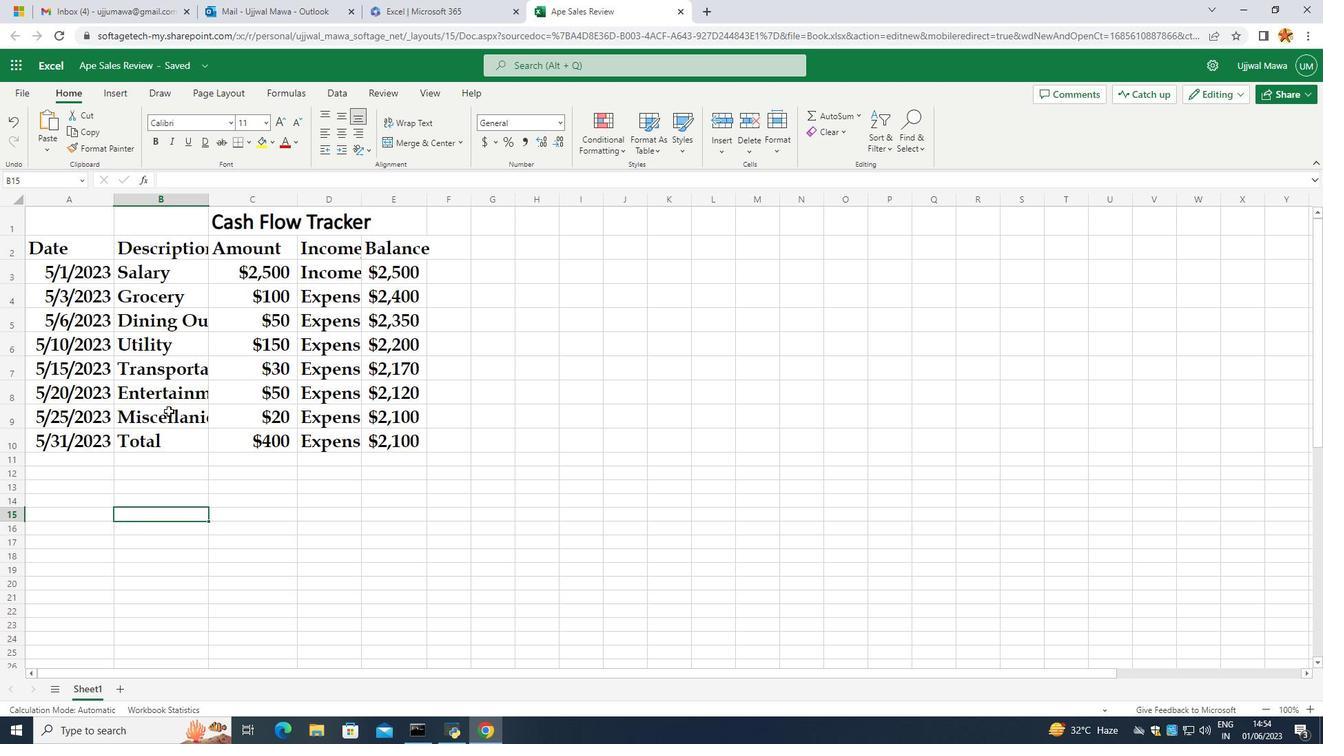 
Action: Mouse pressed left at (180, 393)
Screenshot: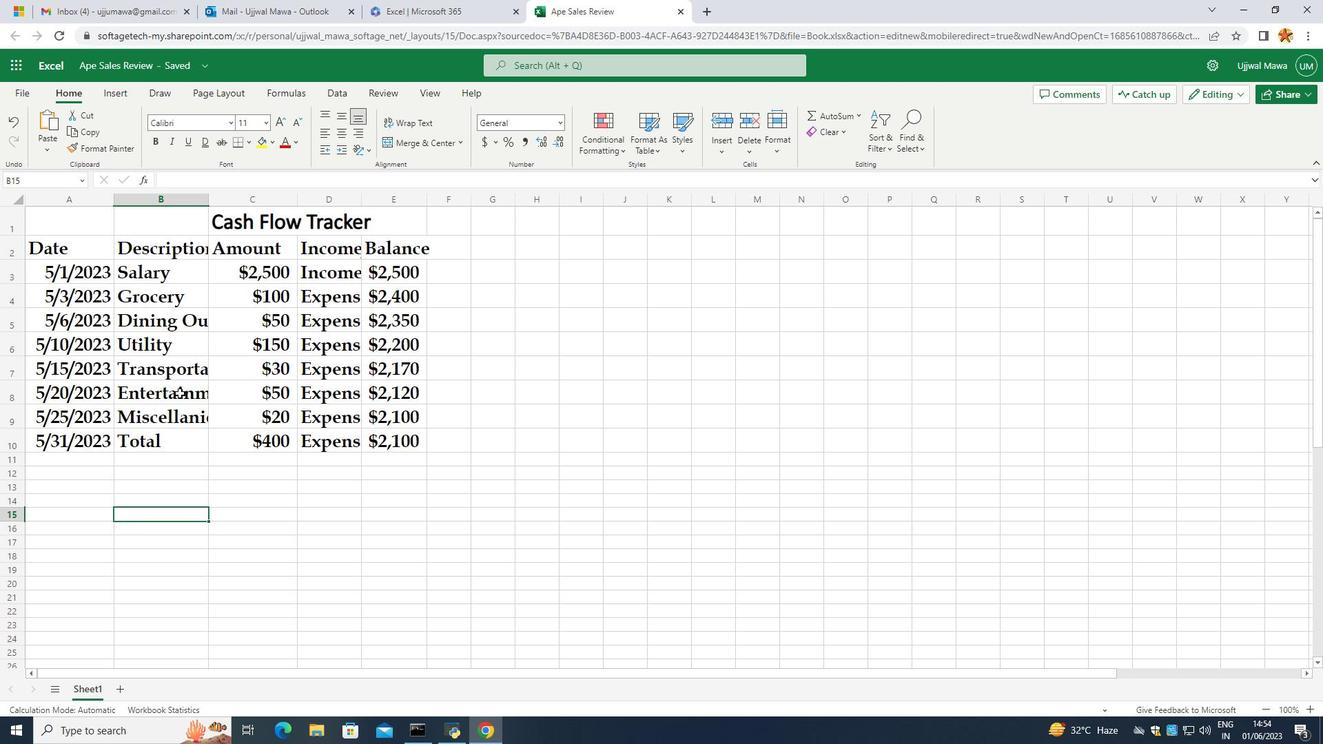 
Action: Mouse moved to (208, 200)
Screenshot: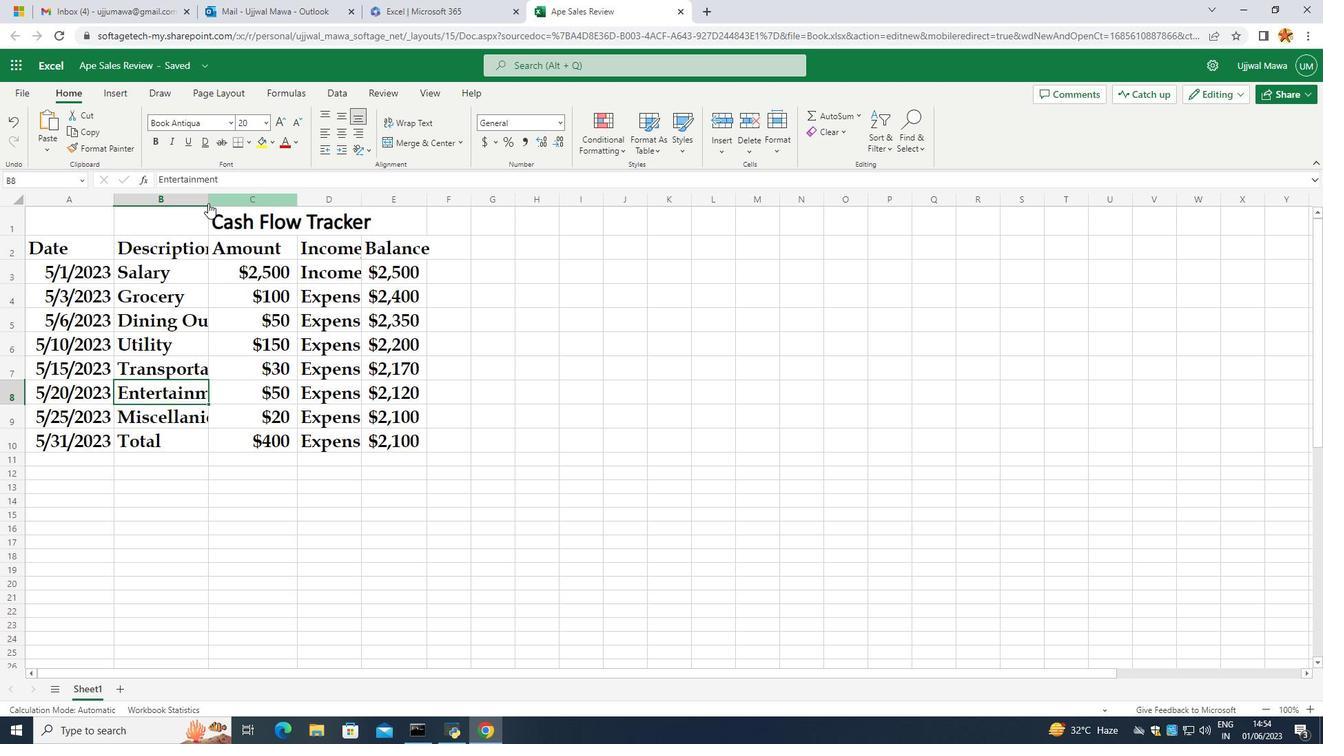 
Action: Mouse pressed left at (208, 200)
Screenshot: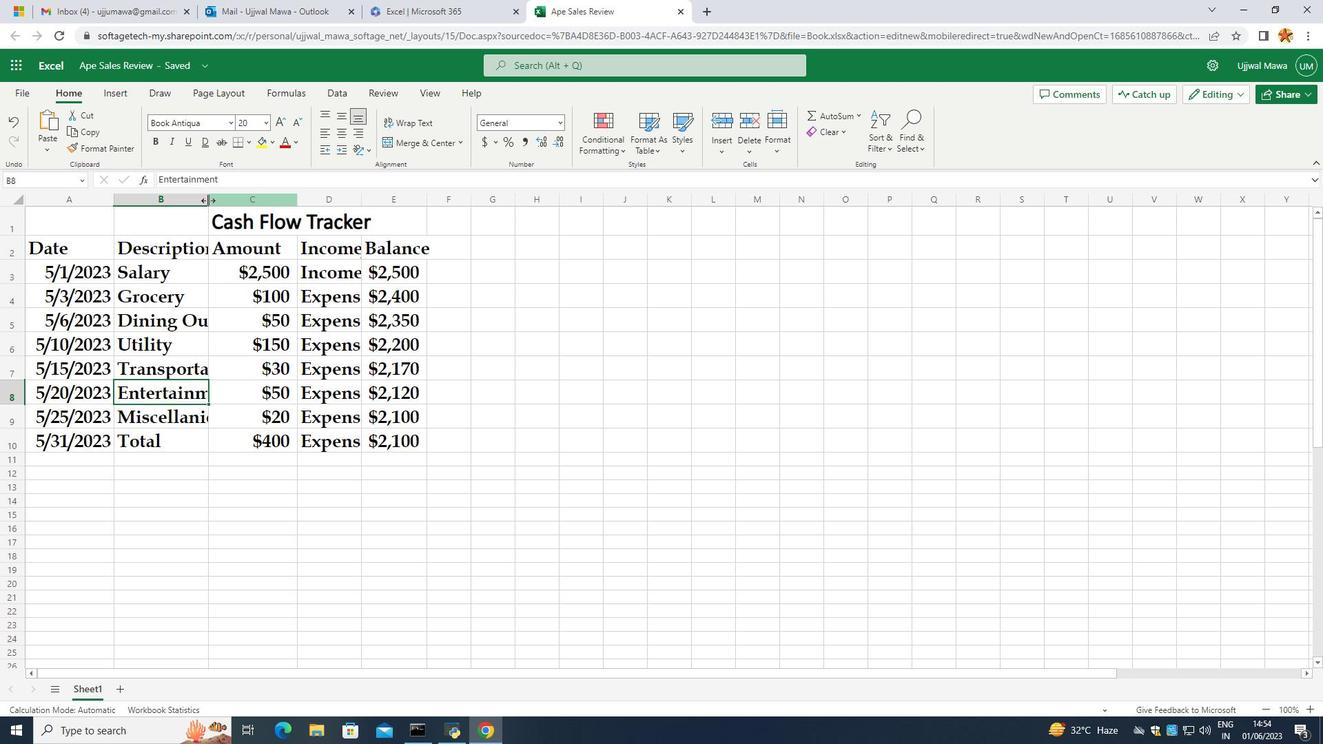 
Action: Mouse moved to (528, 318)
Screenshot: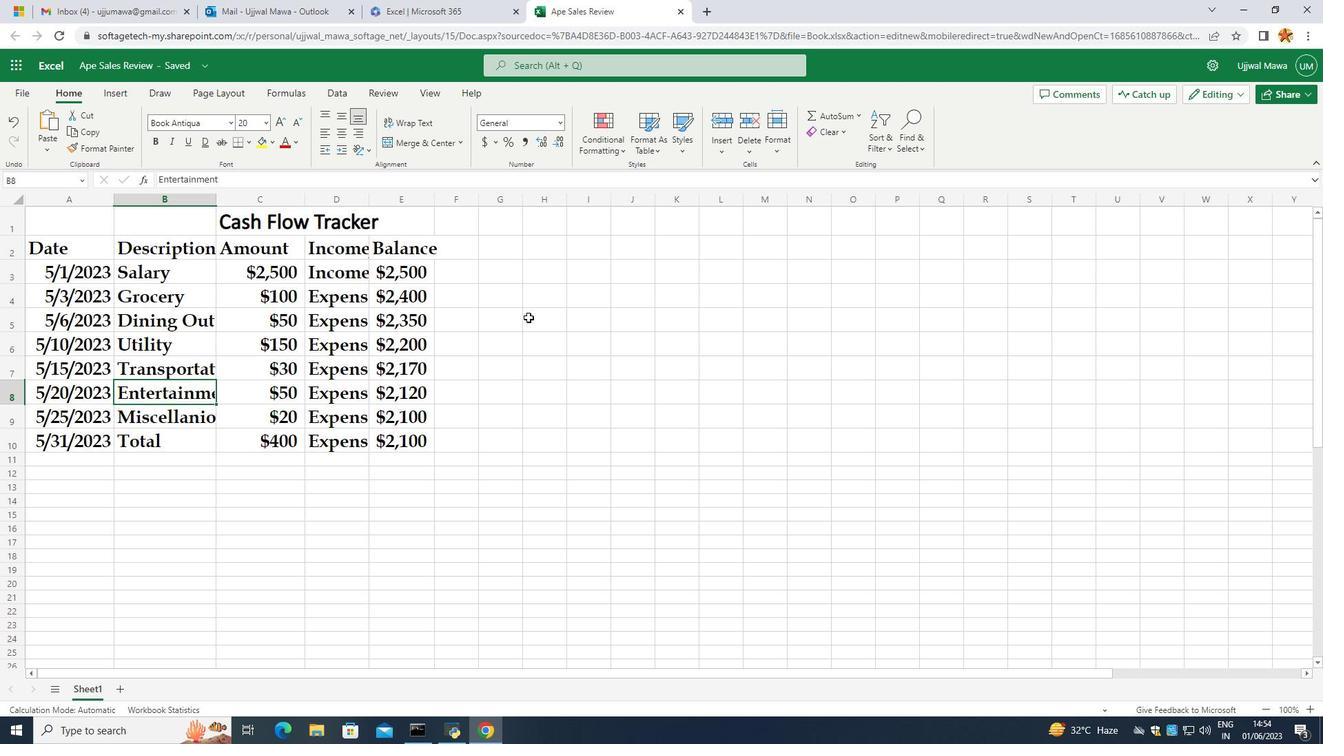 
Action: Mouse pressed left at (528, 318)
Screenshot: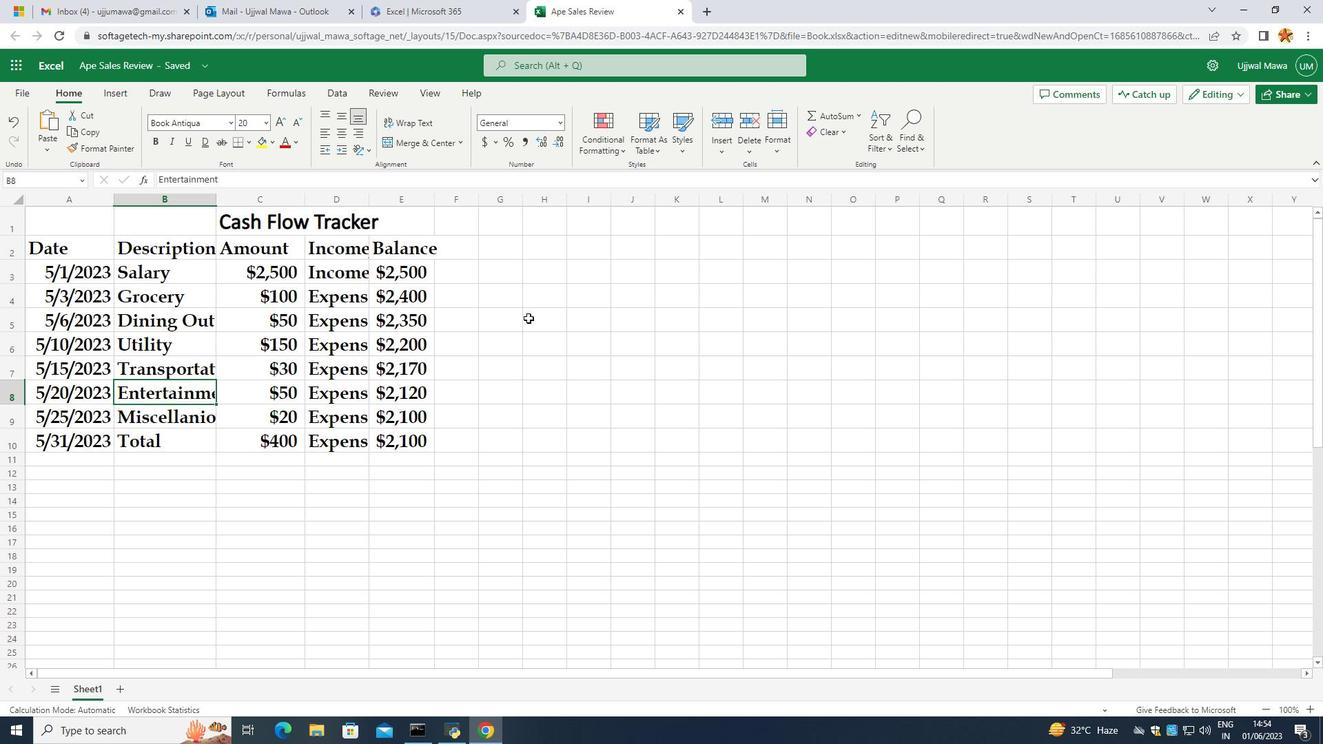 
Action: Mouse moved to (88, 223)
Screenshot: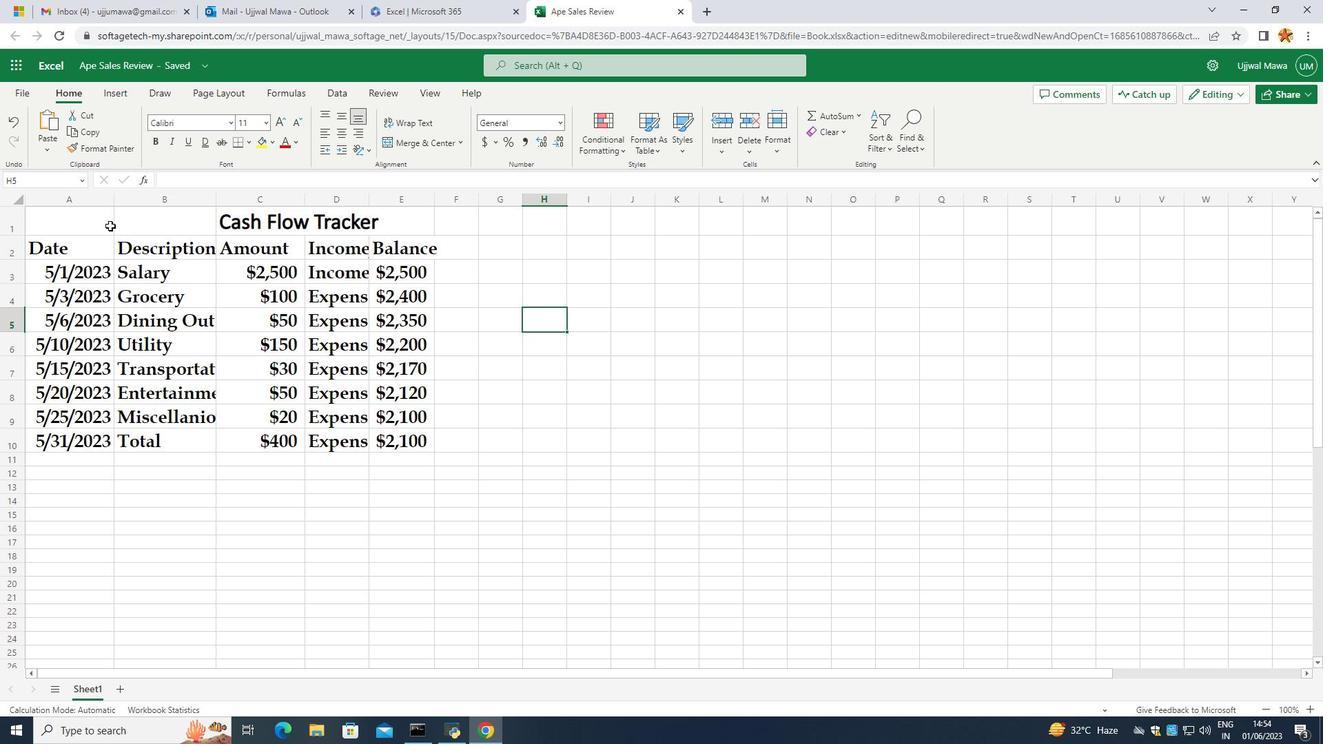 
Action: Mouse pressed left at (88, 223)
Screenshot: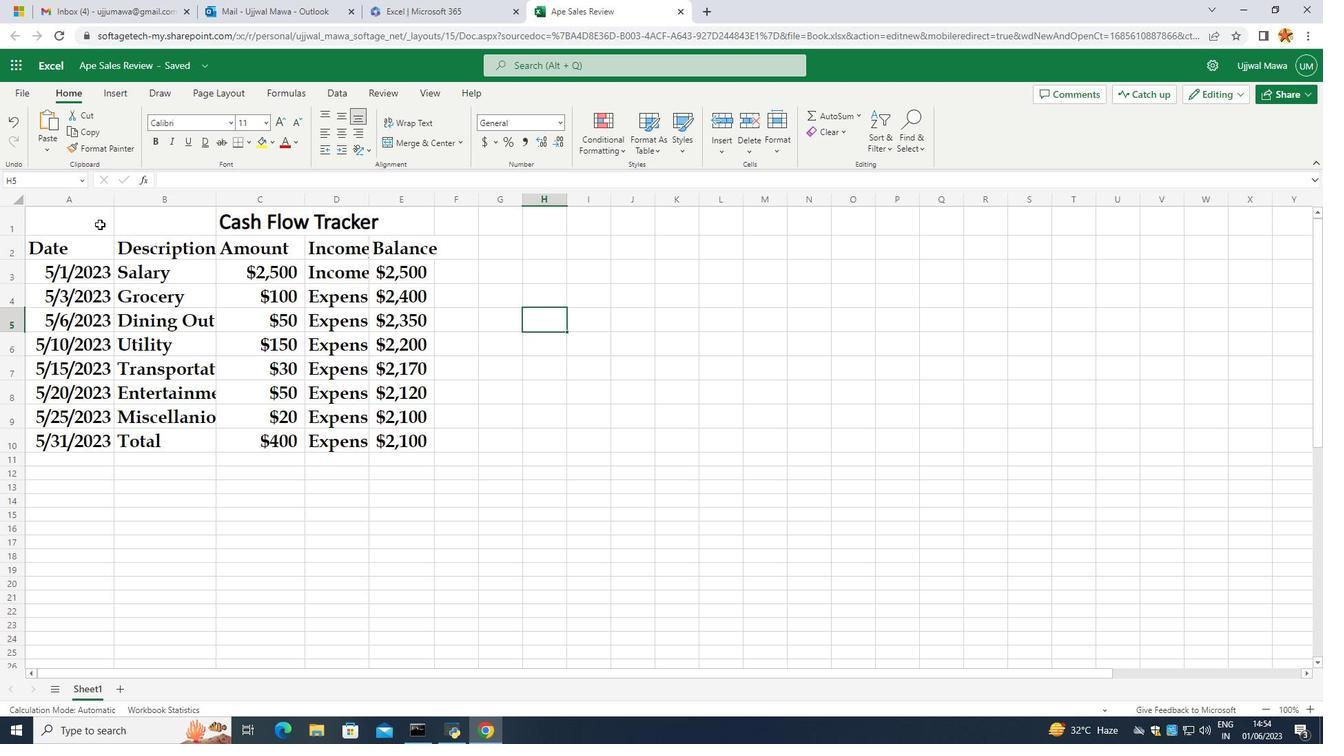 
Action: Mouse moved to (208, 253)
Screenshot: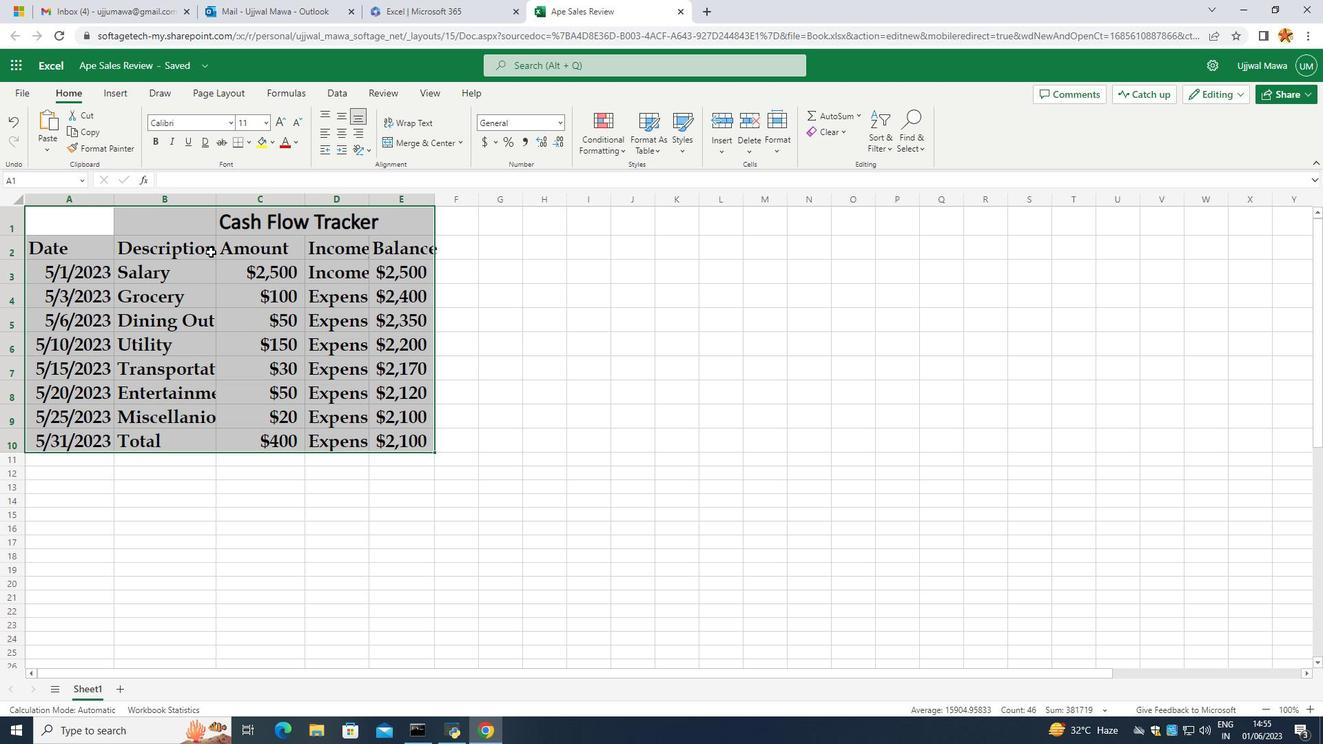 
Action: Mouse pressed left at (208, 253)
Screenshot: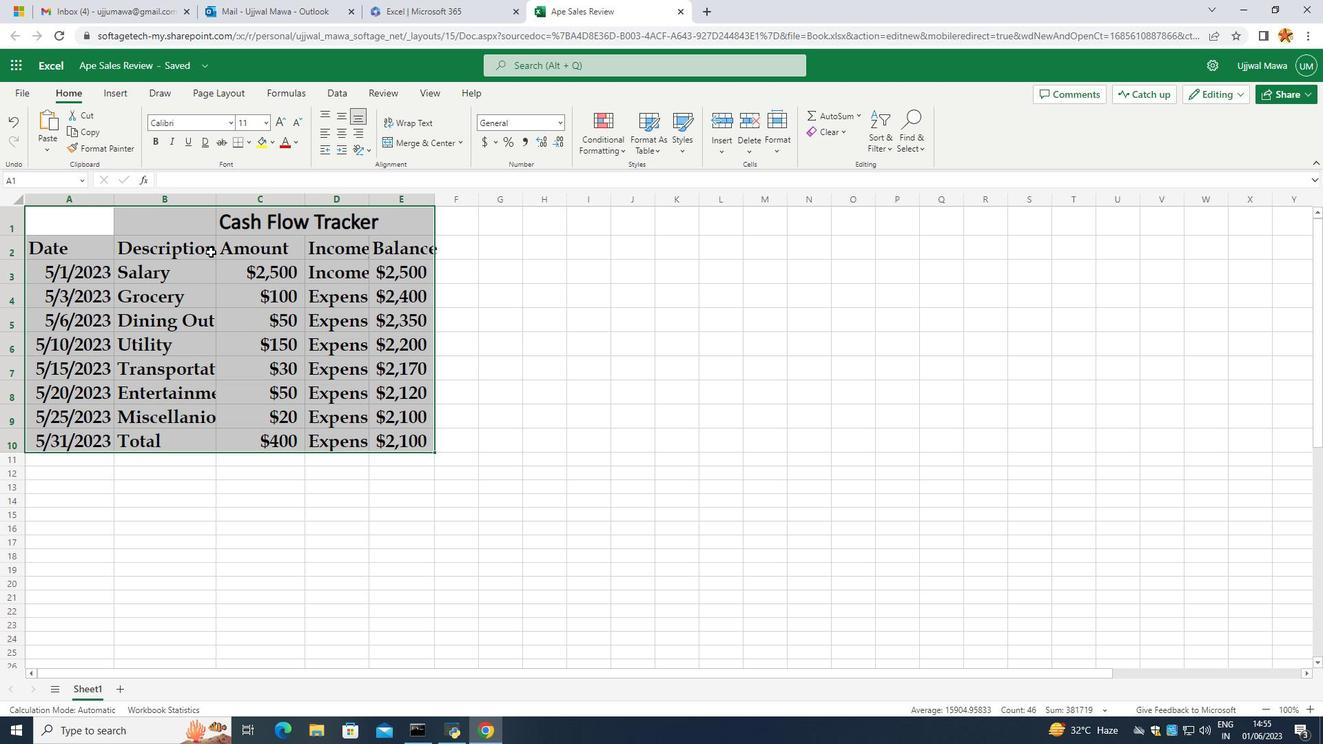 
Action: Mouse moved to (53, 248)
Screenshot: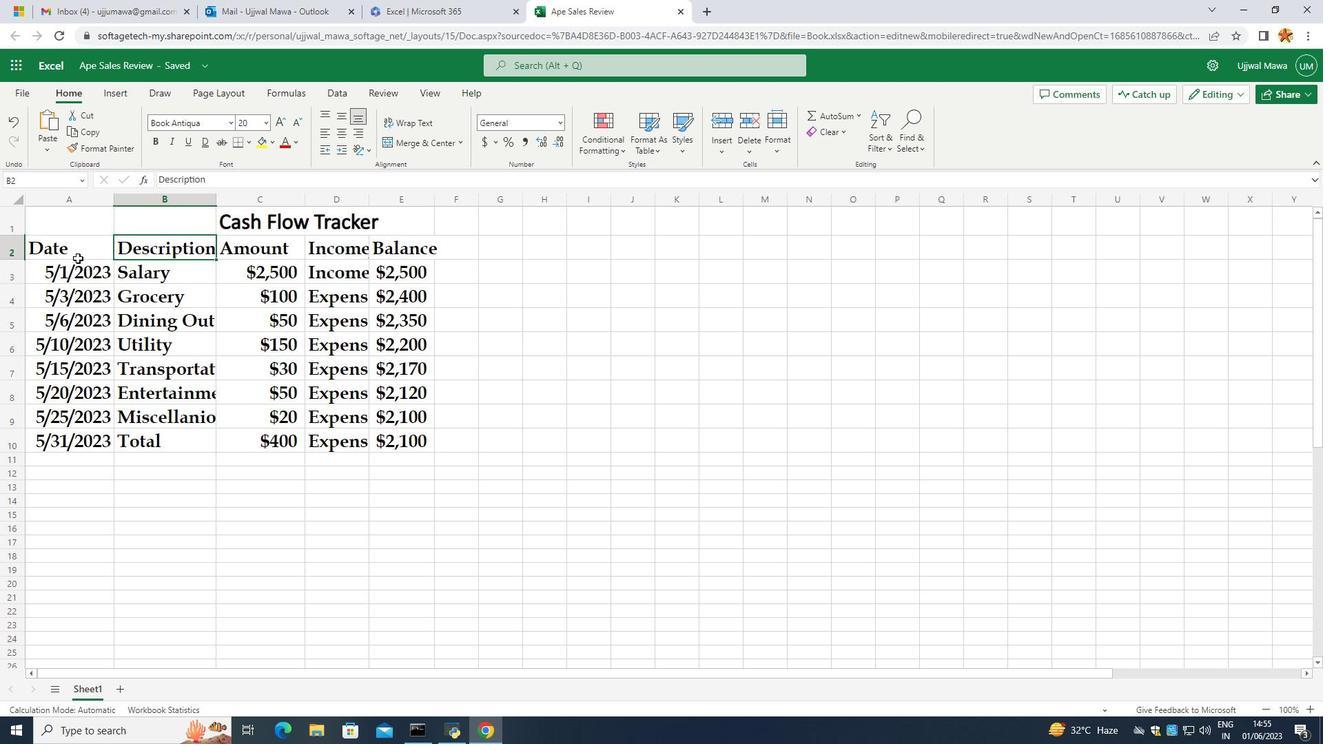 
Action: Mouse pressed left at (53, 248)
Screenshot: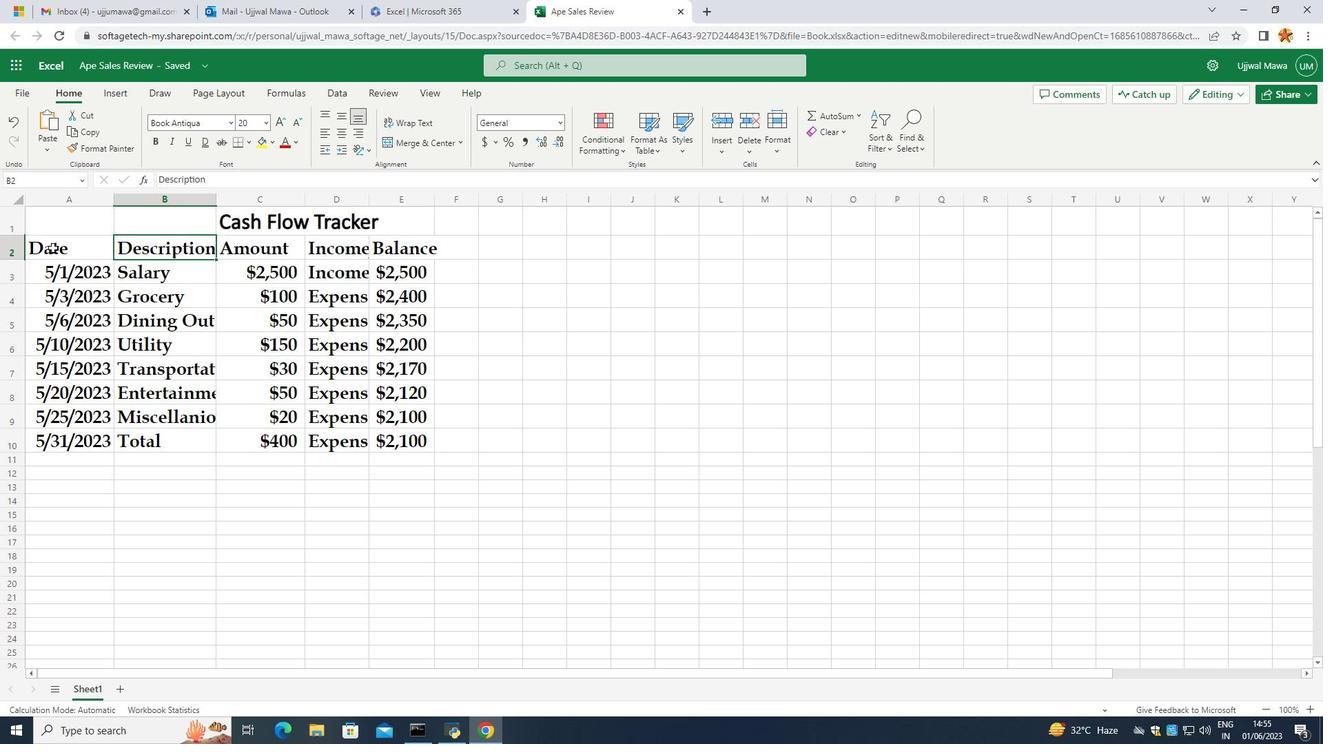 
Action: Mouse moved to (301, 124)
Screenshot: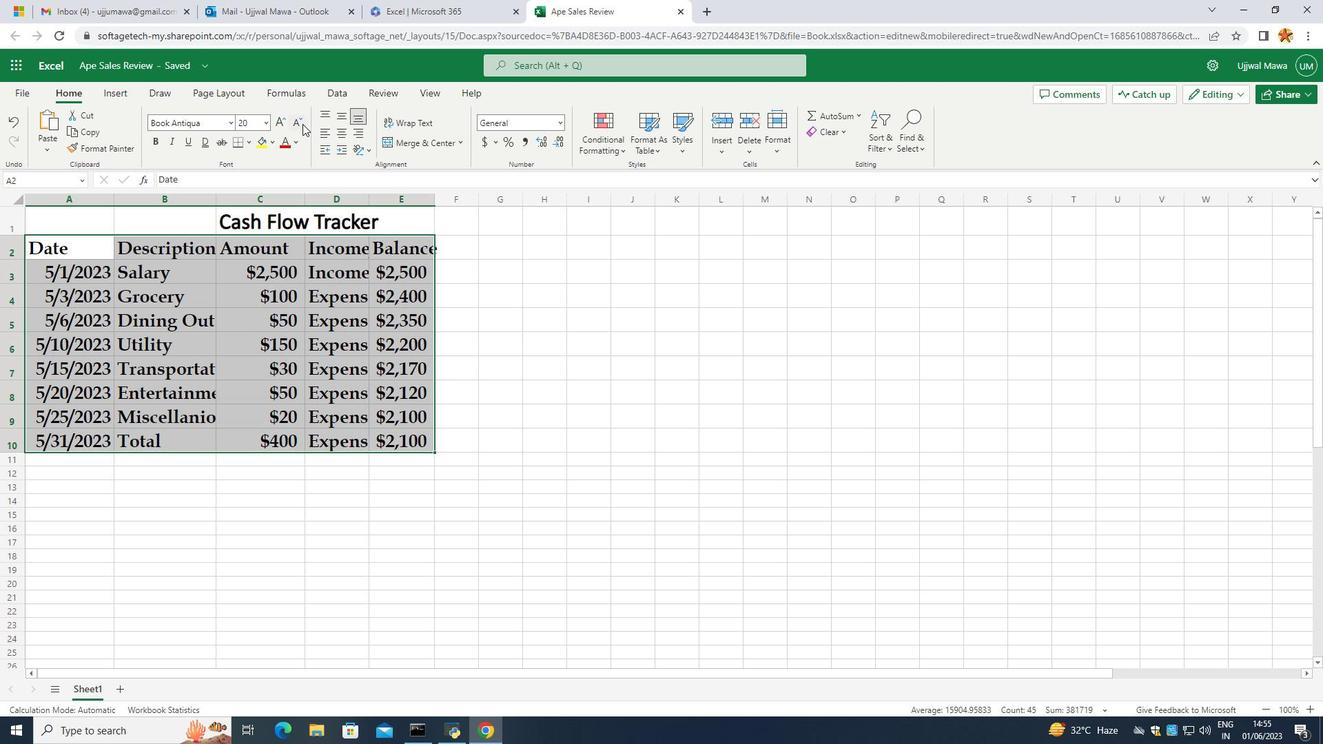 
Action: Mouse pressed left at (301, 124)
Screenshot: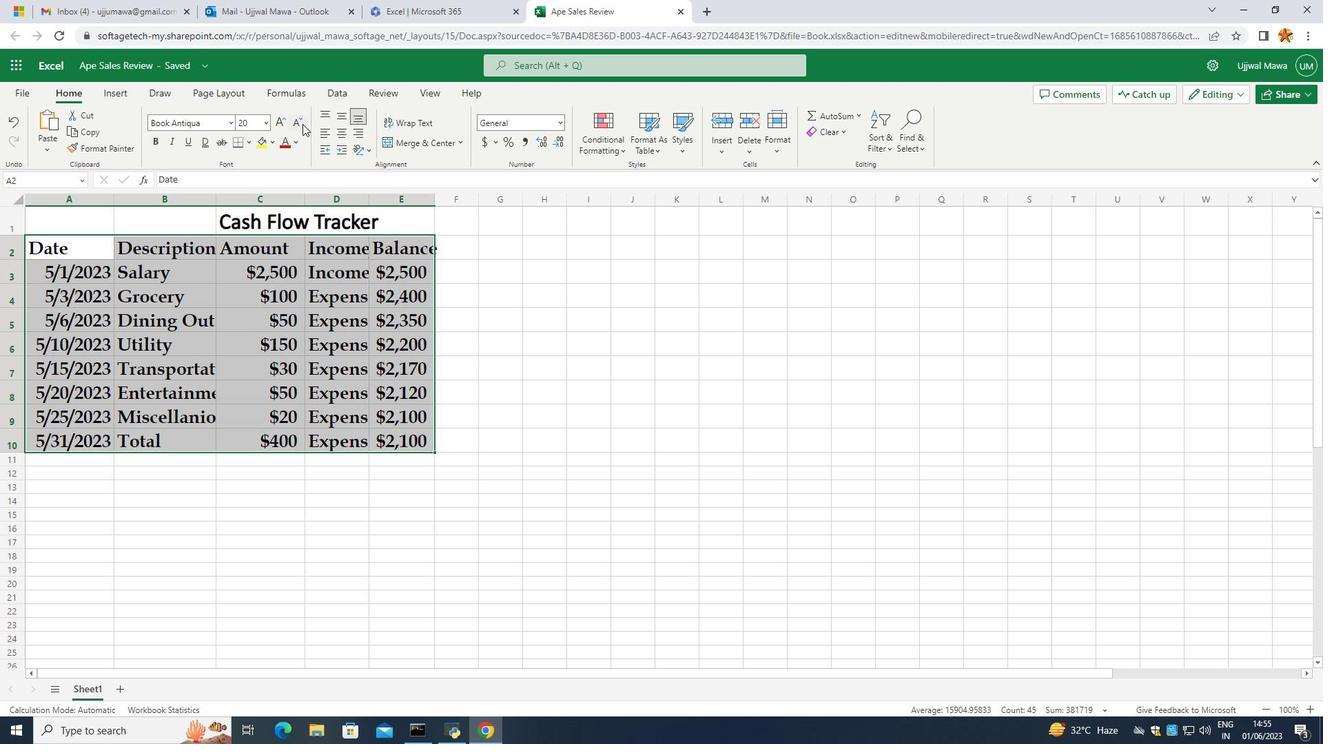 
Action: Mouse pressed left at (301, 124)
Screenshot: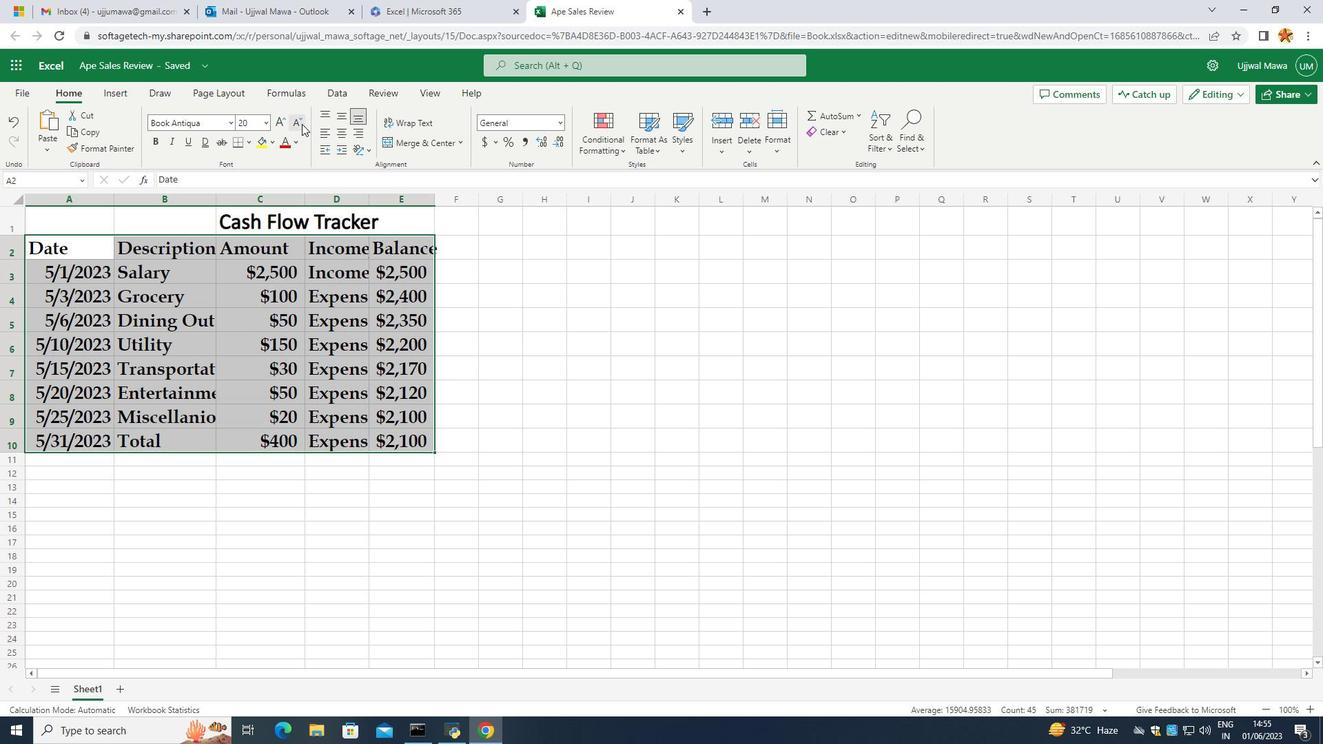 
Action: Mouse pressed left at (301, 124)
Screenshot: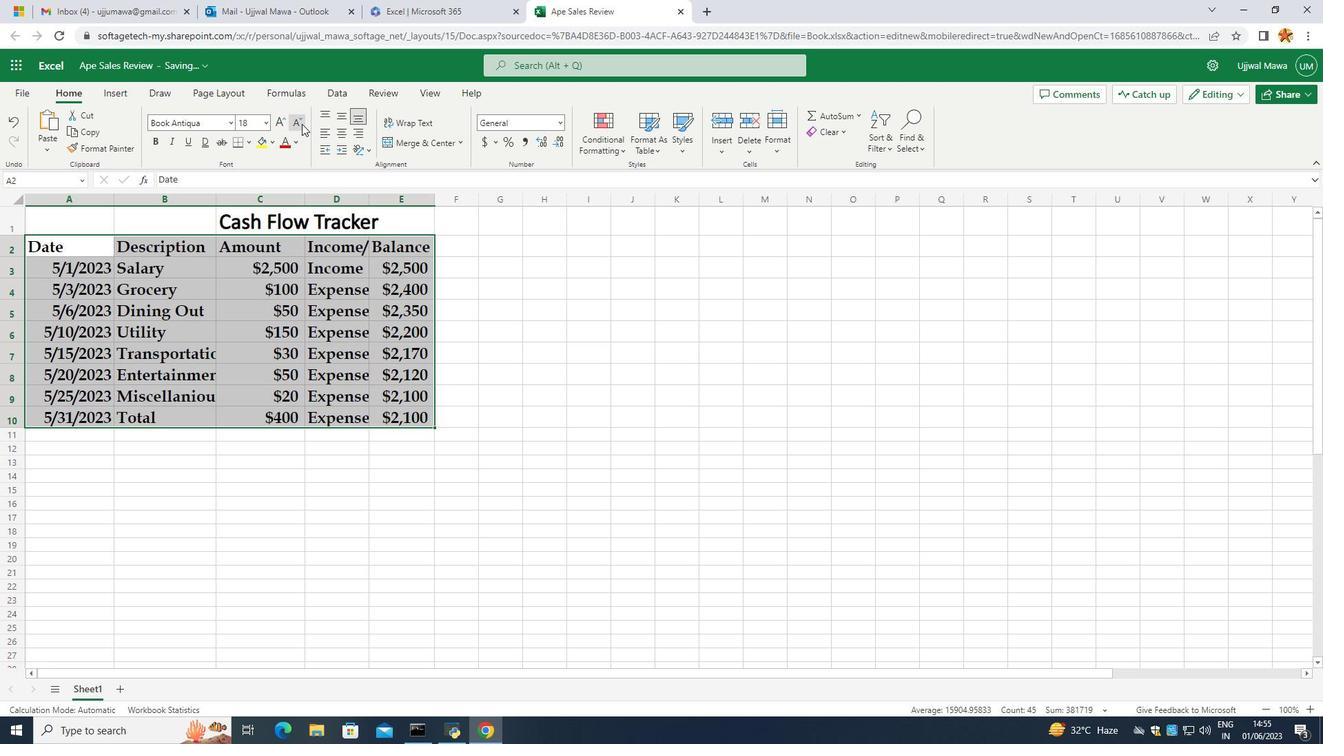 
Action: Mouse moved to (278, 122)
Screenshot: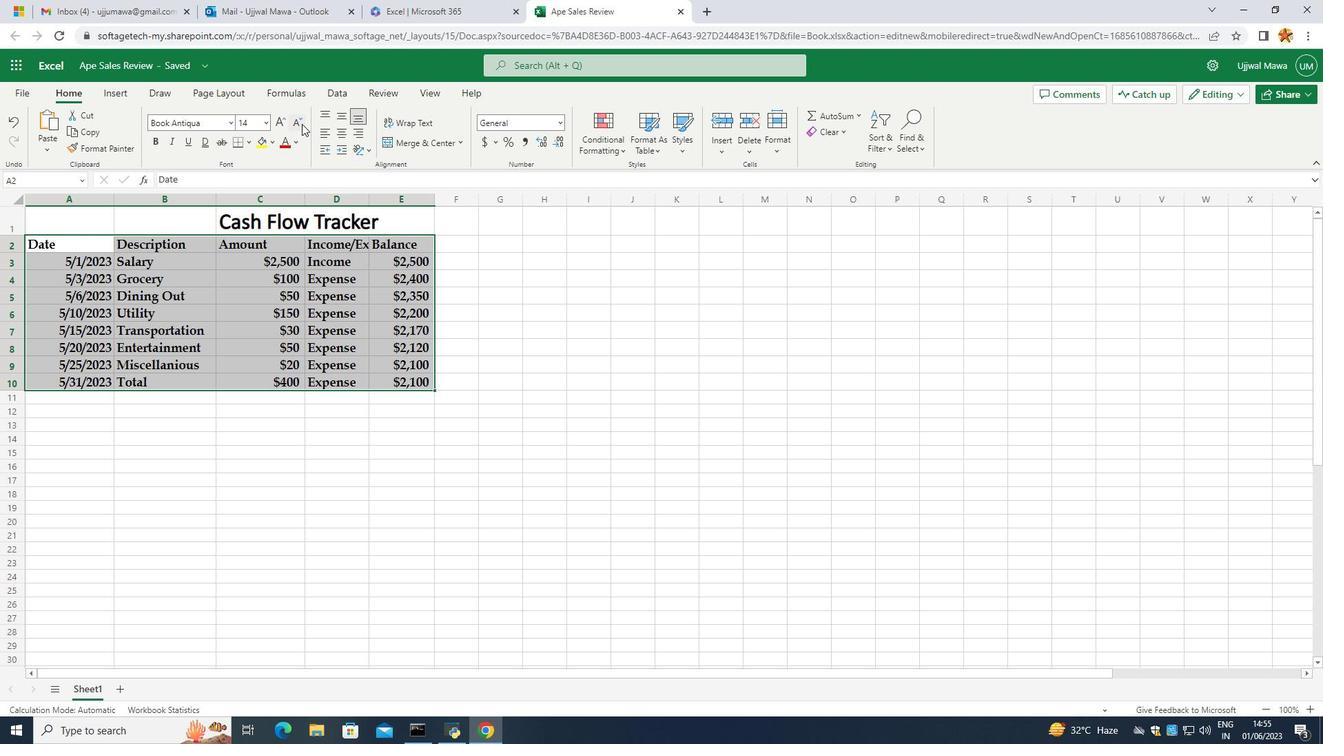 
Action: Mouse pressed left at (278, 122)
Screenshot: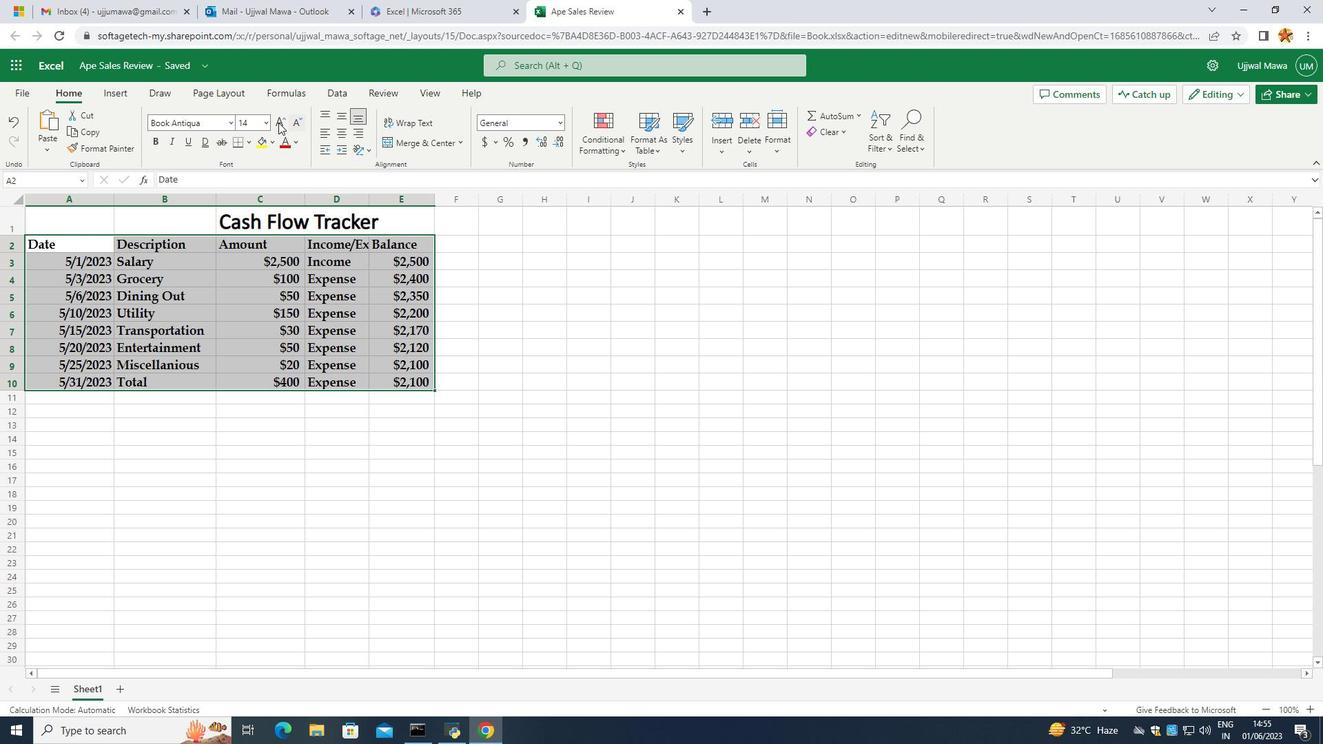
Action: Mouse moved to (707, 337)
Screenshot: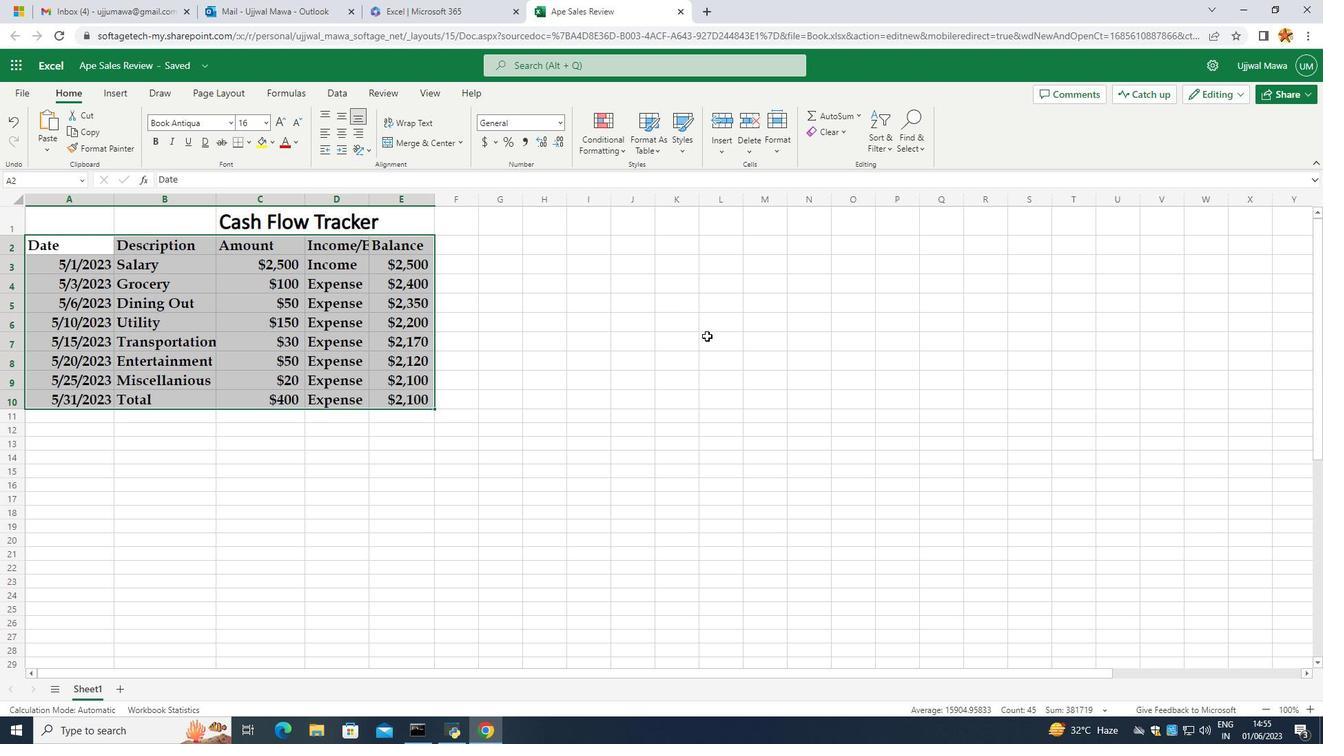 
Action: Mouse pressed left at (707, 337)
Screenshot: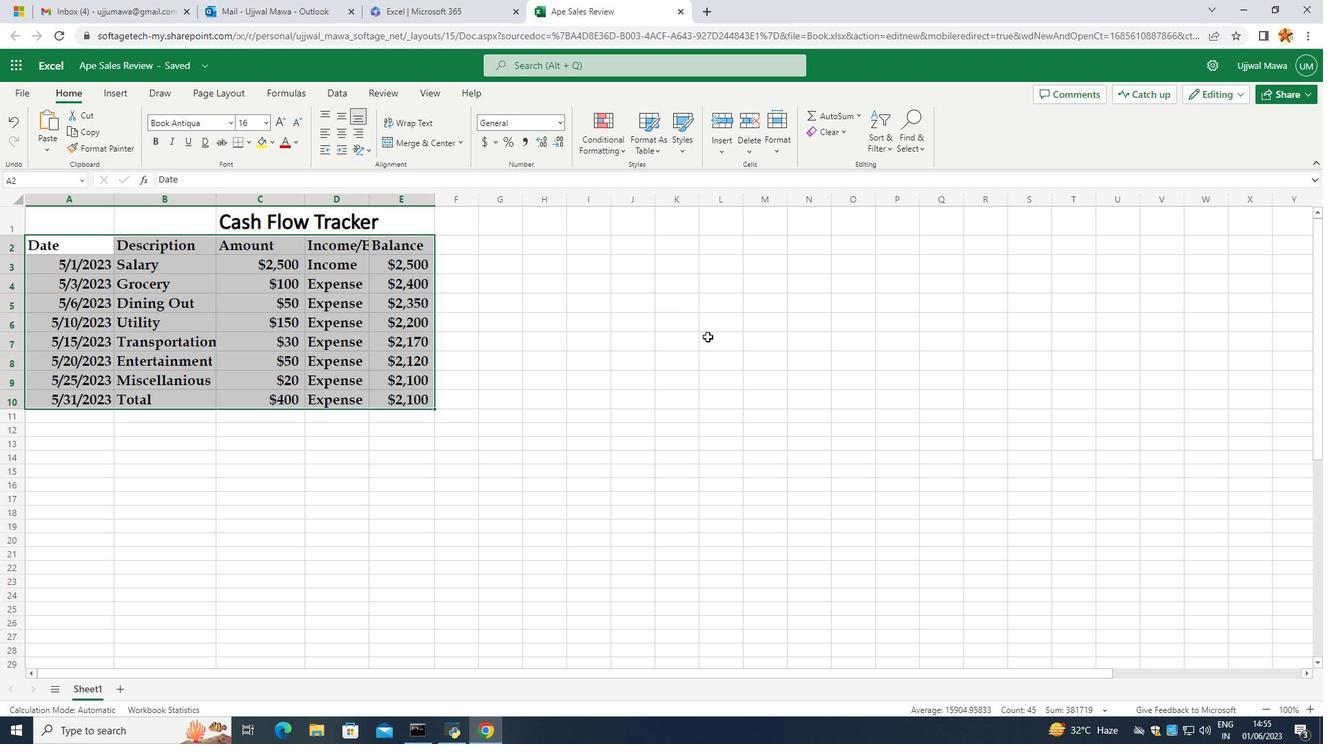 
Action: Mouse moved to (85, 226)
Screenshot: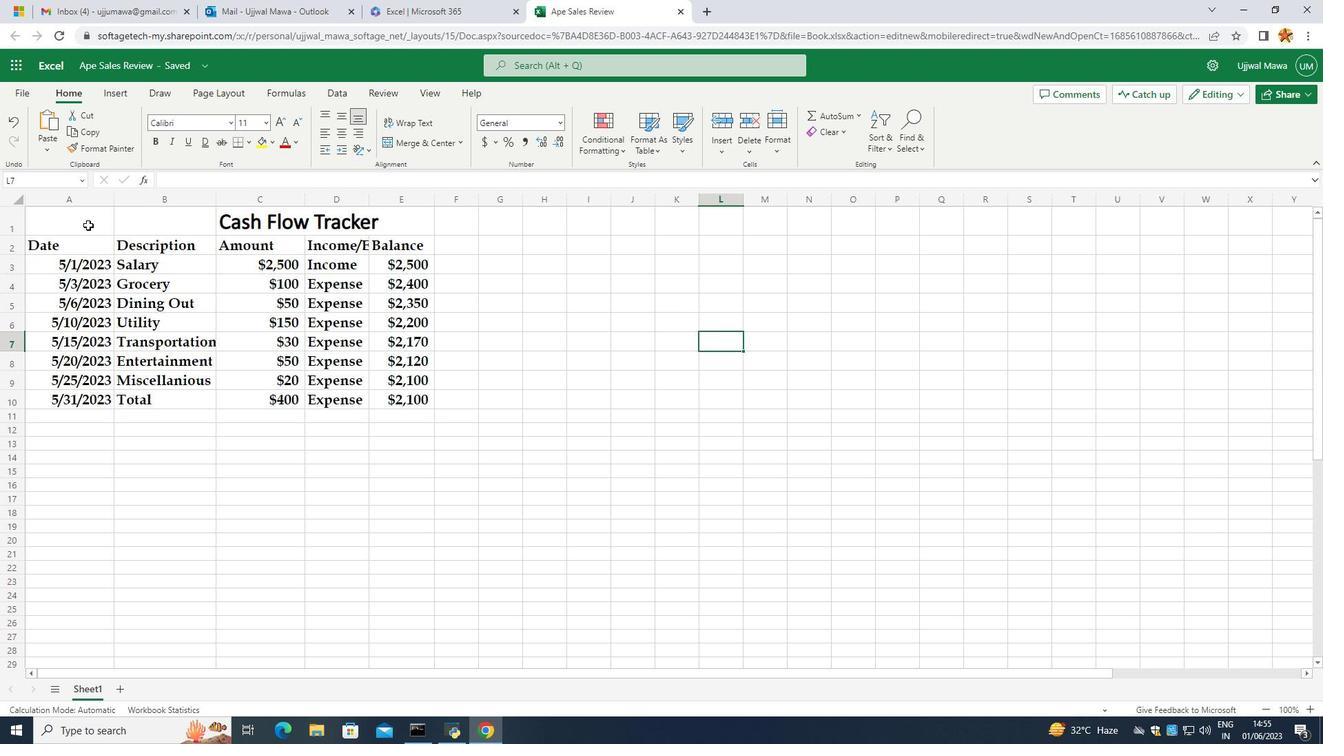
Action: Mouse pressed left at (85, 226)
Screenshot: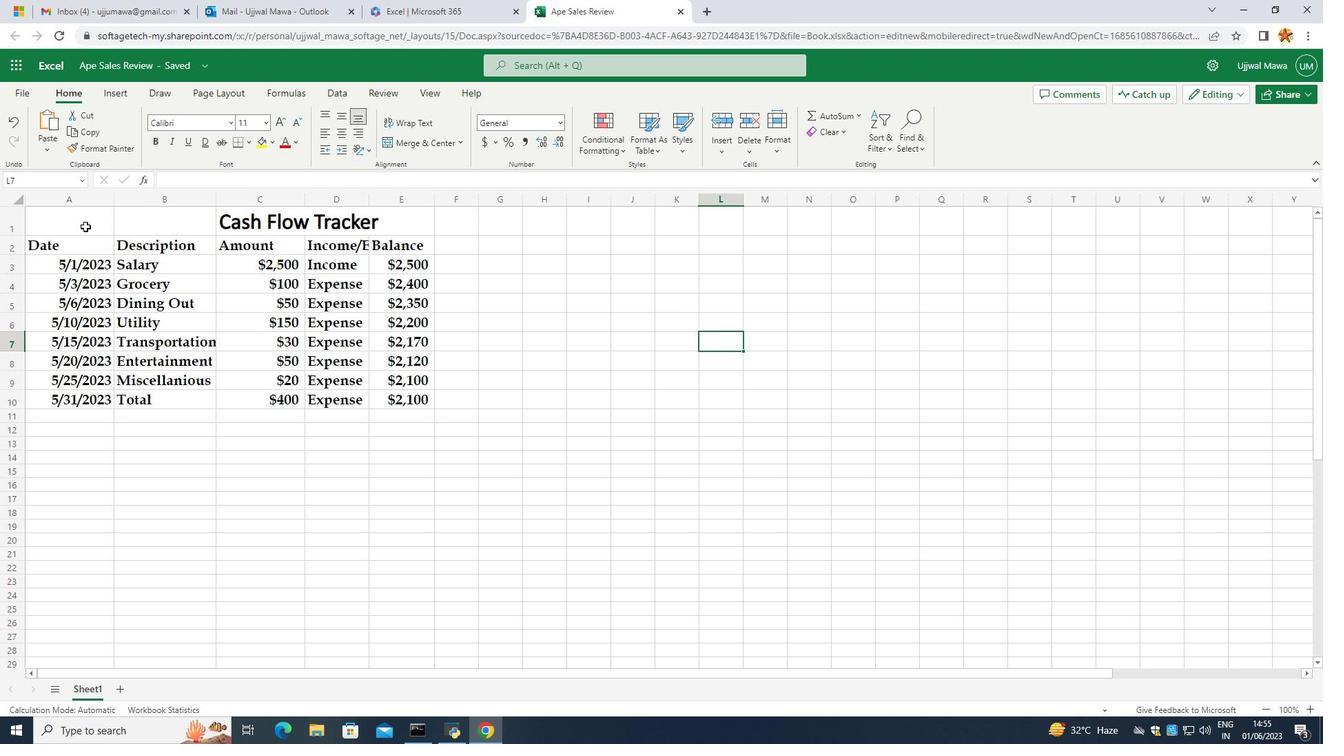 
Action: Mouse moved to (341, 109)
Screenshot: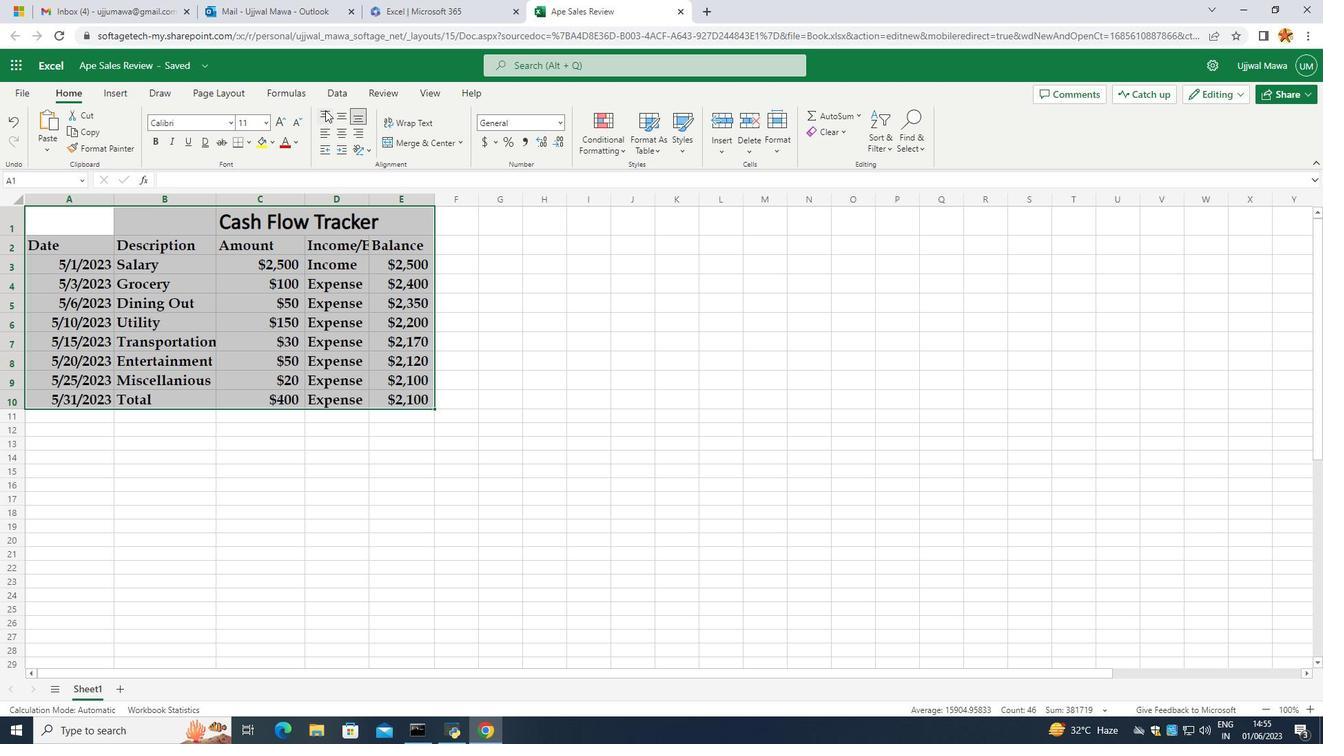 
Action: Mouse pressed left at (341, 109)
Screenshot: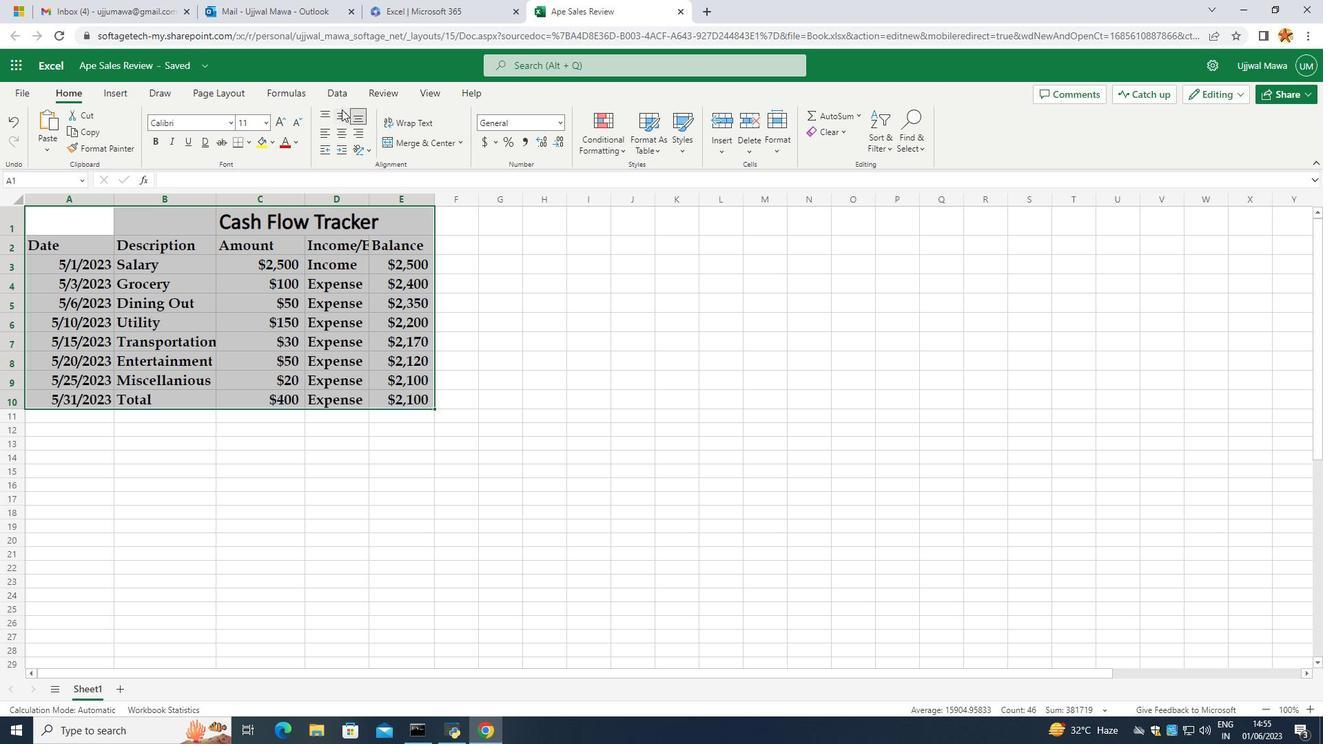 
Action: Mouse moved to (335, 128)
Screenshot: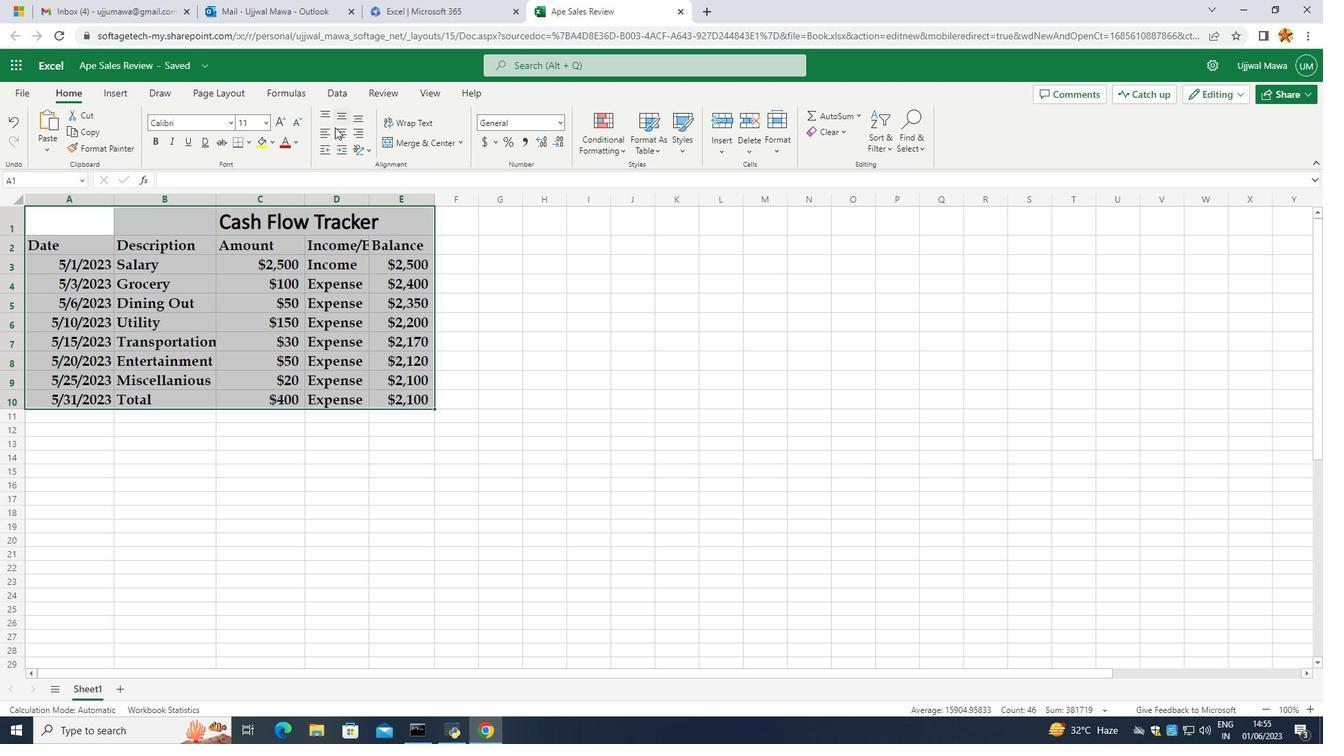 
Action: Mouse pressed left at (335, 128)
Screenshot: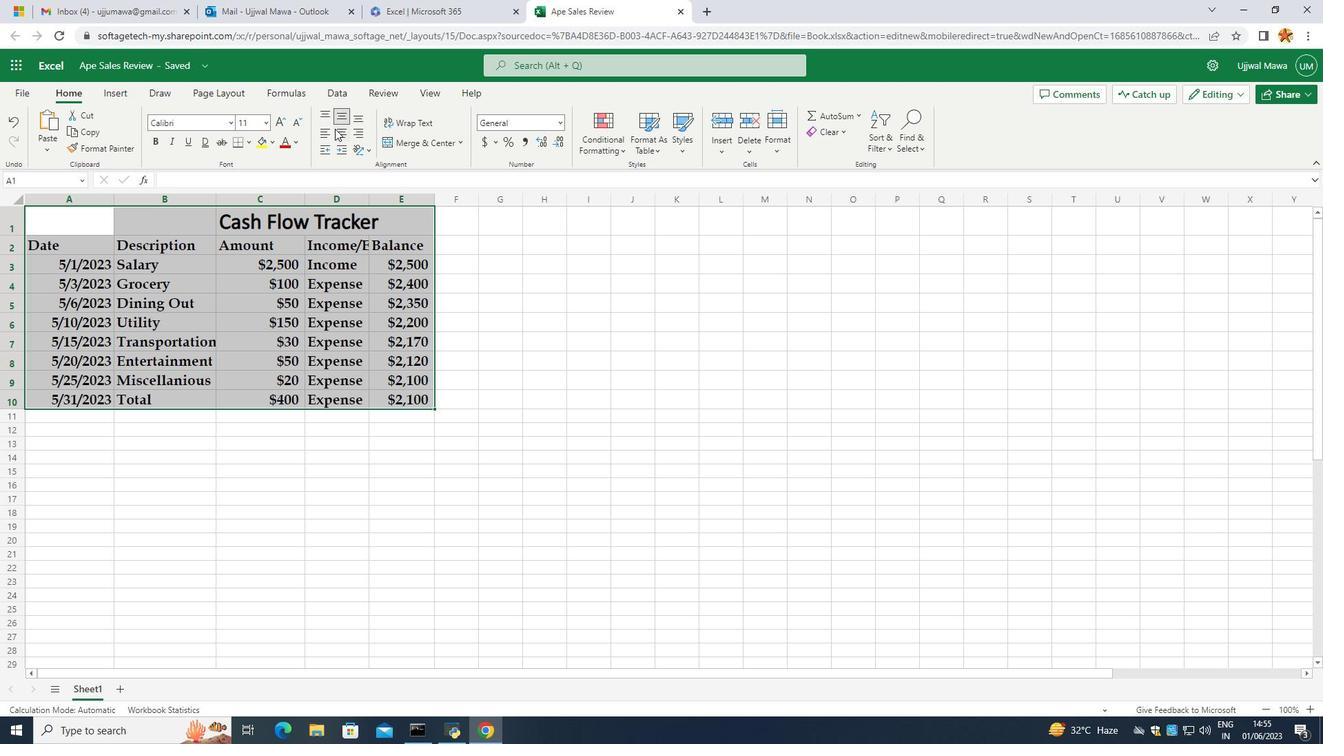 
Action: Mouse moved to (550, 272)
Screenshot: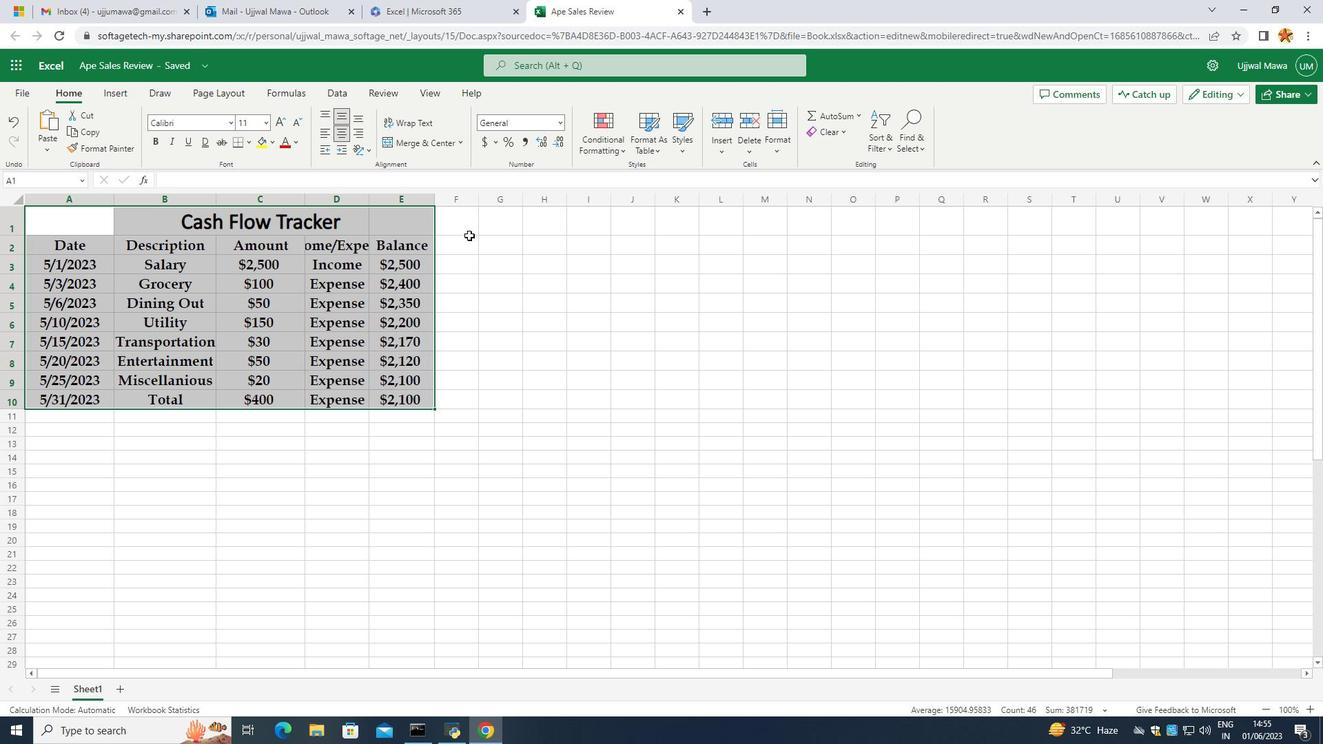 
Action: Mouse pressed left at (550, 272)
Screenshot: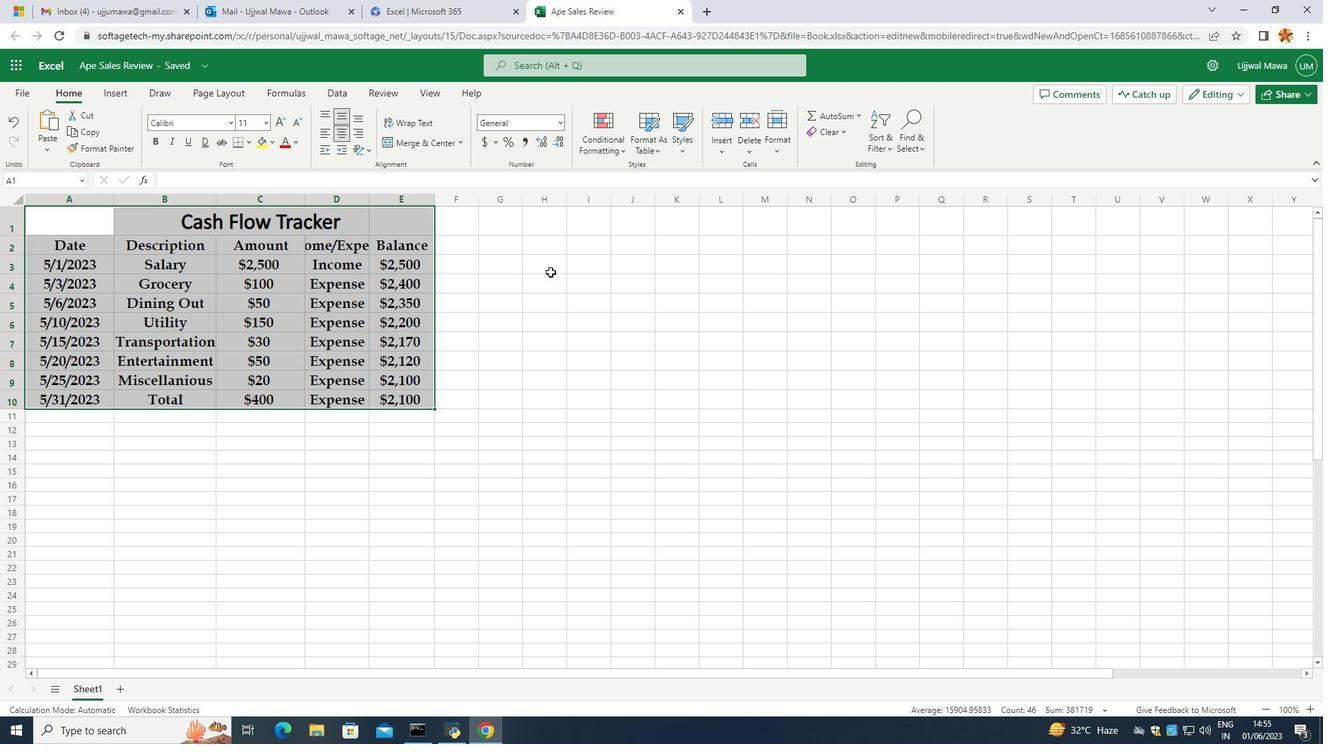 
Action: Mouse moved to (213, 139)
Screenshot: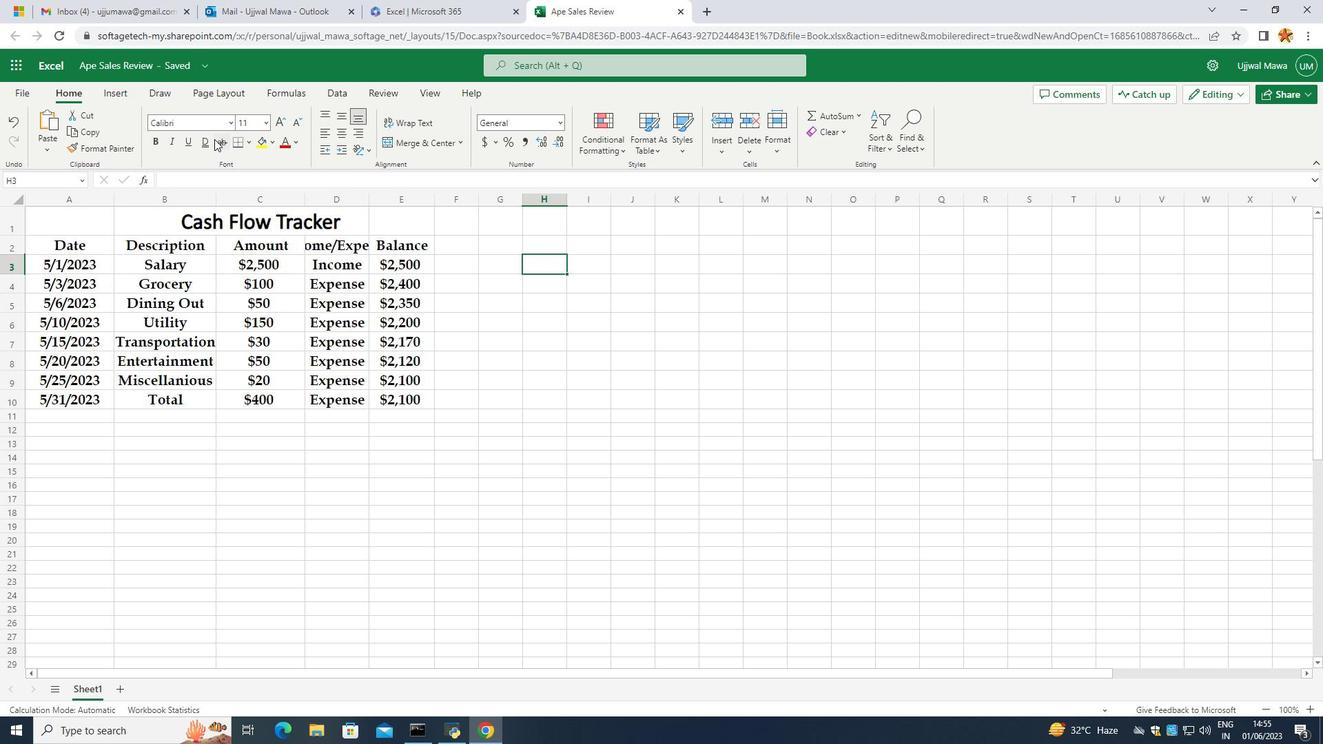 
